 Task: Find connections with filter location Nālchiti with filter topic #culturewith filter profile language German with filter current company Talentiser with filter school Oriental Institute of Science & Technology, Thakral Nagar, Opp Patel Nagar, Raisen Road, Bhopal-462021 with filter industry Printing Services with filter service category Blogging with filter keywords title Data Analyst
Action: Mouse moved to (687, 139)
Screenshot: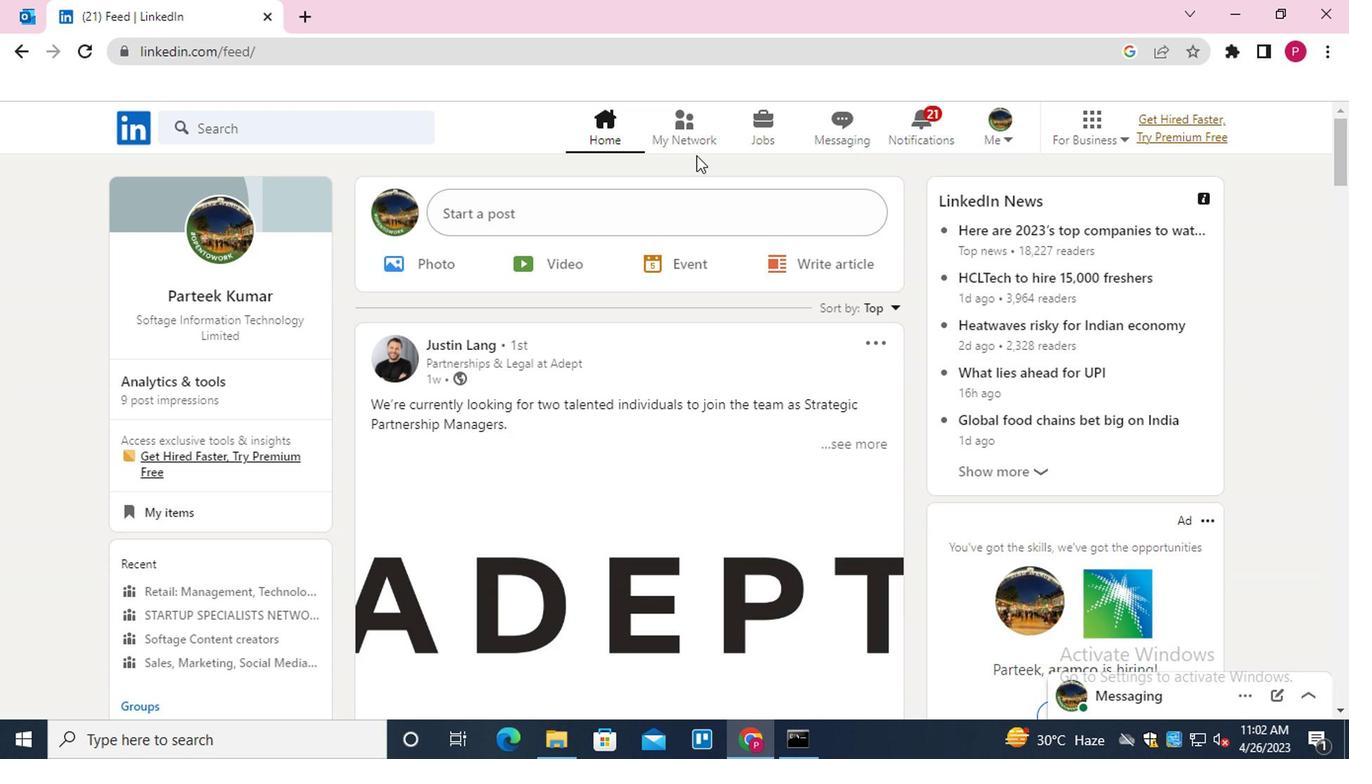 
Action: Mouse pressed left at (687, 139)
Screenshot: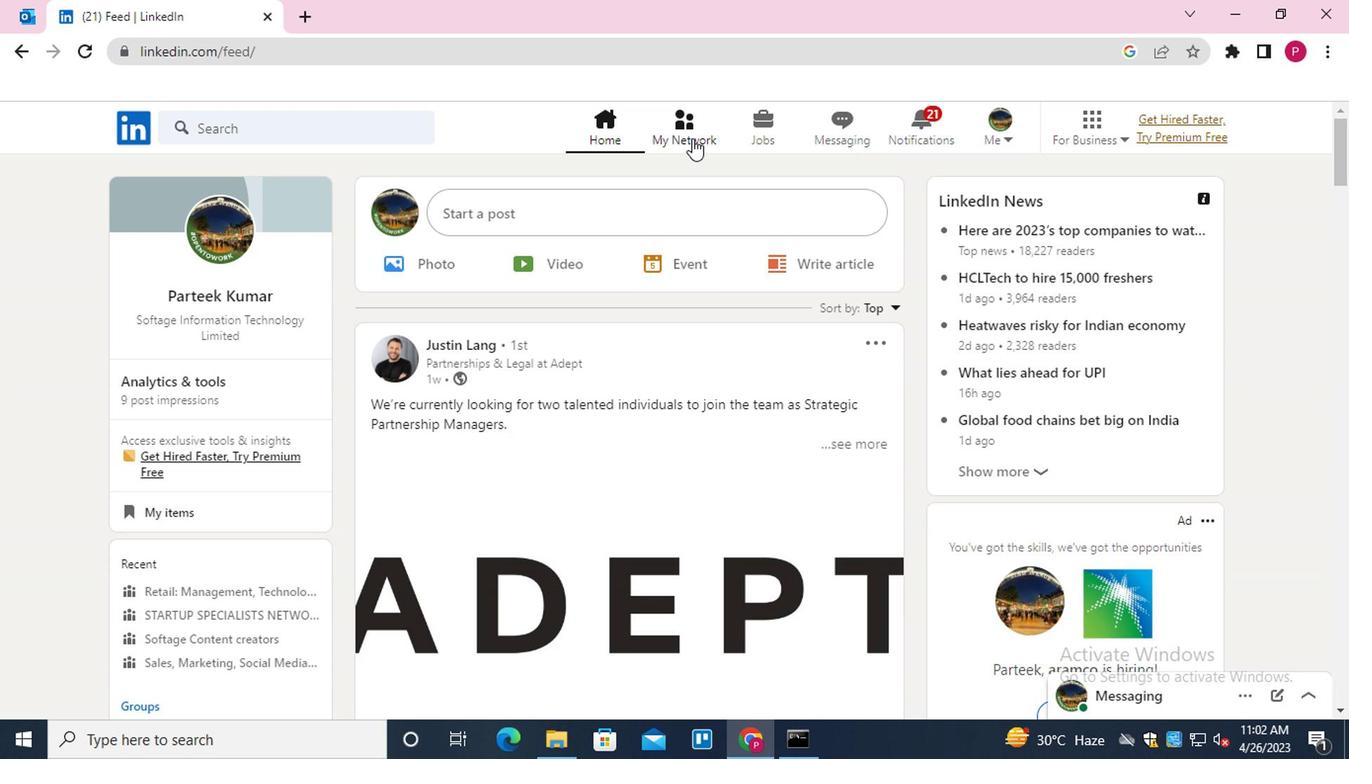 
Action: Mouse moved to (265, 236)
Screenshot: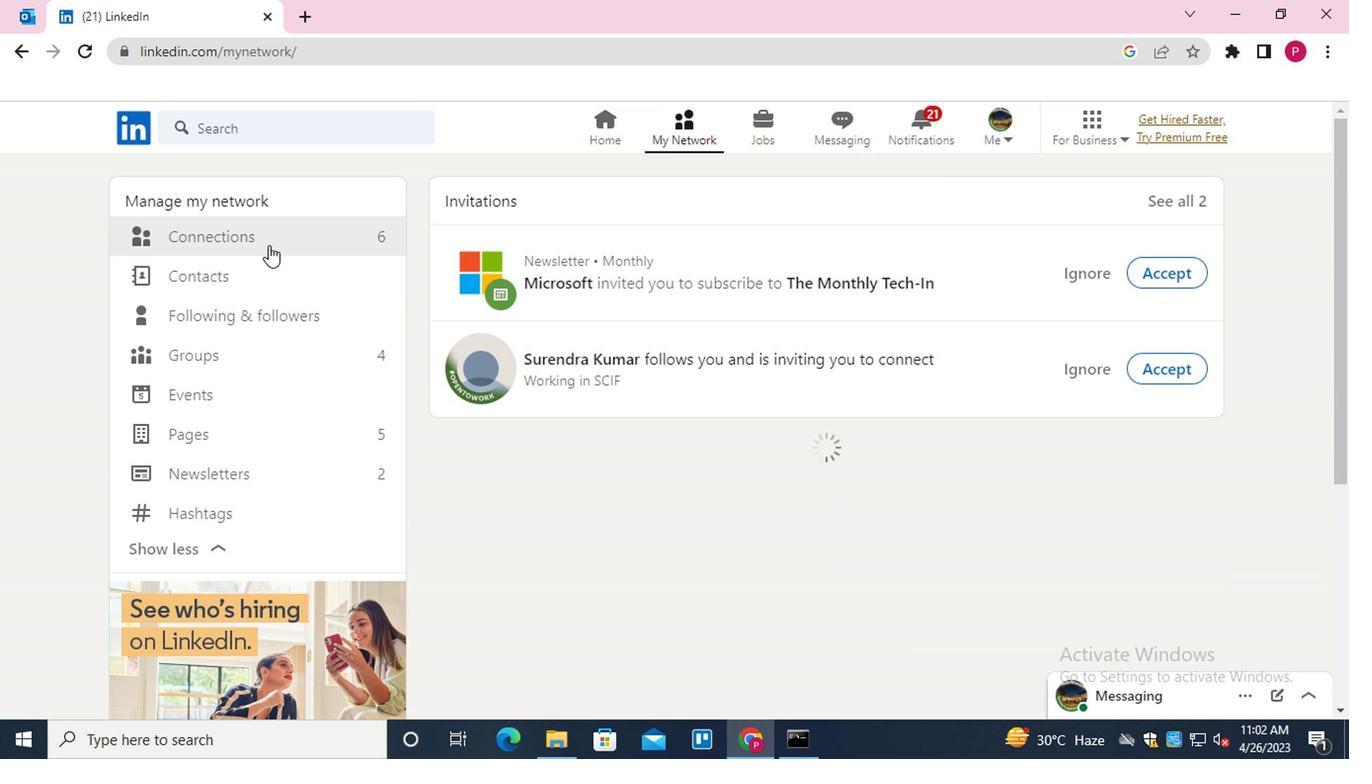 
Action: Mouse pressed left at (265, 236)
Screenshot: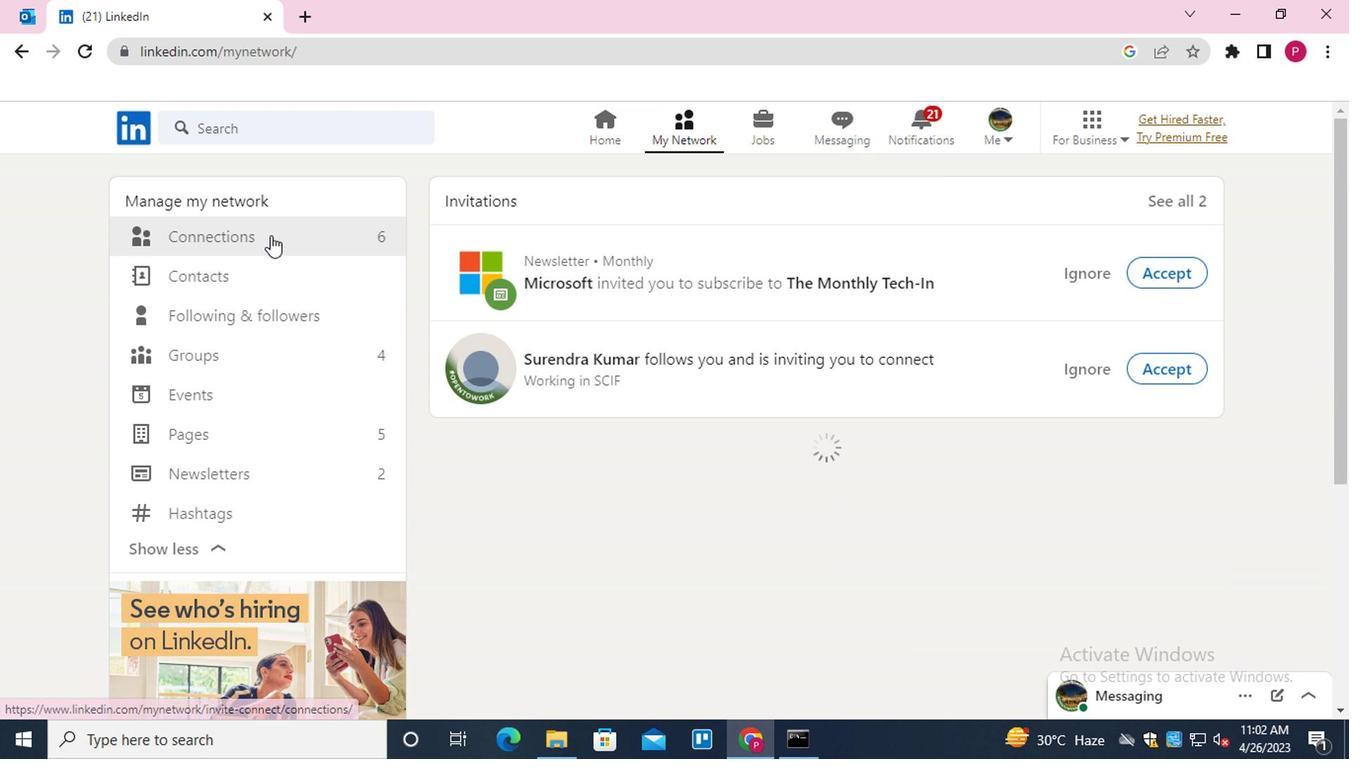 
Action: Mouse moved to (845, 243)
Screenshot: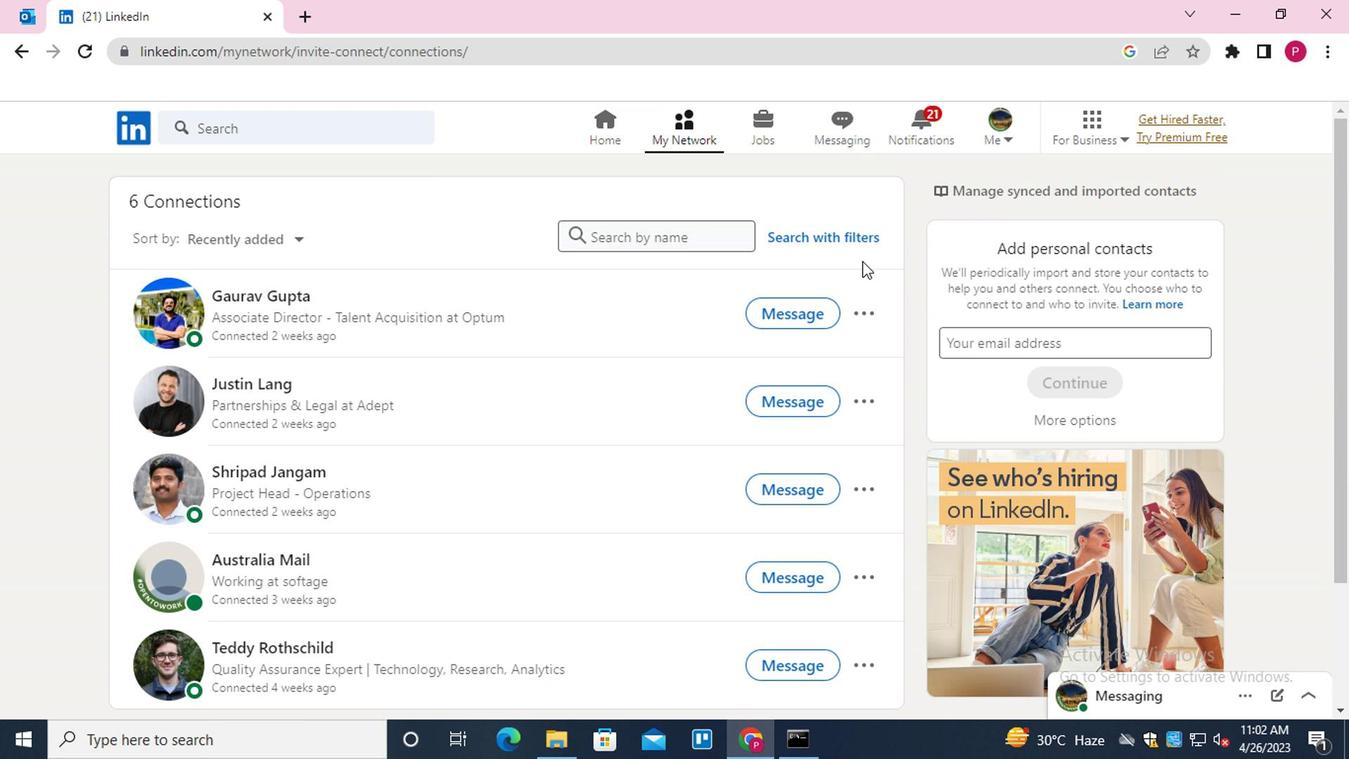 
Action: Mouse pressed left at (845, 243)
Screenshot: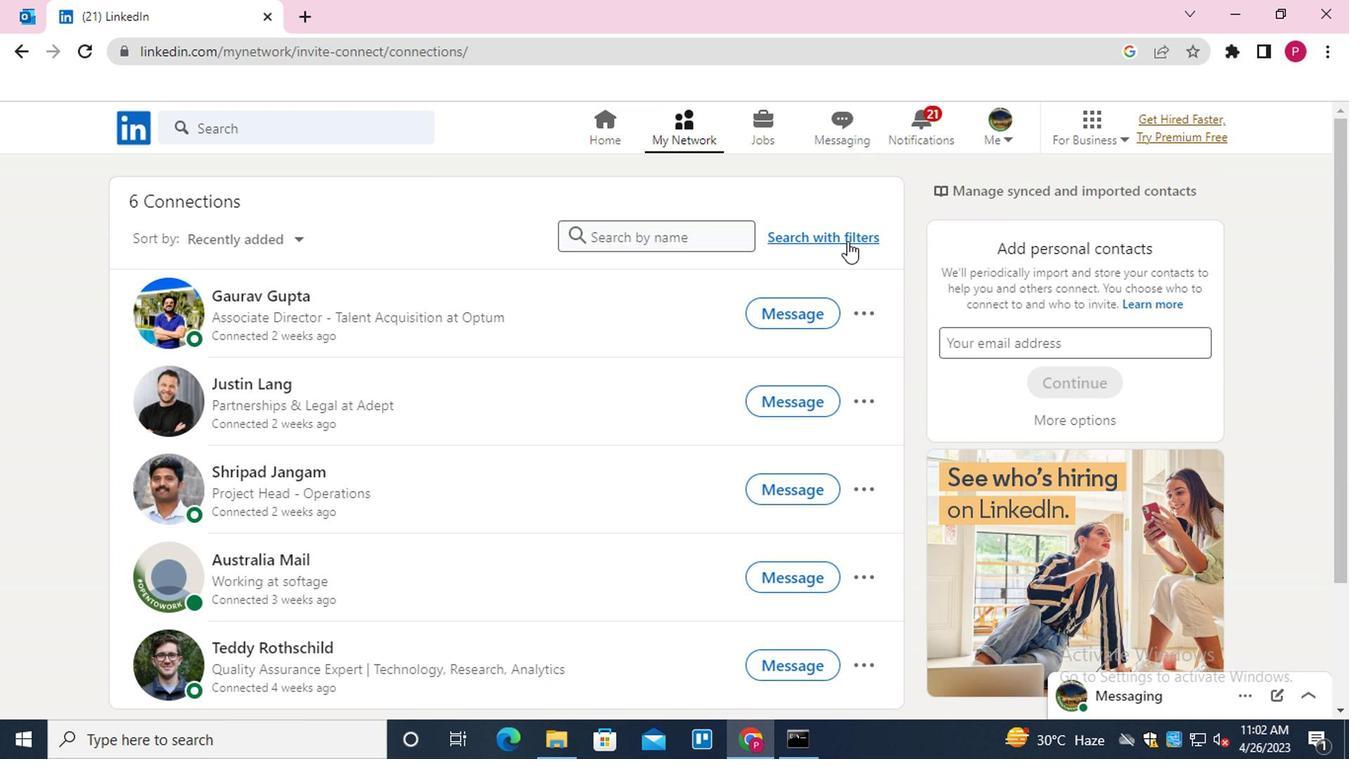 
Action: Mouse moved to (652, 179)
Screenshot: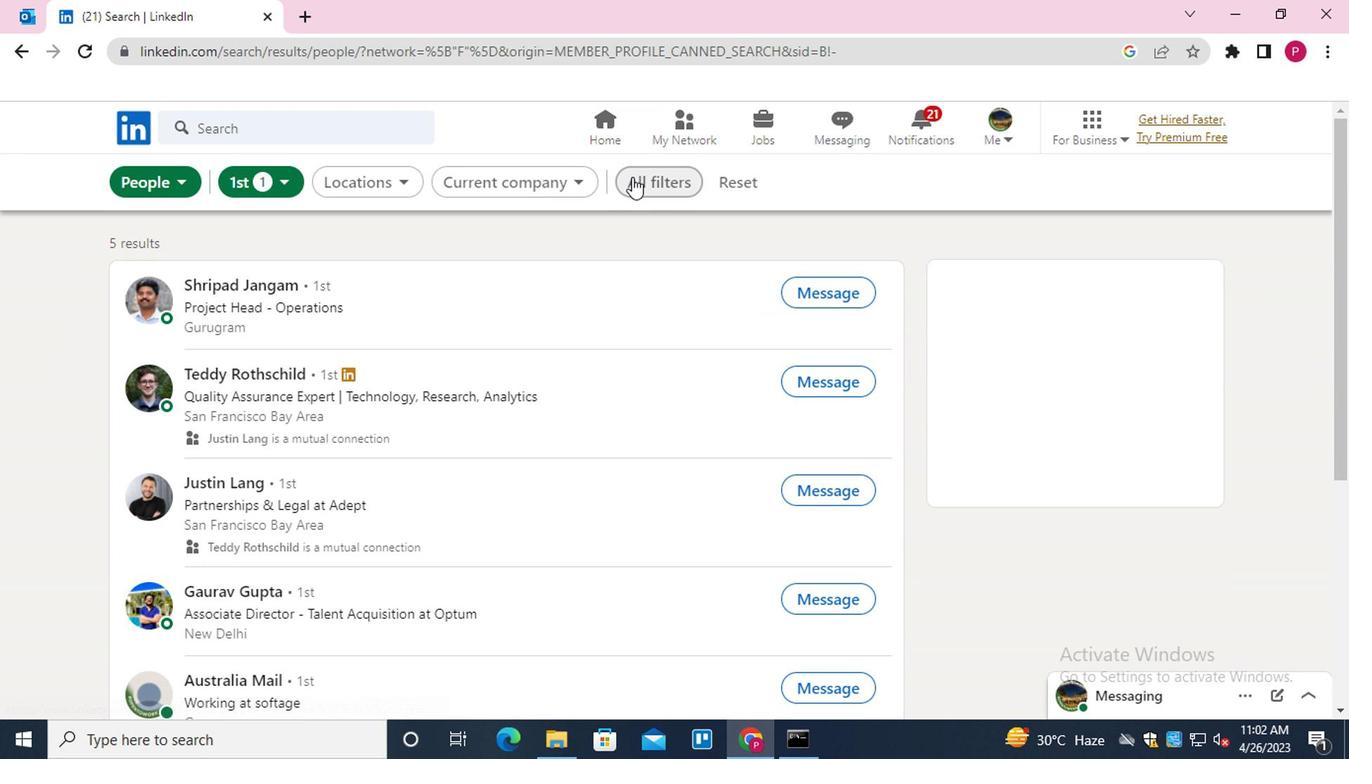 
Action: Mouse pressed left at (652, 179)
Screenshot: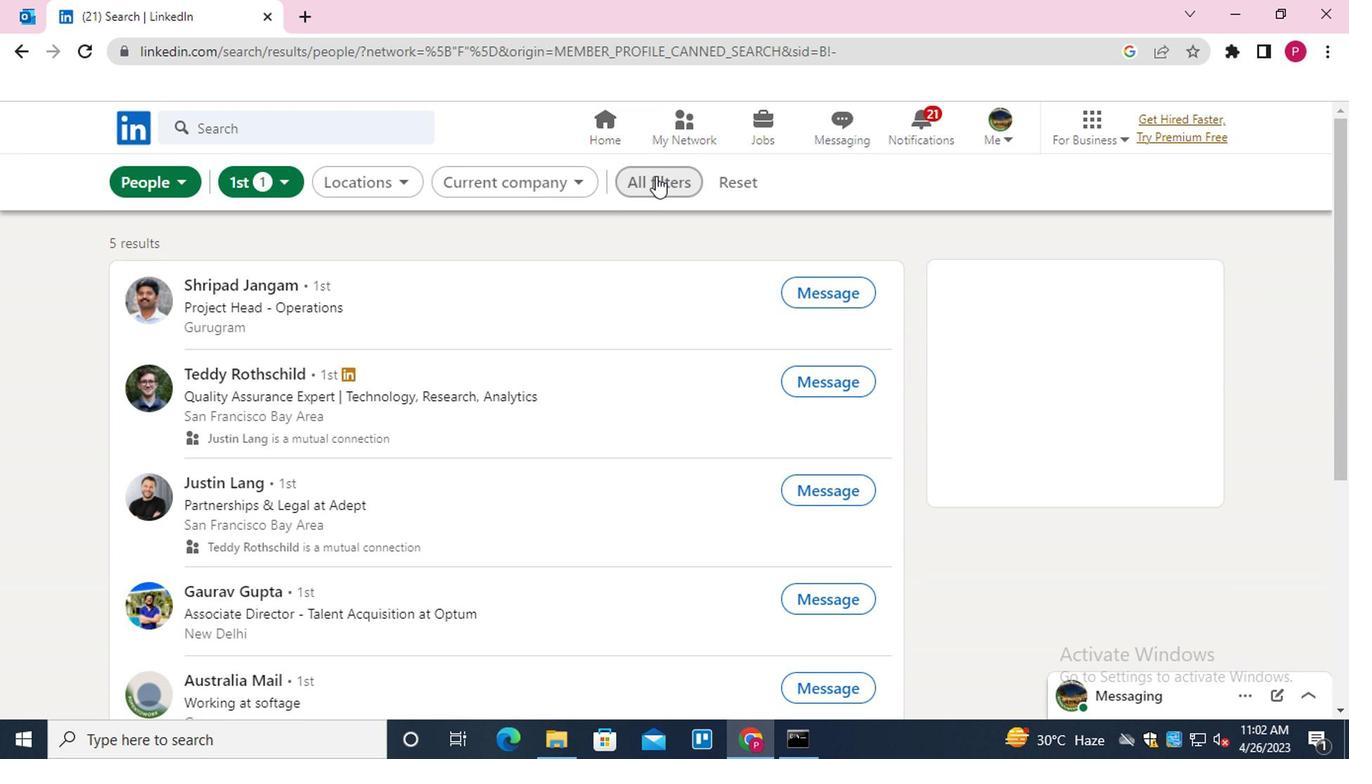 
Action: Mouse moved to (972, 419)
Screenshot: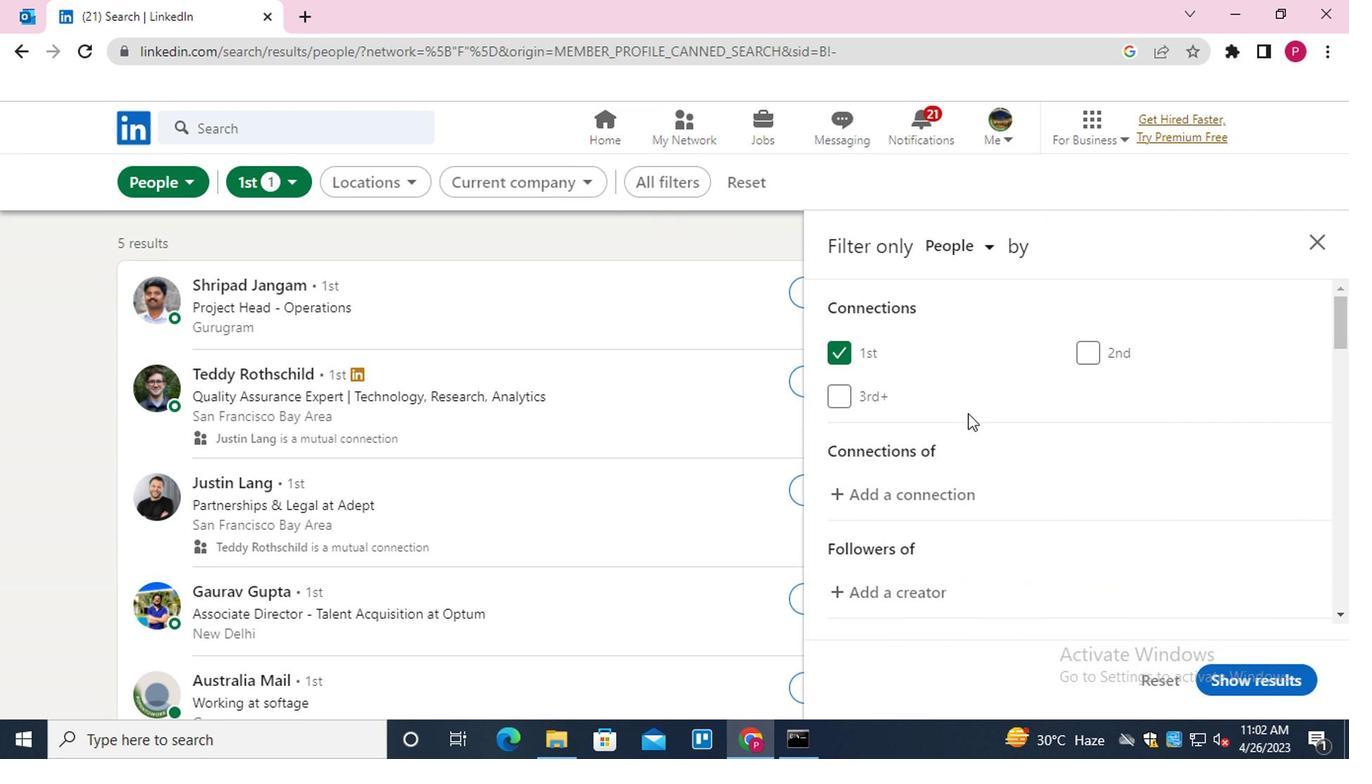 
Action: Mouse scrolled (972, 418) with delta (0, 0)
Screenshot: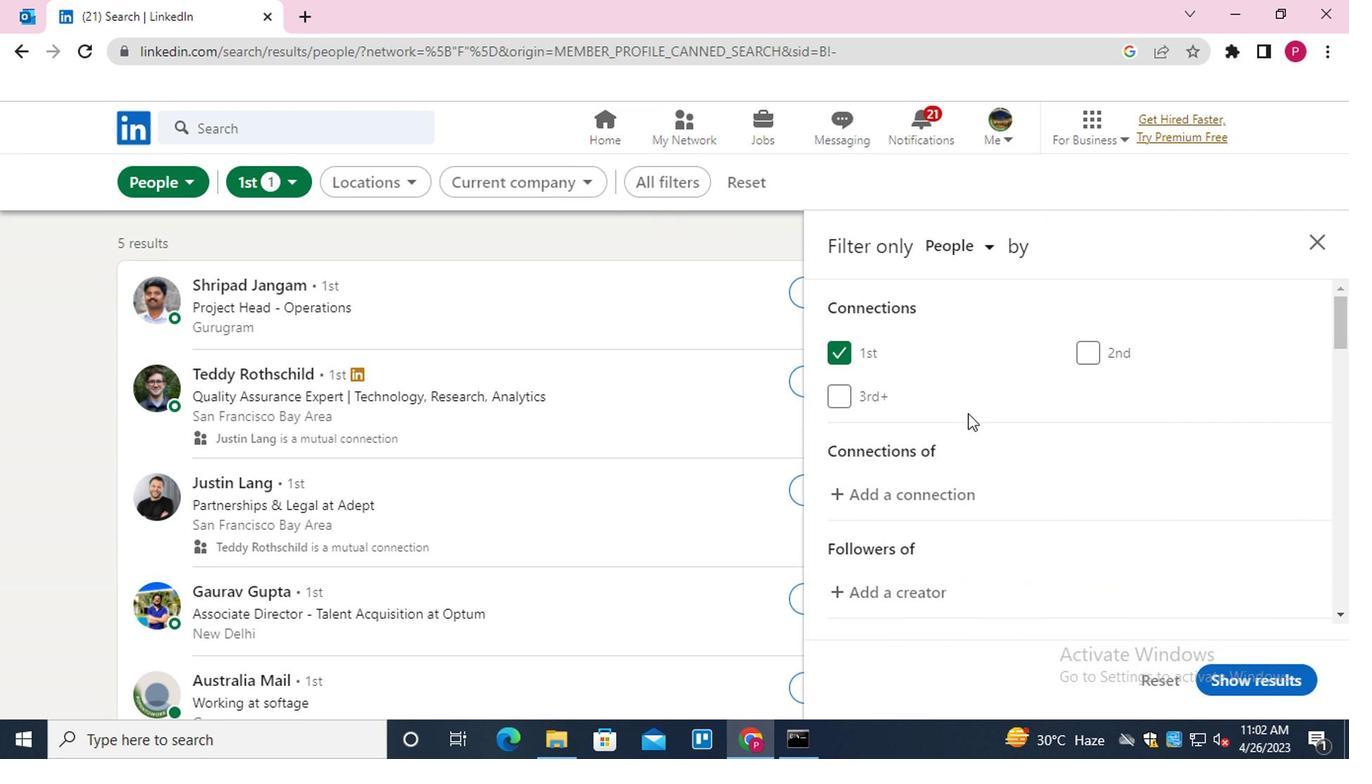 
Action: Mouse moved to (976, 423)
Screenshot: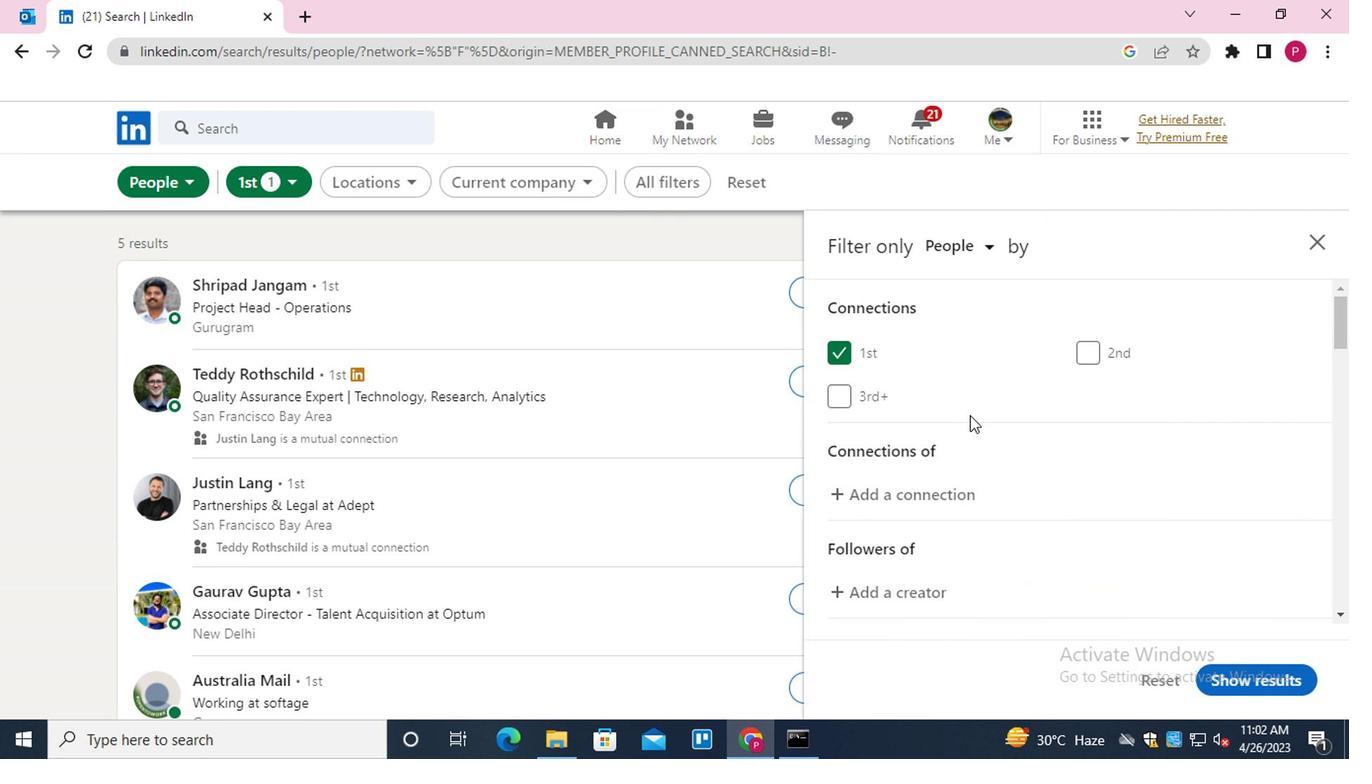 
Action: Mouse scrolled (976, 421) with delta (0, -1)
Screenshot: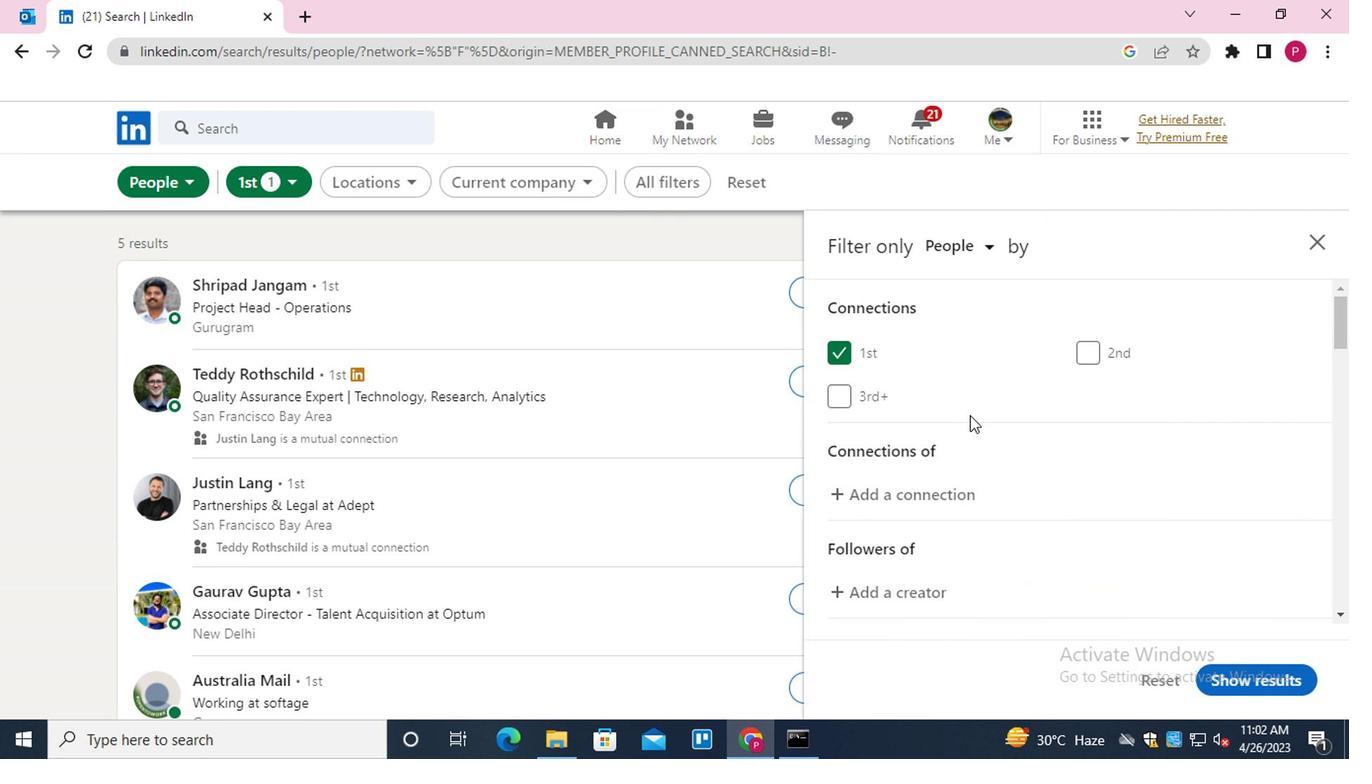 
Action: Mouse moved to (979, 425)
Screenshot: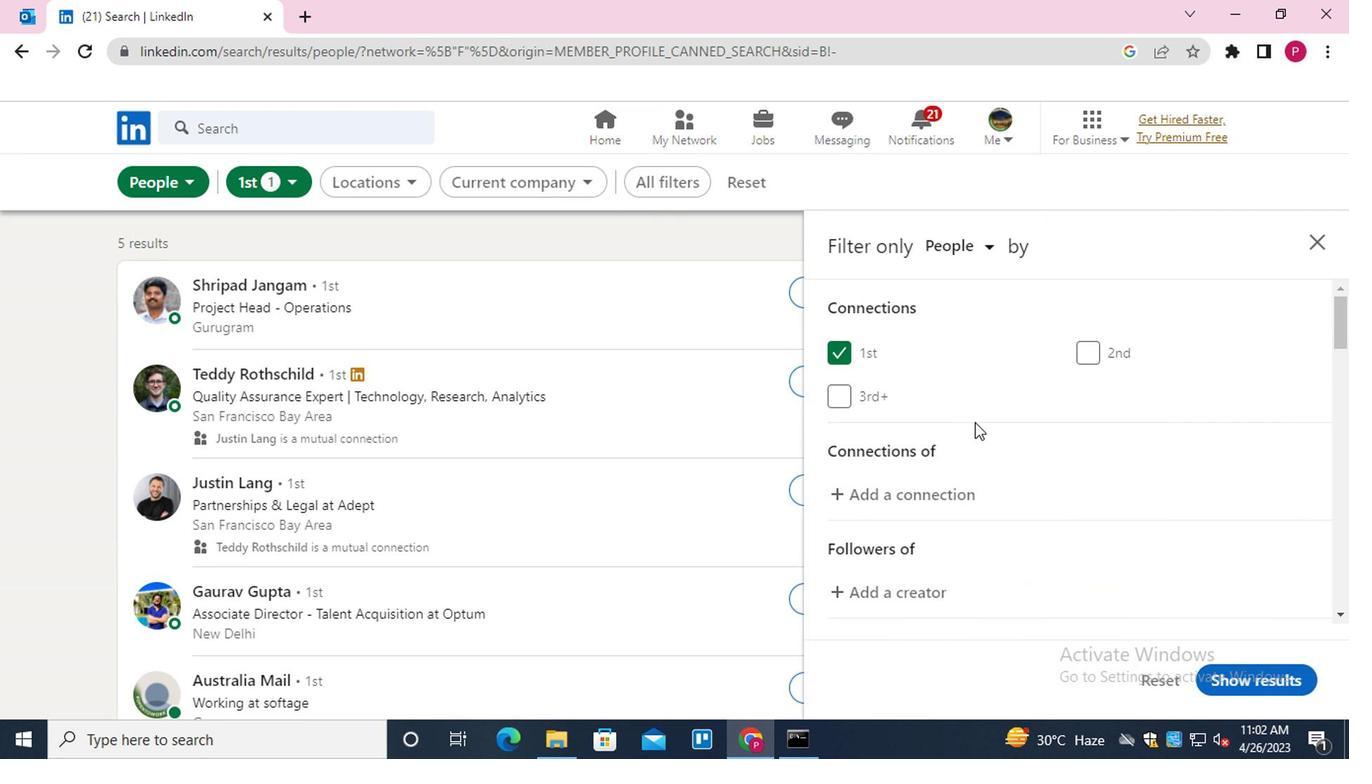
Action: Mouse scrolled (979, 423) with delta (0, -1)
Screenshot: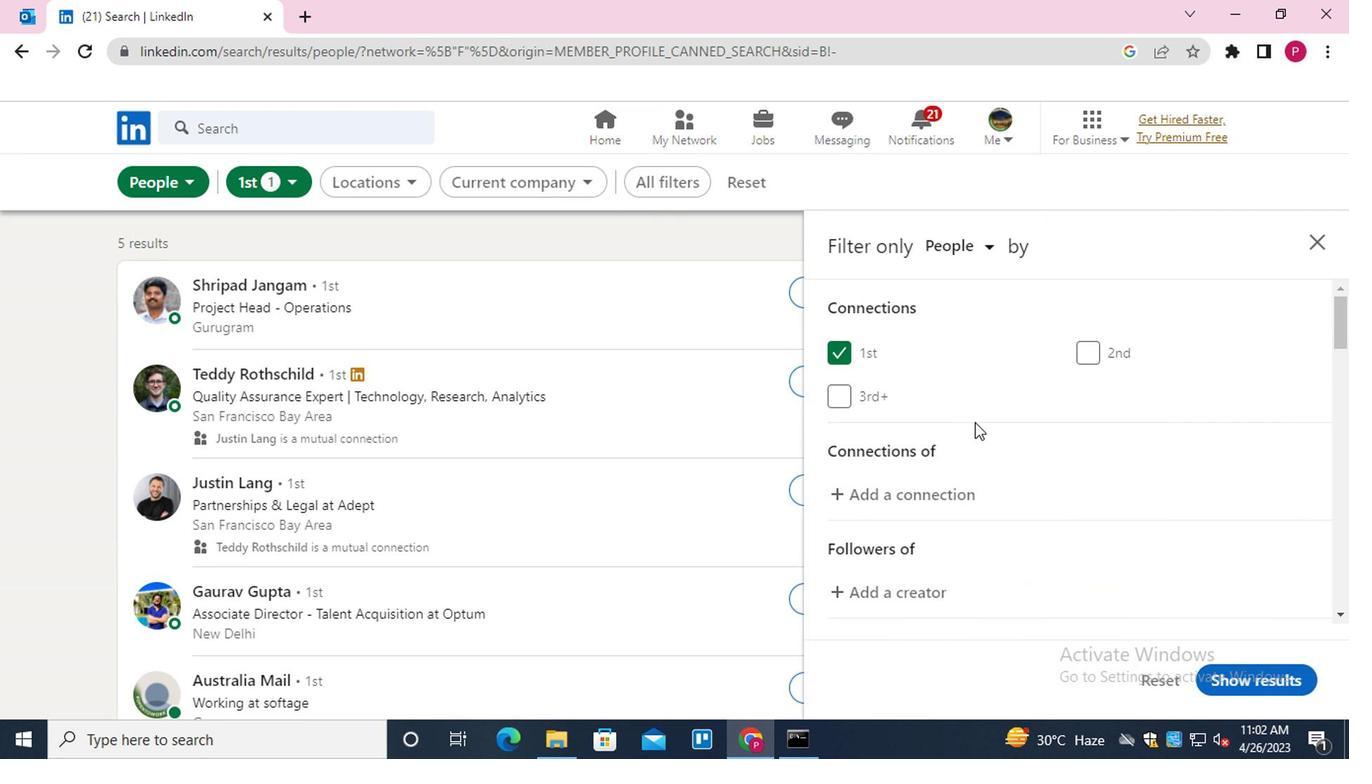 
Action: Mouse moved to (1146, 483)
Screenshot: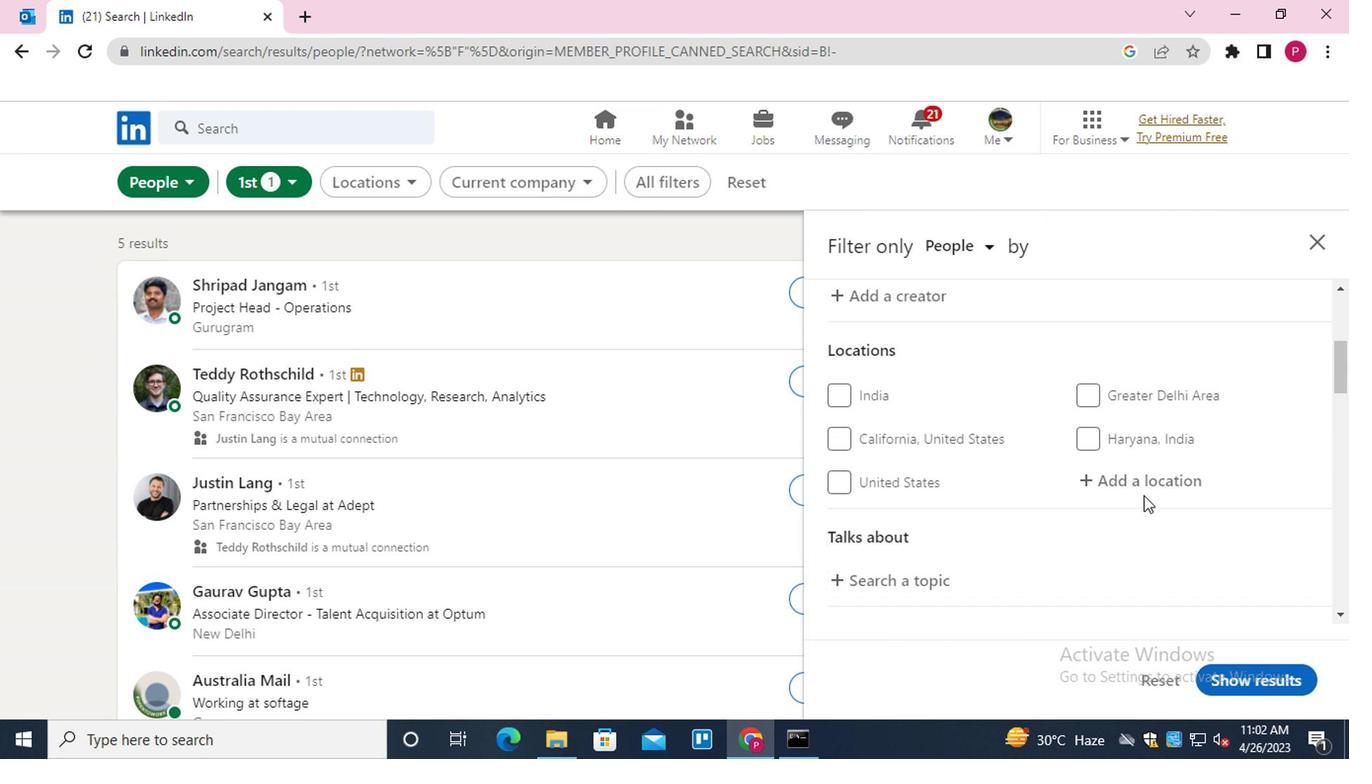 
Action: Mouse pressed left at (1146, 483)
Screenshot: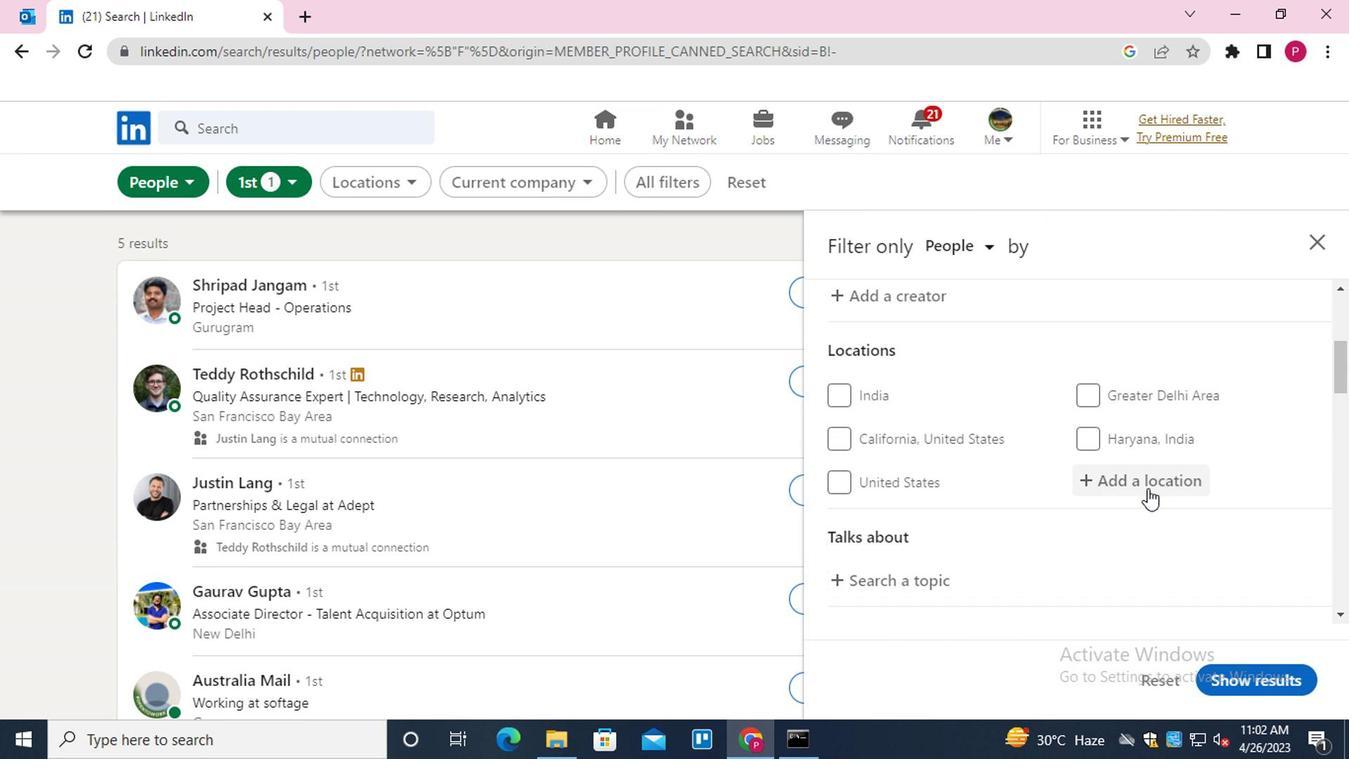 
Action: Key pressed <Key.shift><Key.shift>NALCHITI<Key.enter>
Screenshot: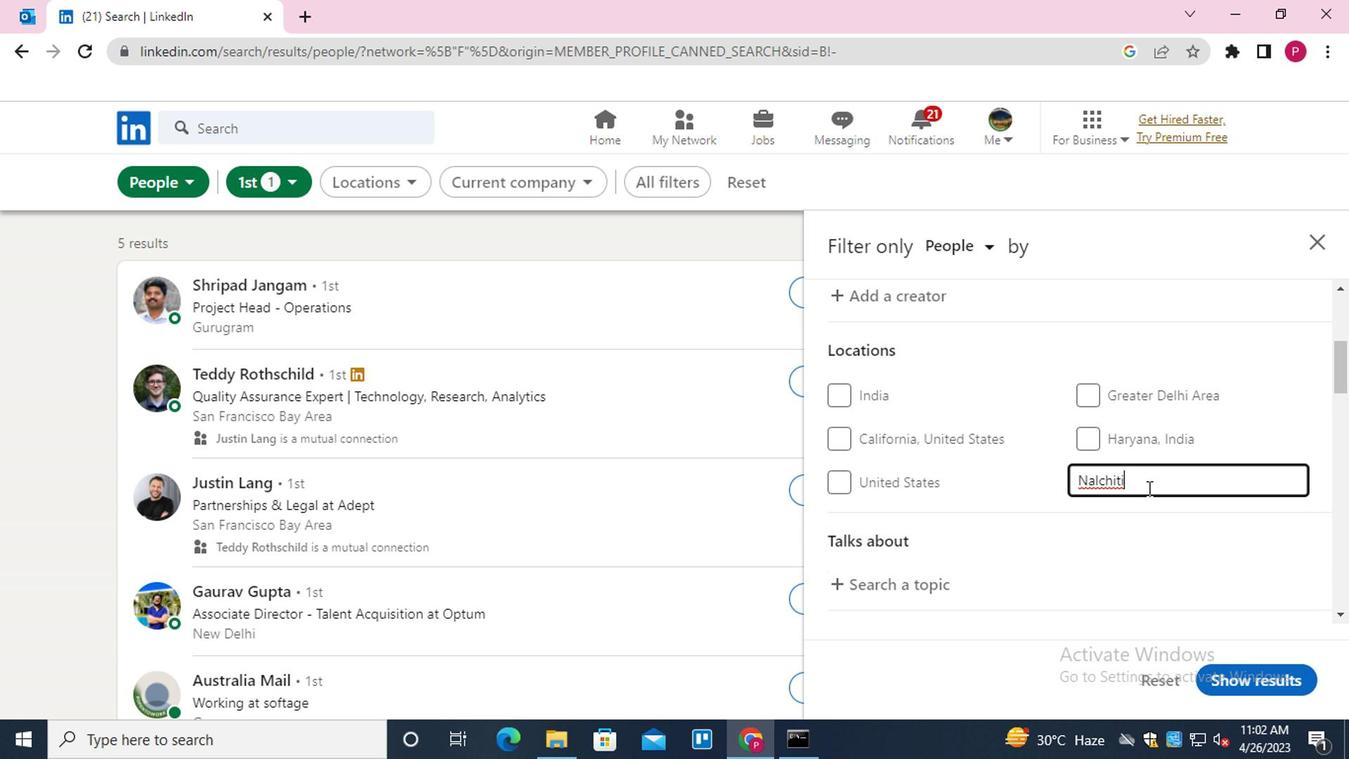 
Action: Mouse moved to (1117, 501)
Screenshot: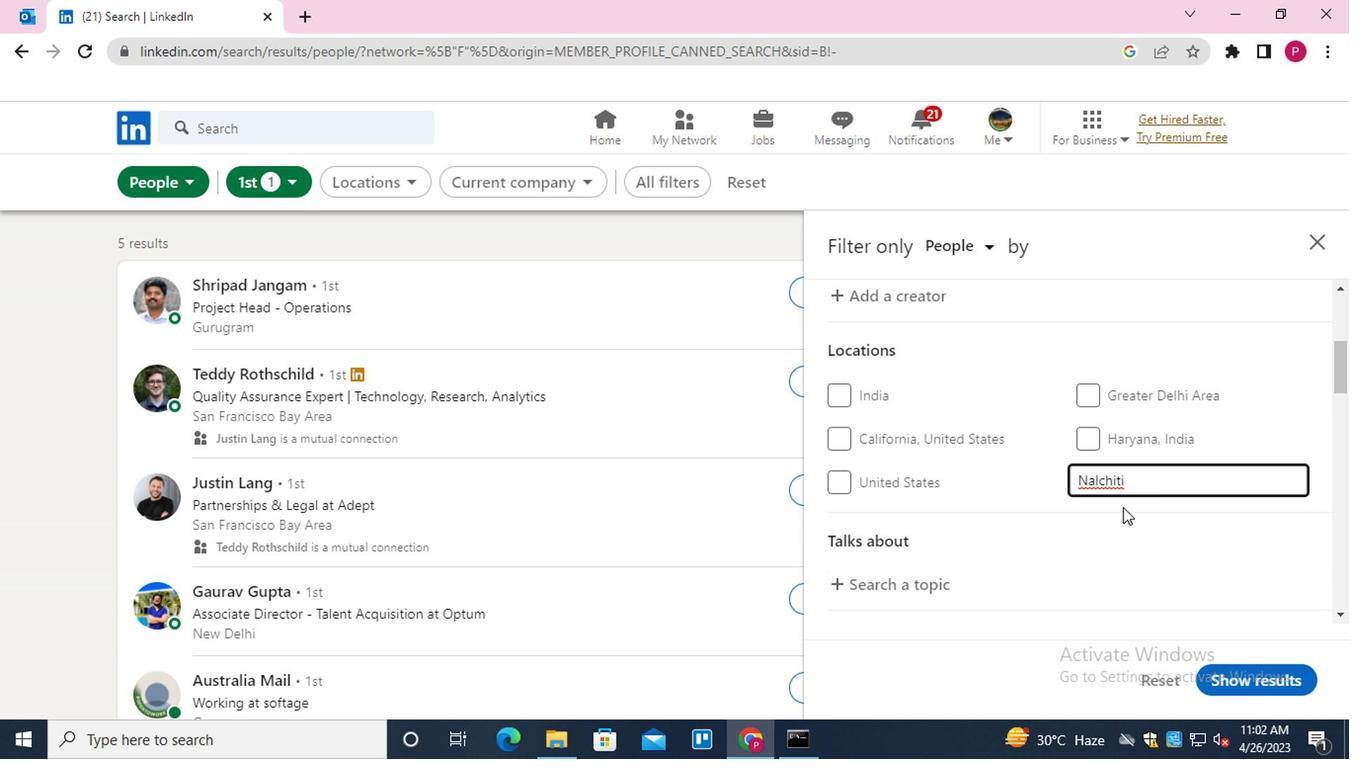 
Action: Mouse scrolled (1117, 501) with delta (0, 0)
Screenshot: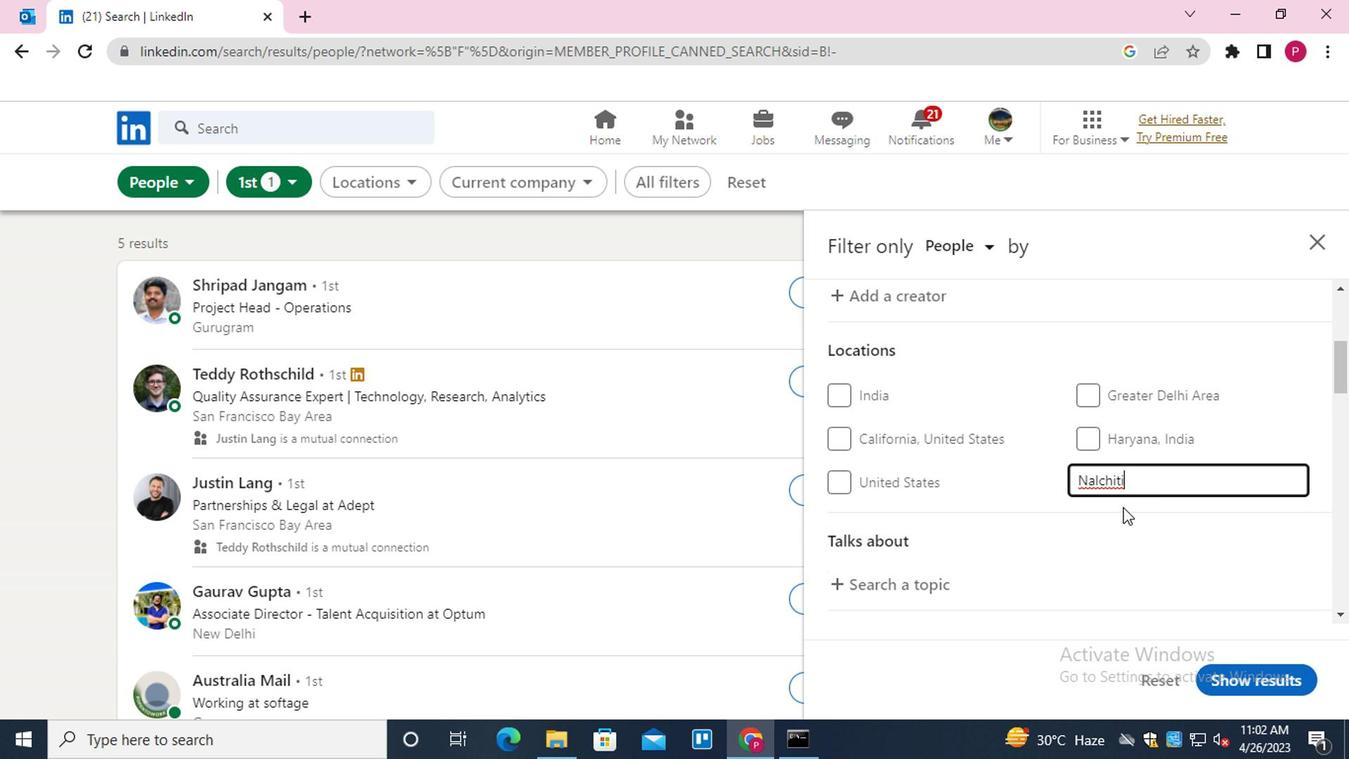 
Action: Mouse moved to (1117, 504)
Screenshot: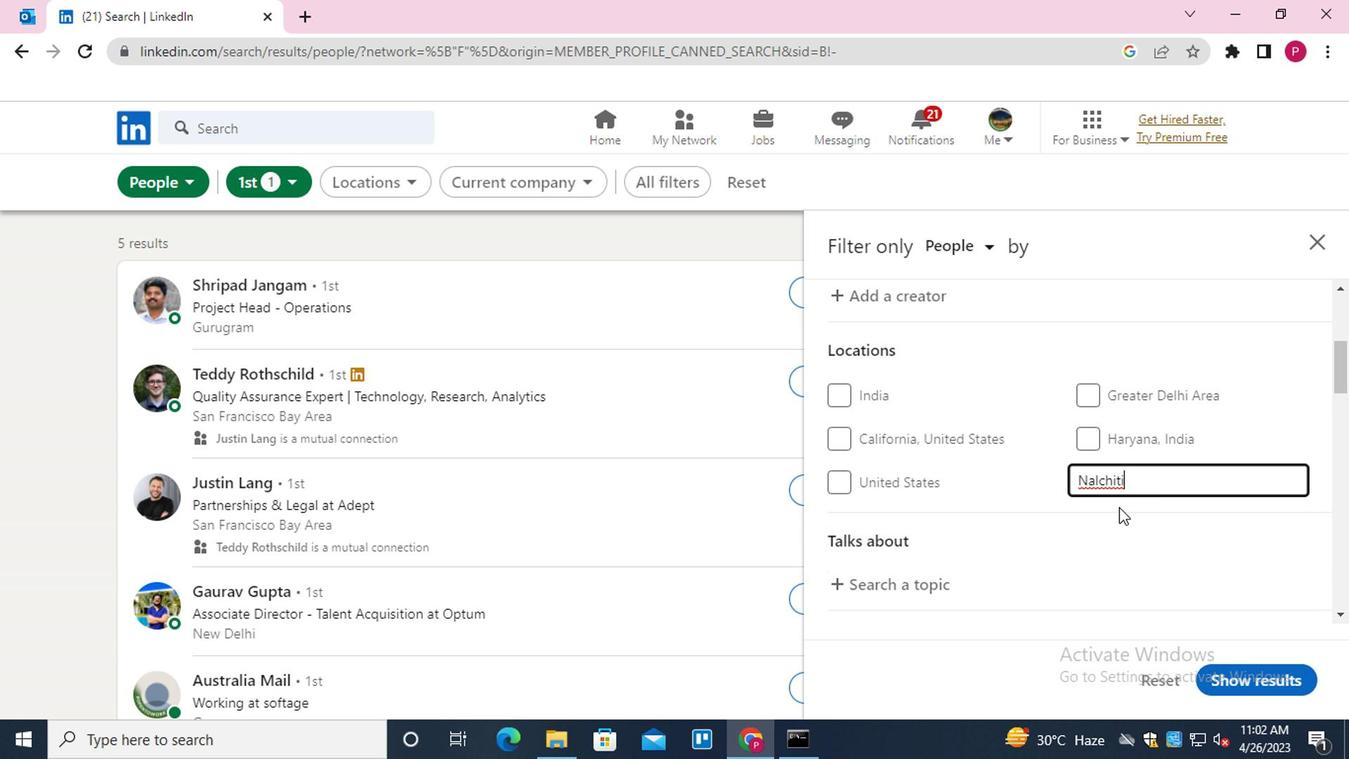 
Action: Mouse scrolled (1117, 504) with delta (0, 0)
Screenshot: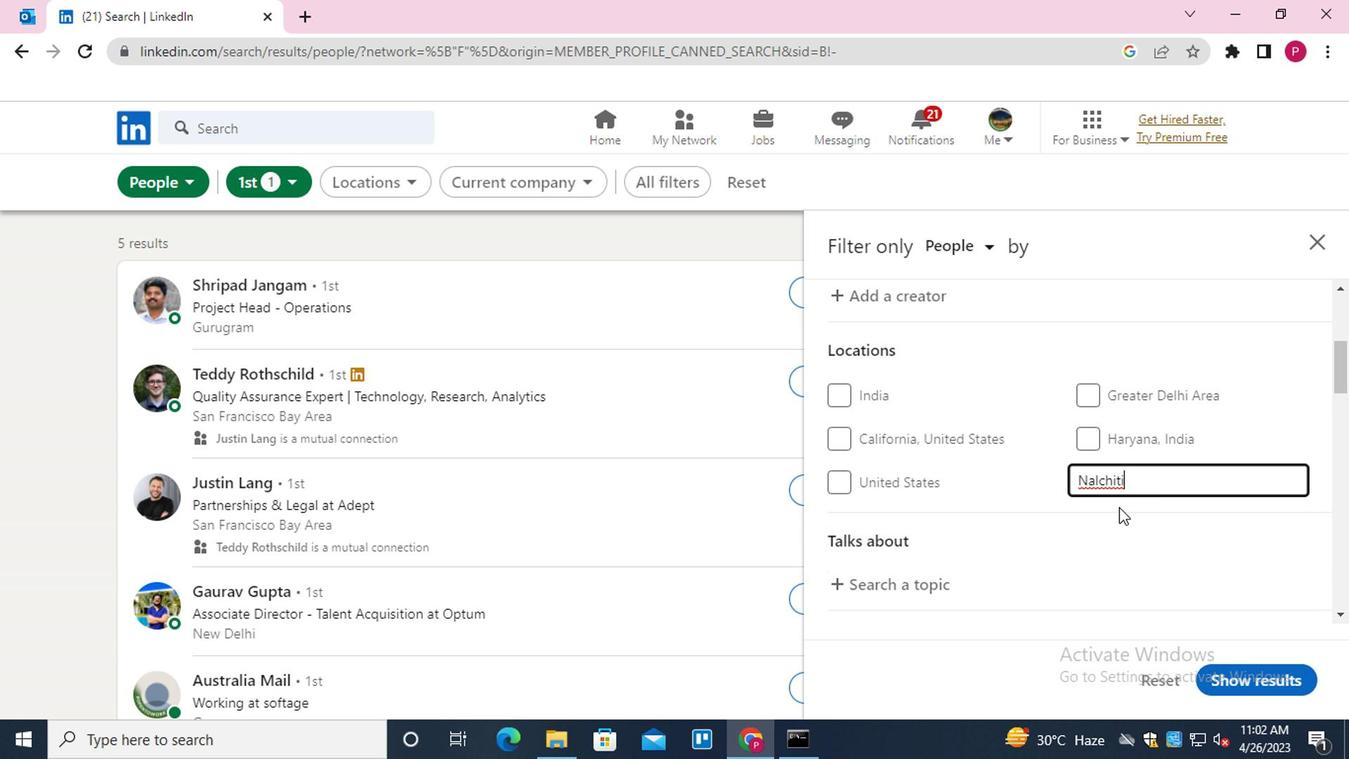 
Action: Mouse moved to (856, 391)
Screenshot: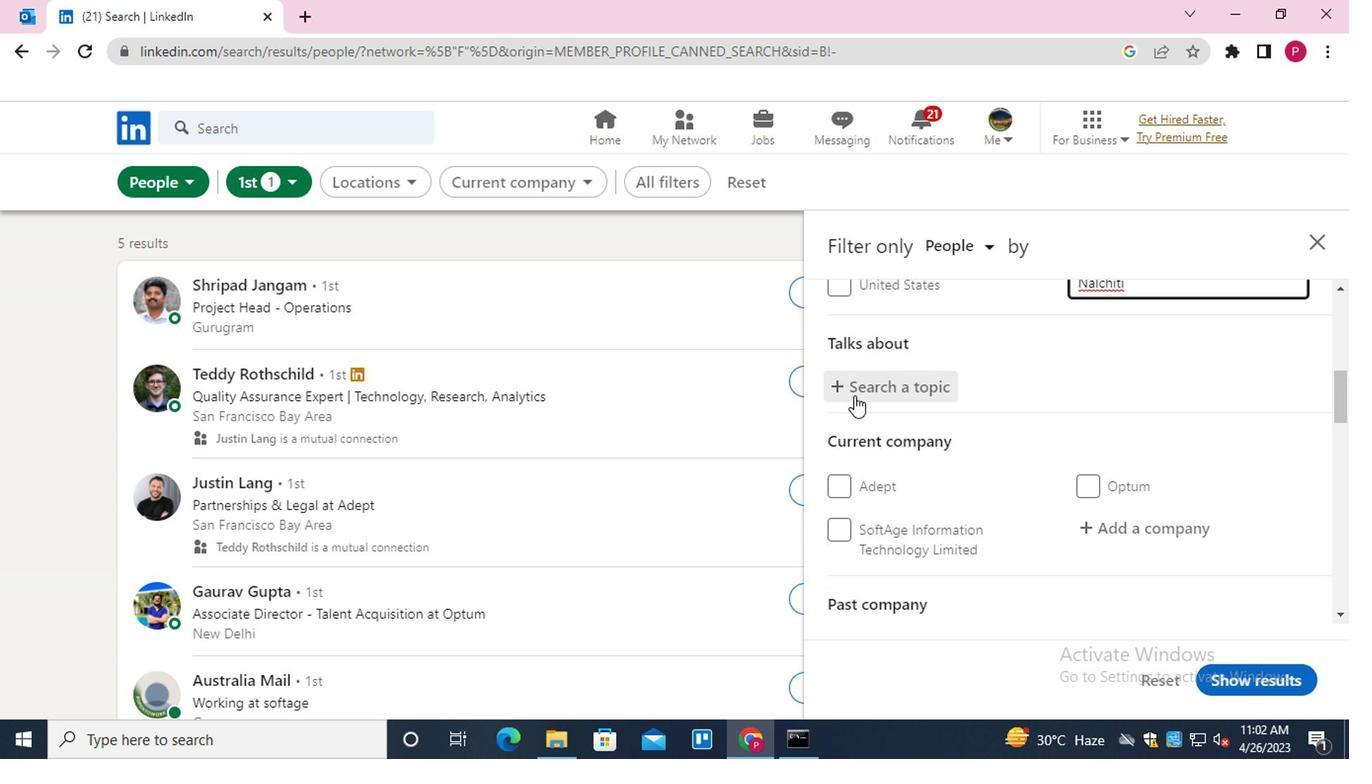 
Action: Mouse pressed left at (856, 391)
Screenshot: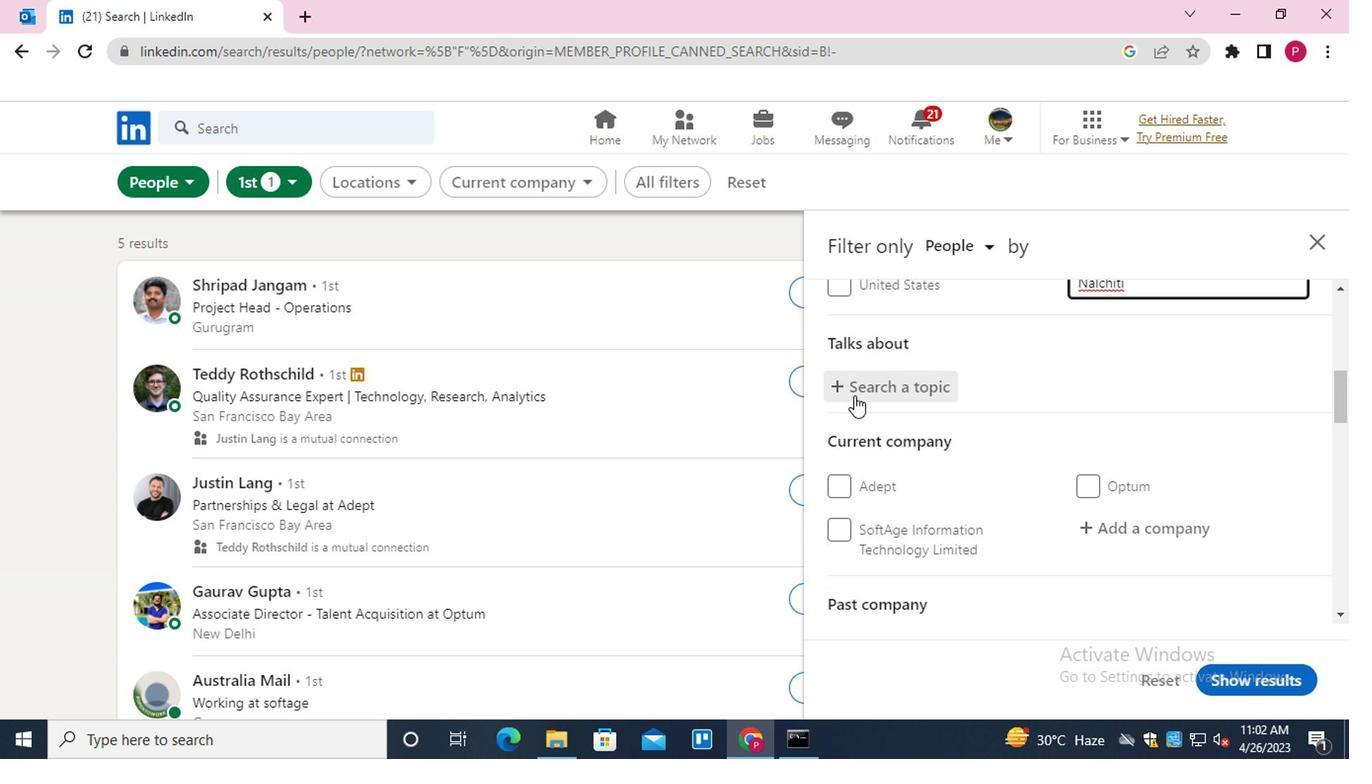 
Action: Key pressed CULTURE<Key.down><Key.enter>
Screenshot: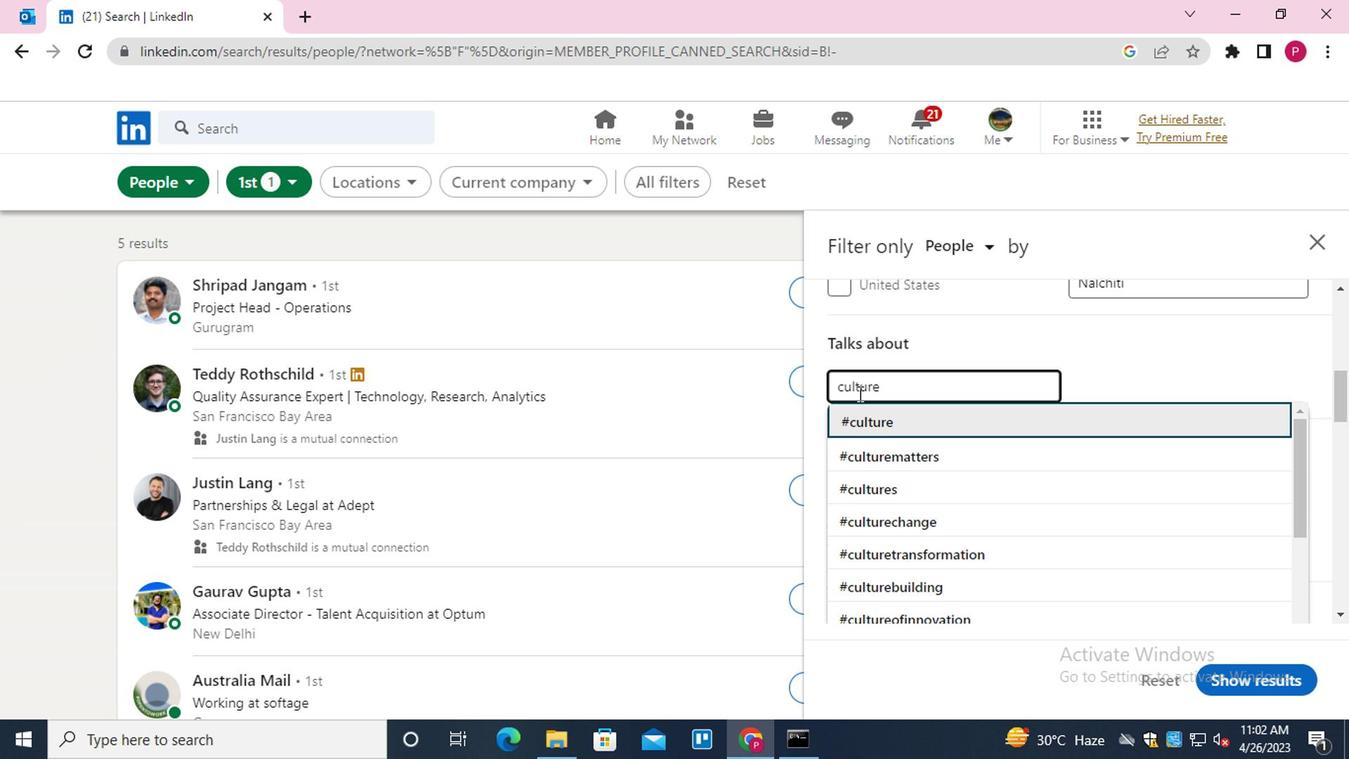 
Action: Mouse moved to (846, 399)
Screenshot: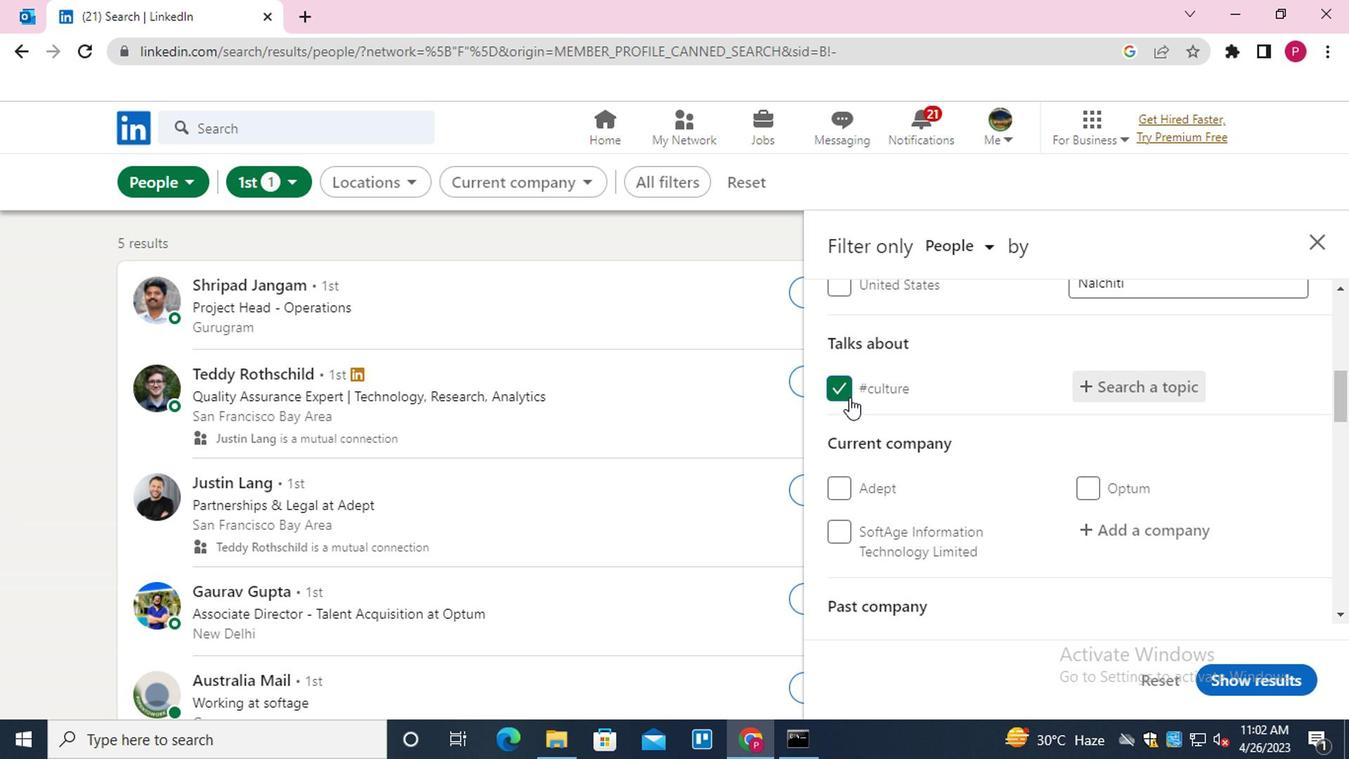 
Action: Mouse scrolled (846, 397) with delta (0, -1)
Screenshot: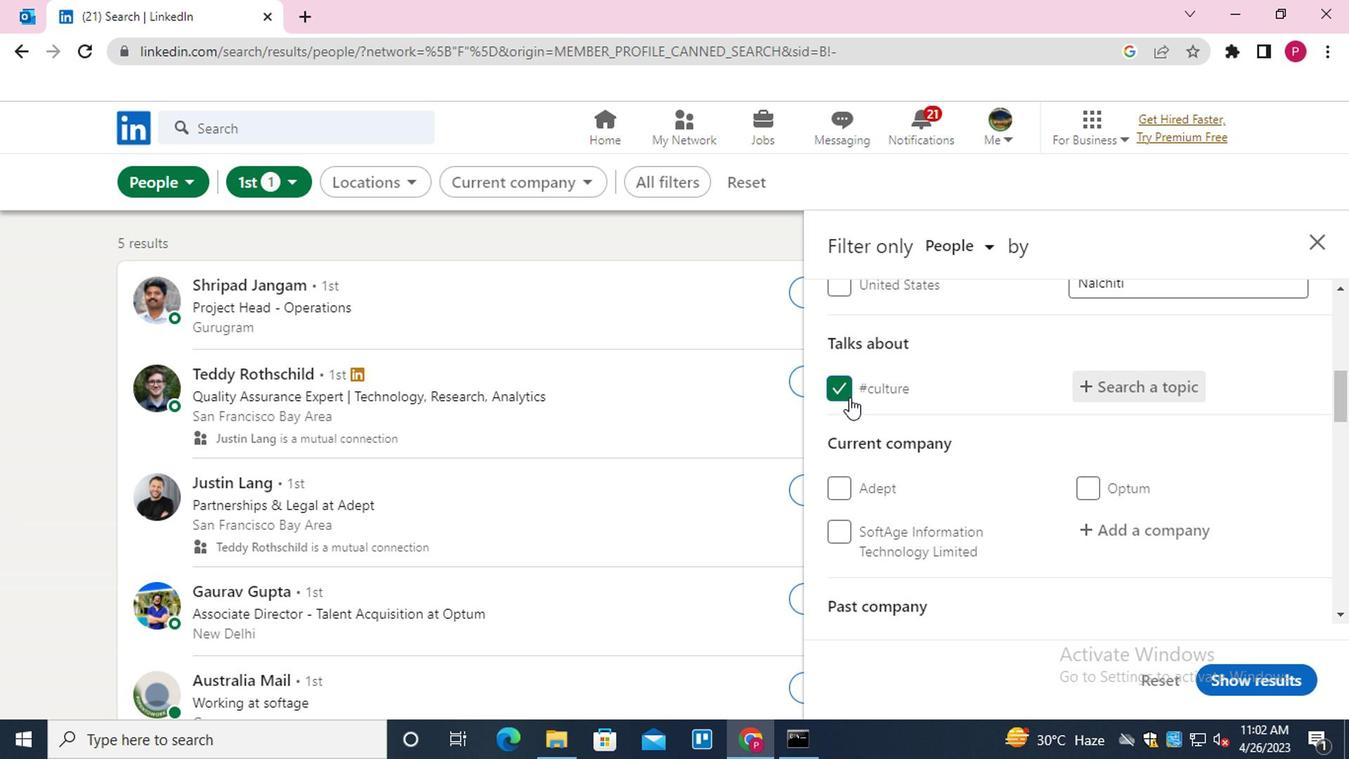 
Action: Mouse moved to (847, 402)
Screenshot: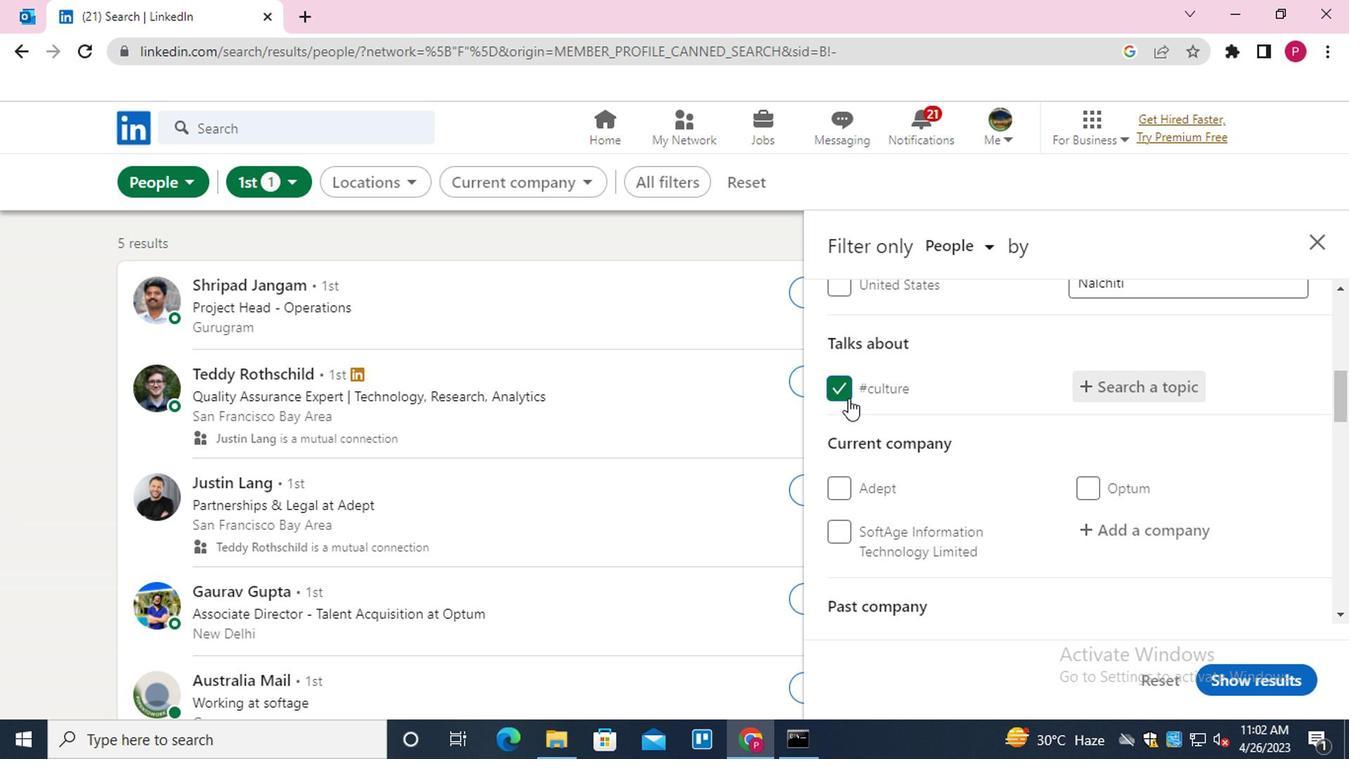 
Action: Mouse scrolled (847, 400) with delta (0, -1)
Screenshot: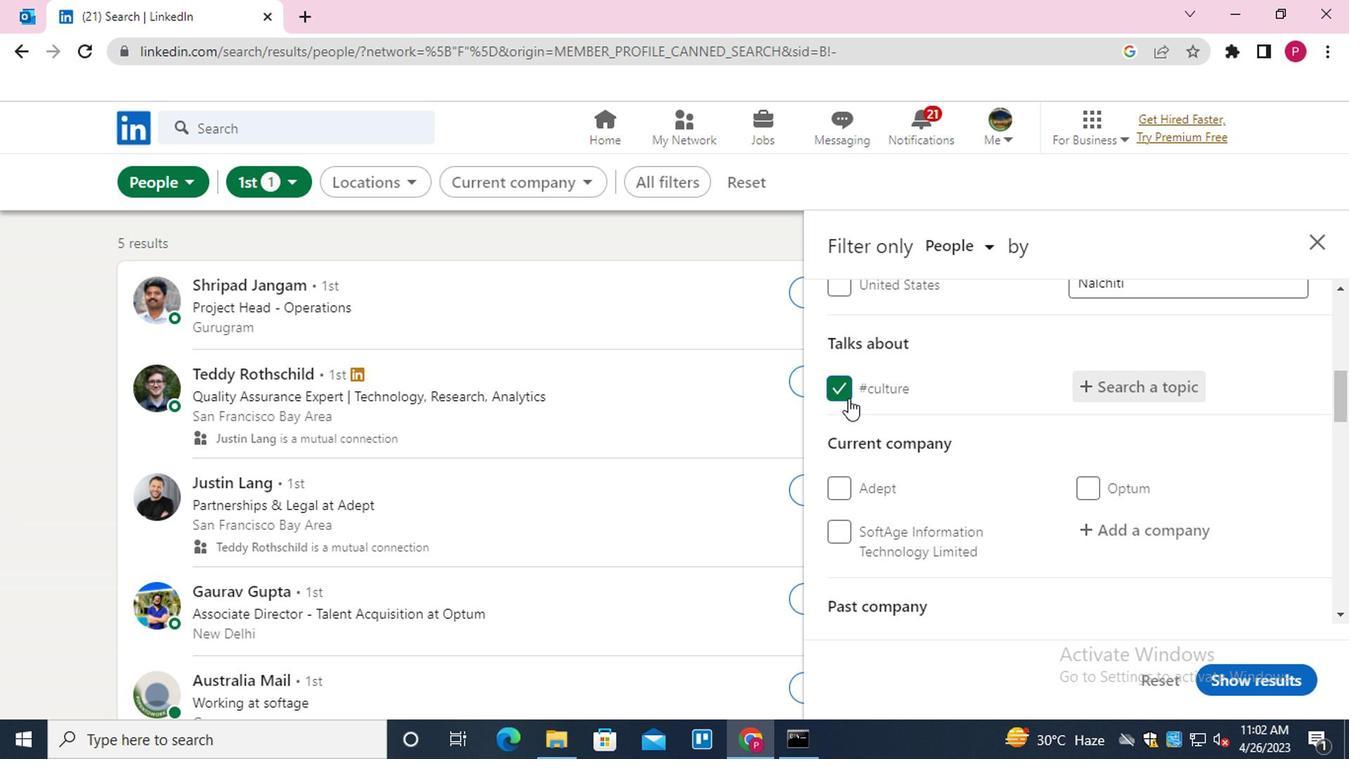 
Action: Mouse moved to (1097, 329)
Screenshot: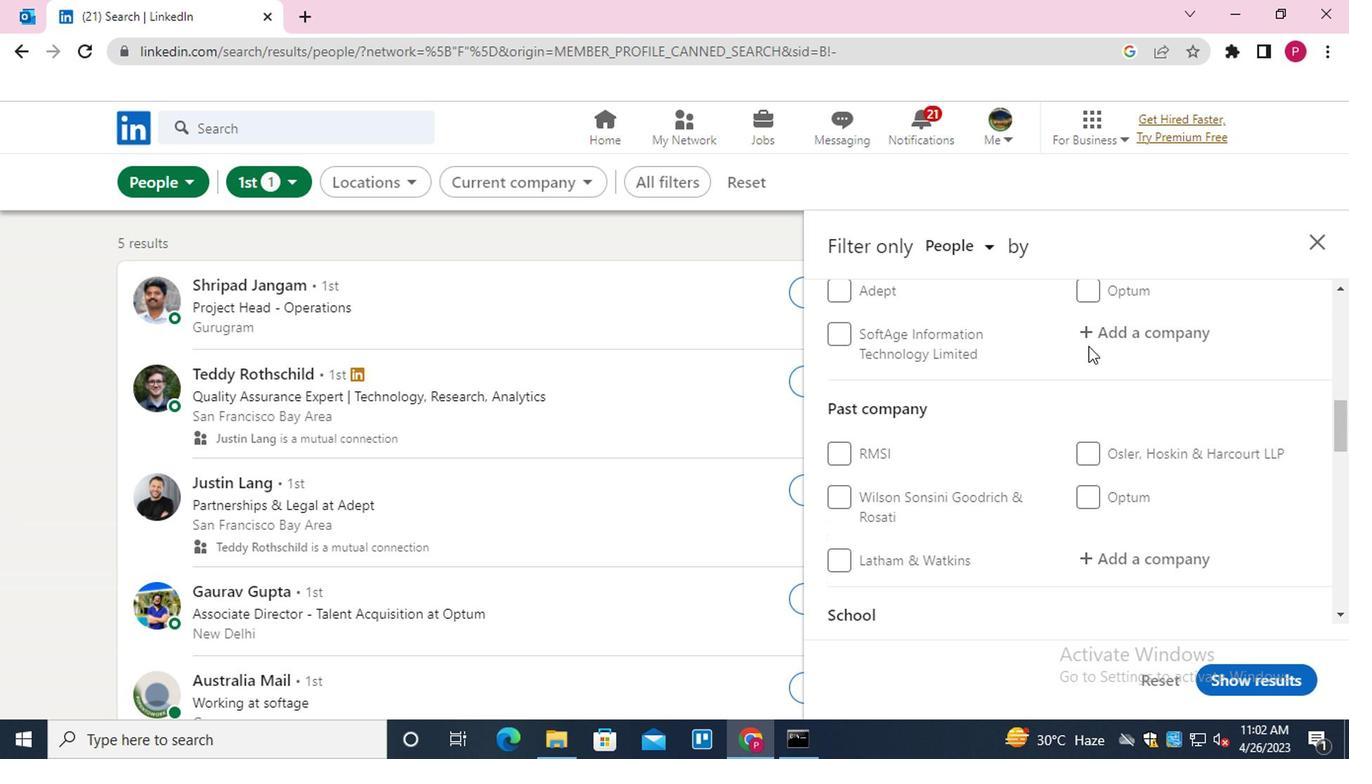 
Action: Mouse pressed left at (1097, 329)
Screenshot: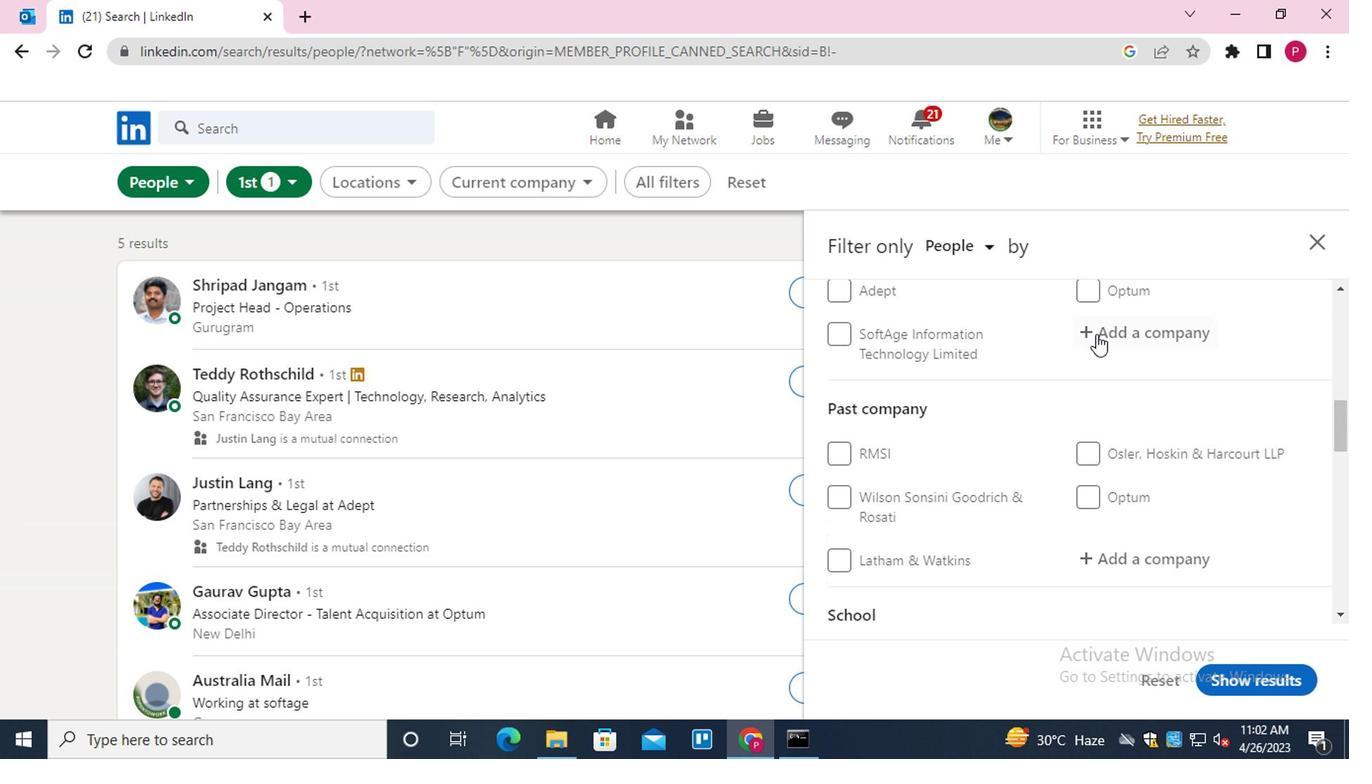 
Action: Key pressed <Key.shift>TAN<Key.backspace>LENTISER
Screenshot: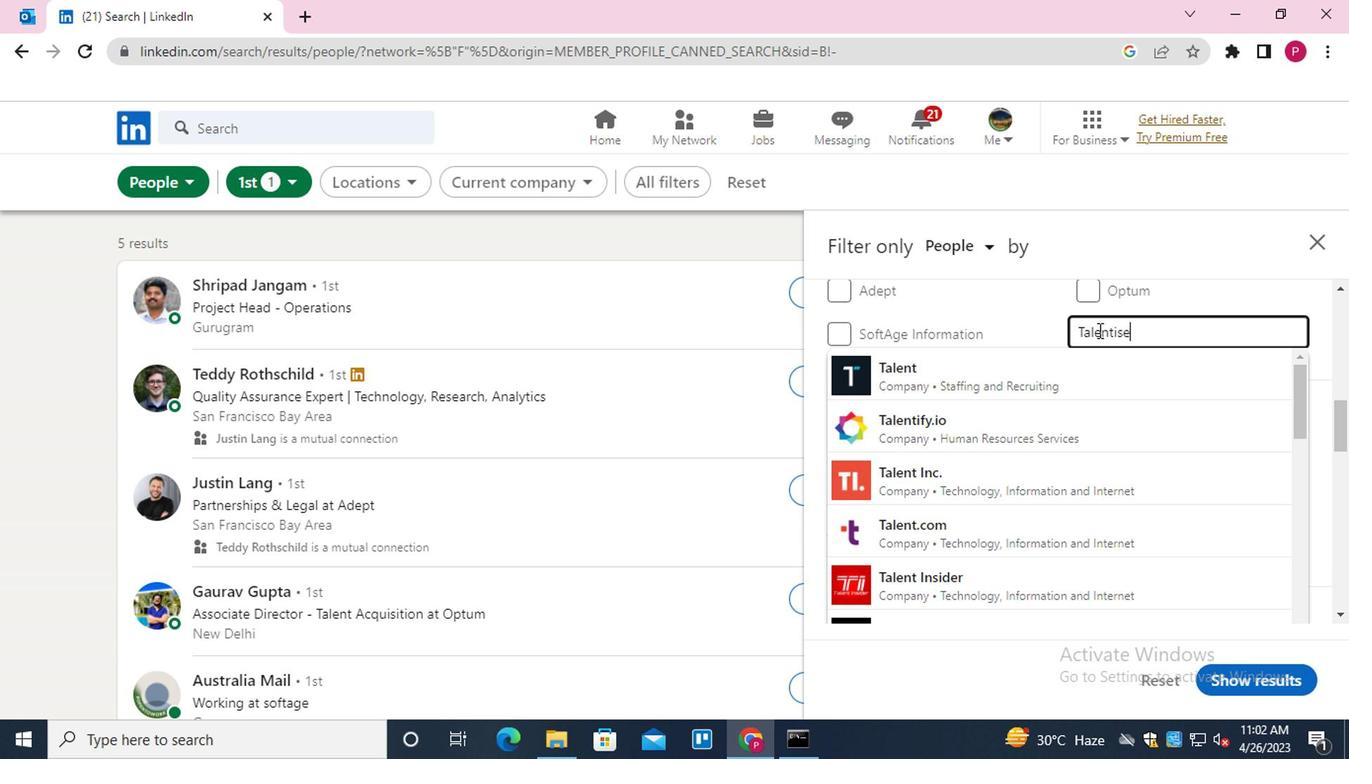 
Action: Mouse moved to (994, 373)
Screenshot: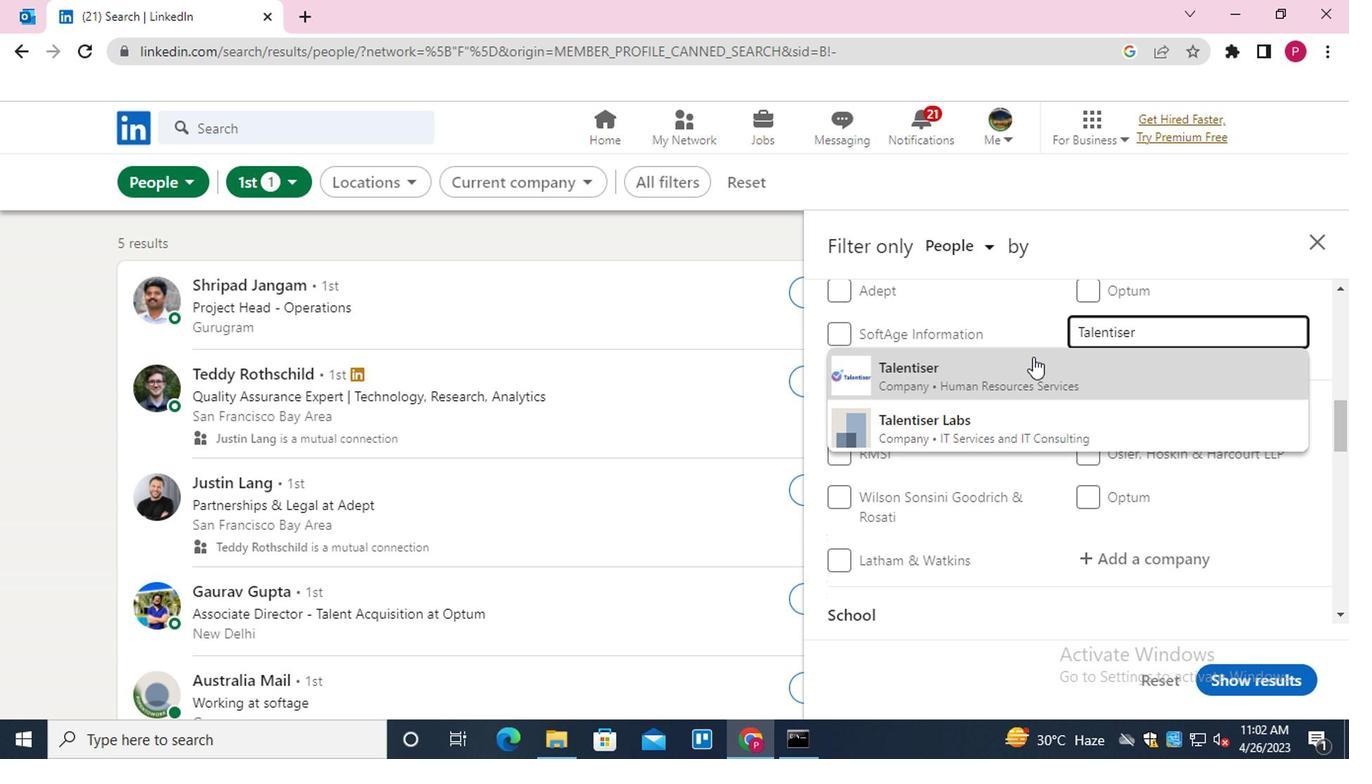 
Action: Mouse pressed left at (994, 373)
Screenshot: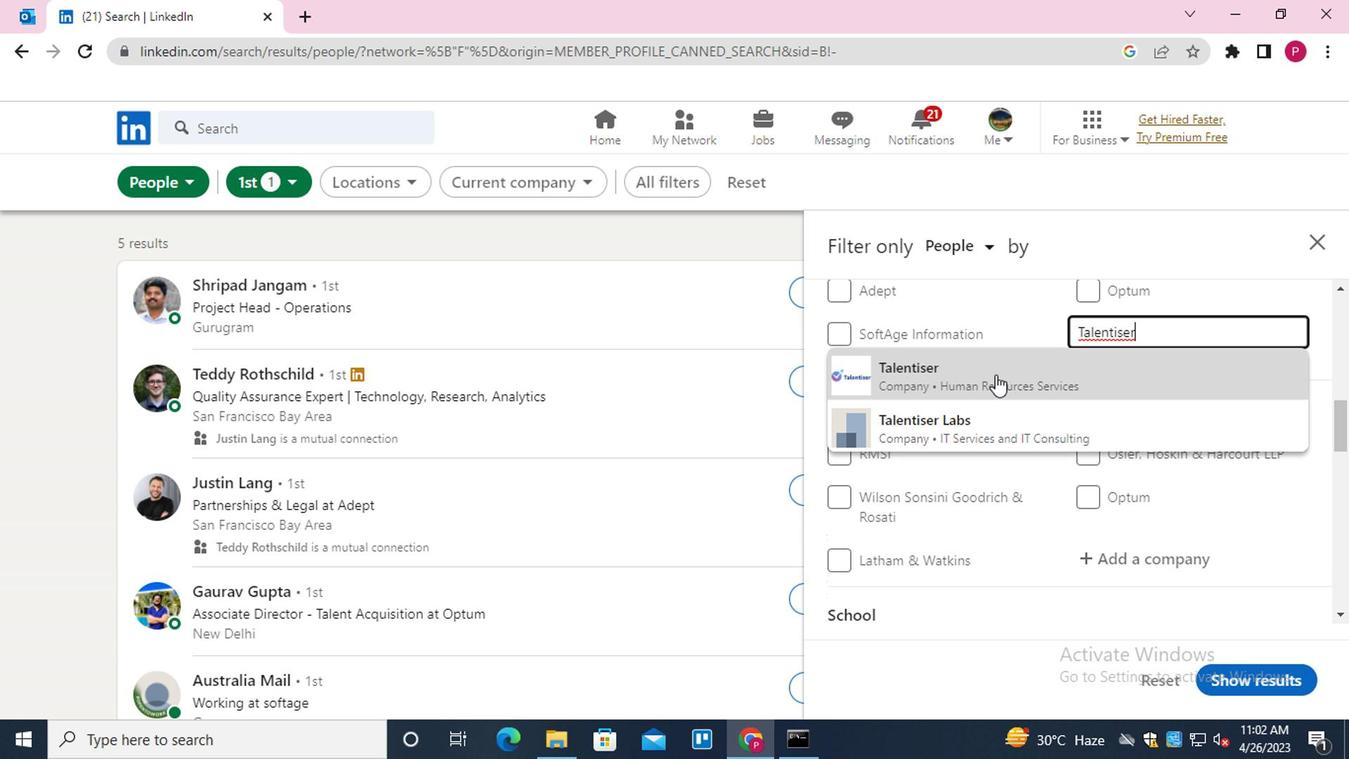 
Action: Mouse moved to (987, 379)
Screenshot: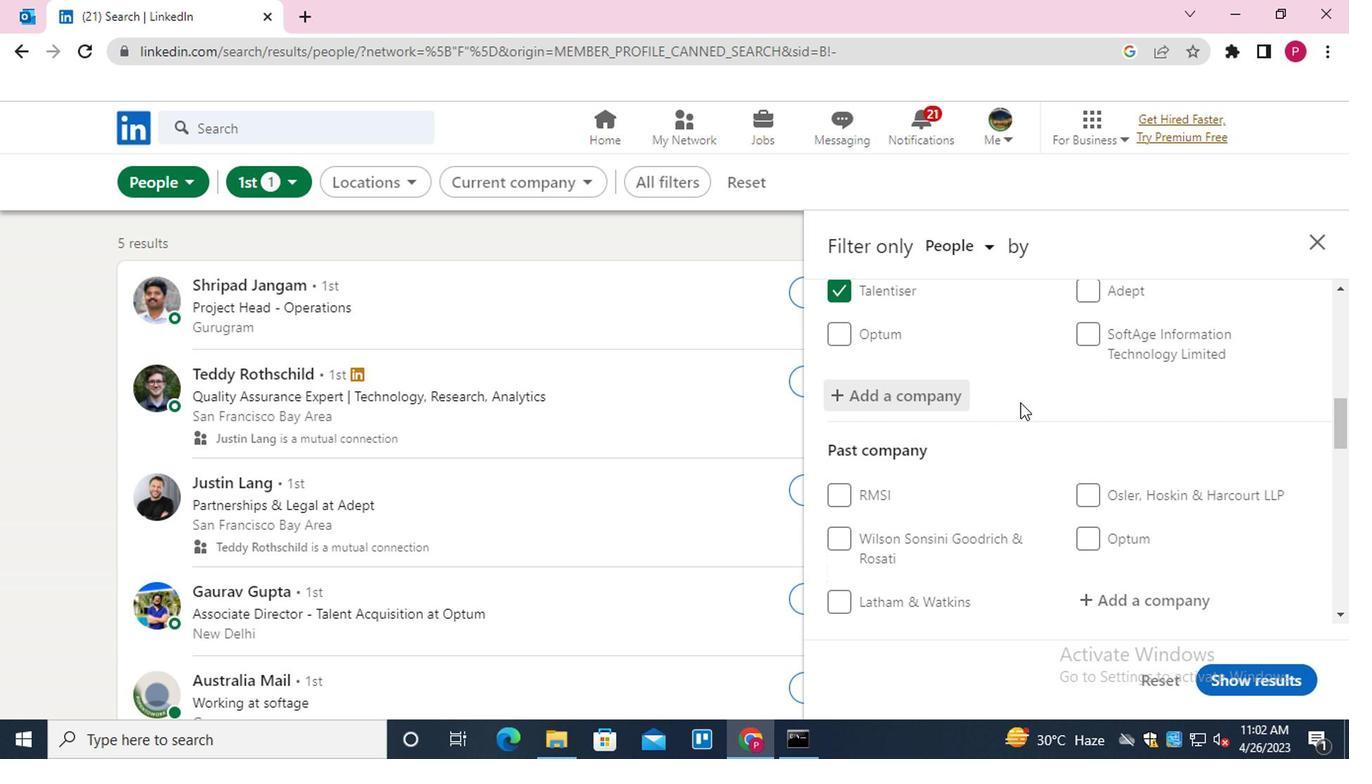 
Action: Mouse scrolled (987, 378) with delta (0, 0)
Screenshot: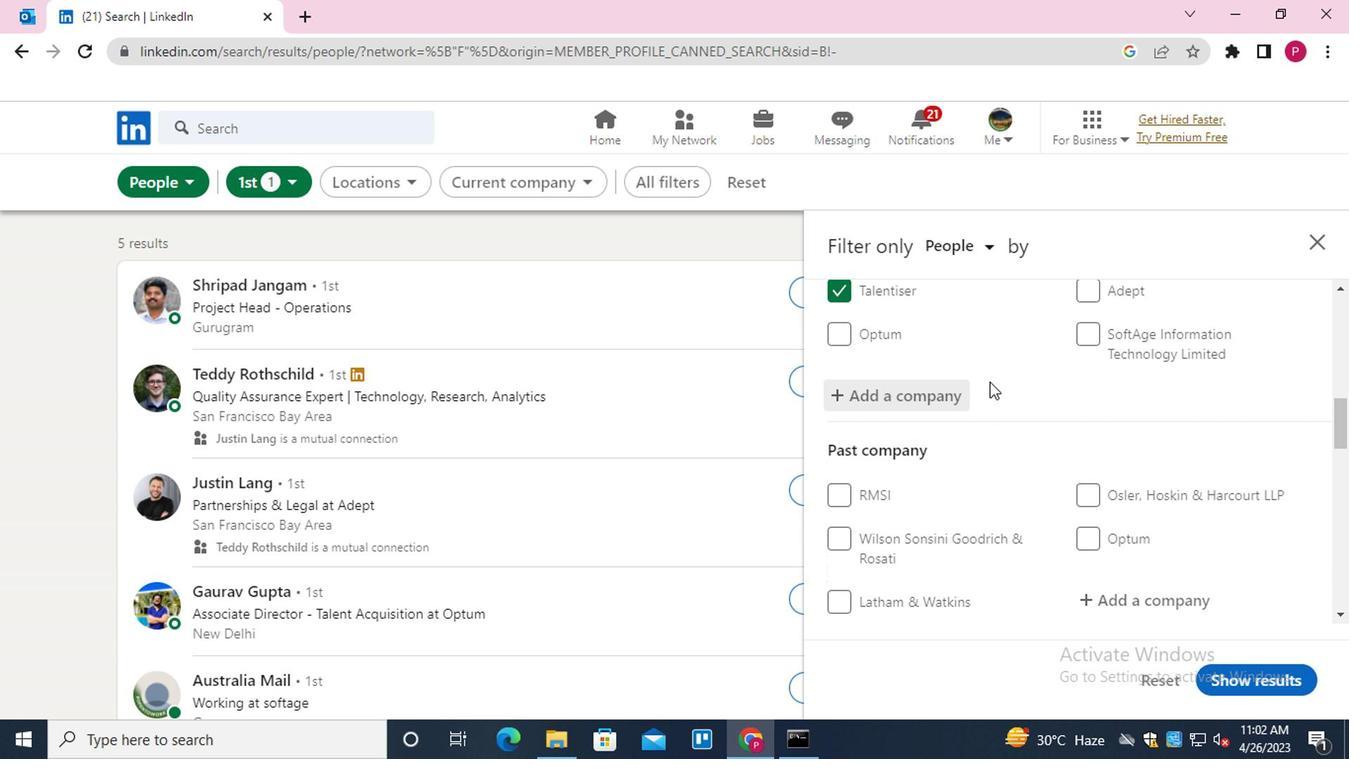 
Action: Mouse scrolled (987, 378) with delta (0, 0)
Screenshot: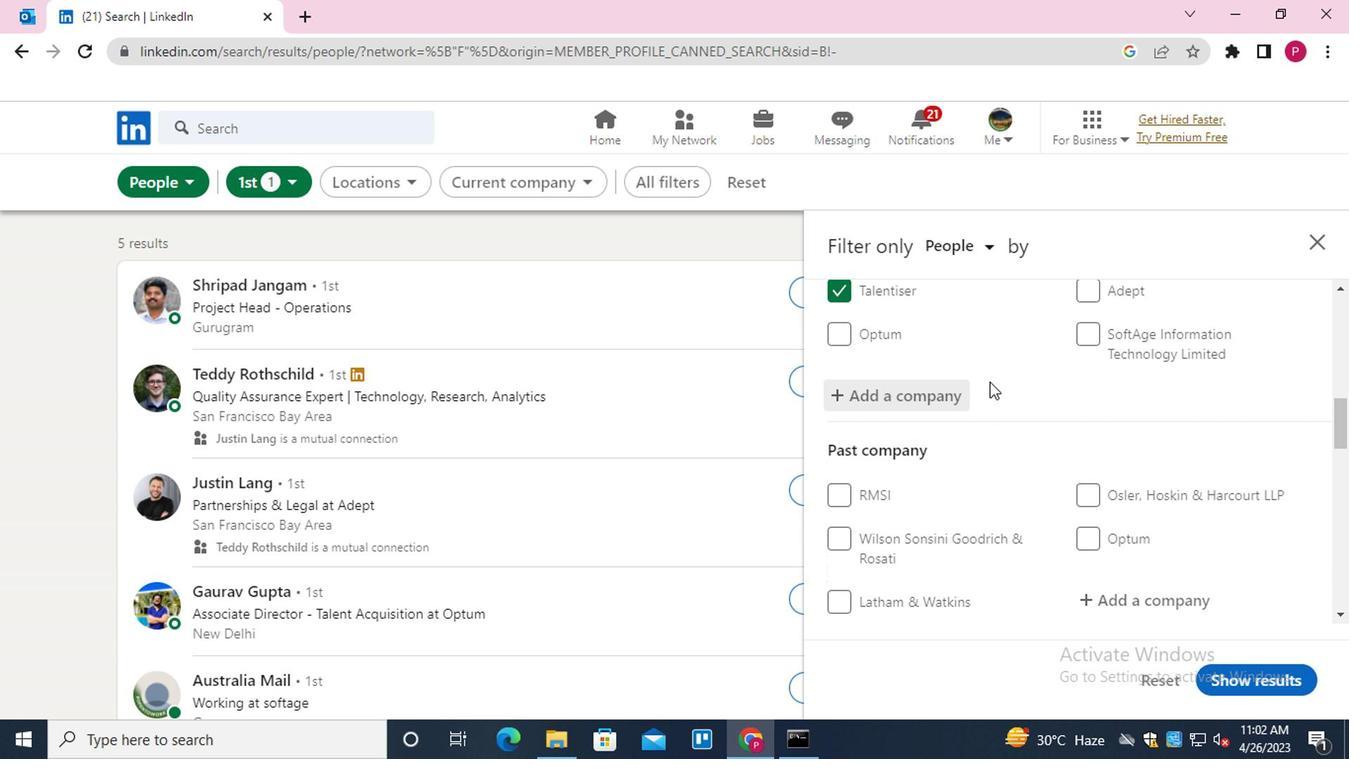 
Action: Mouse moved to (991, 409)
Screenshot: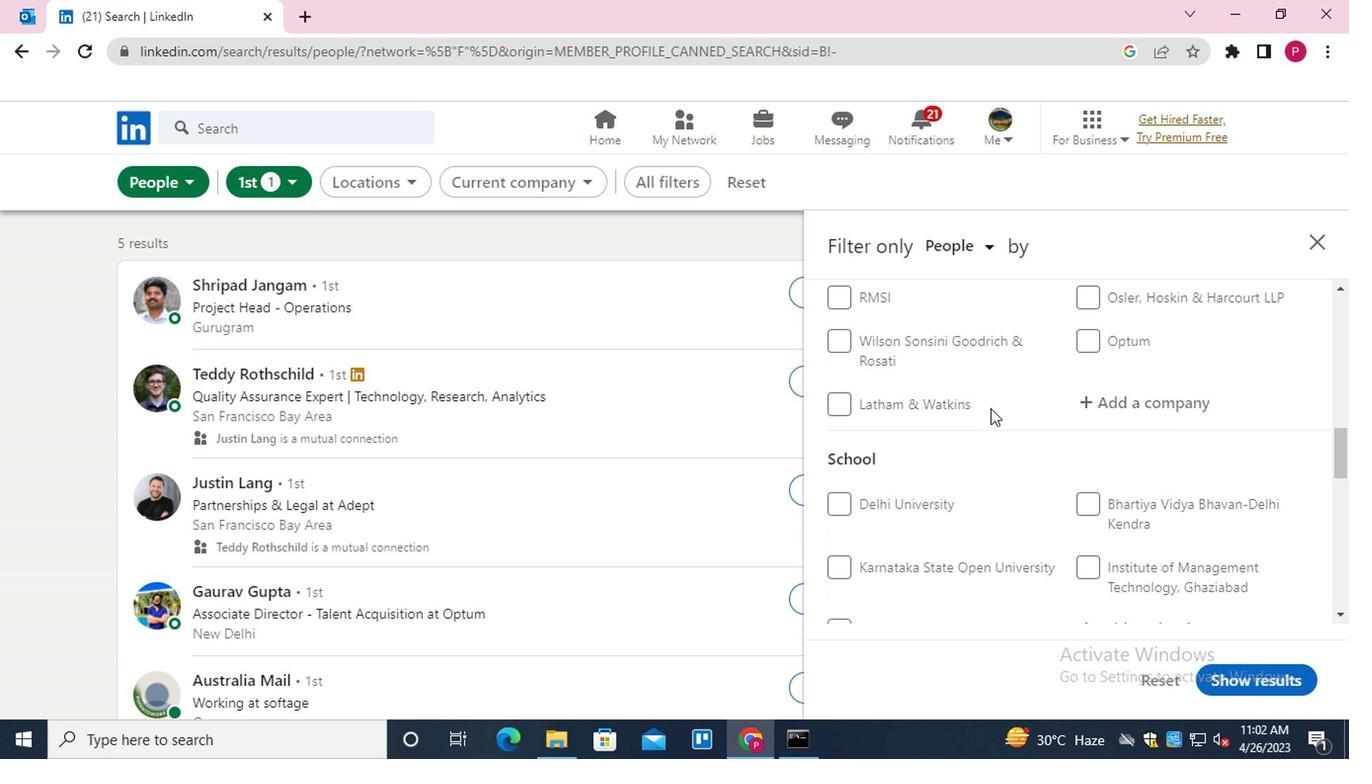 
Action: Mouse scrolled (991, 408) with delta (0, -1)
Screenshot: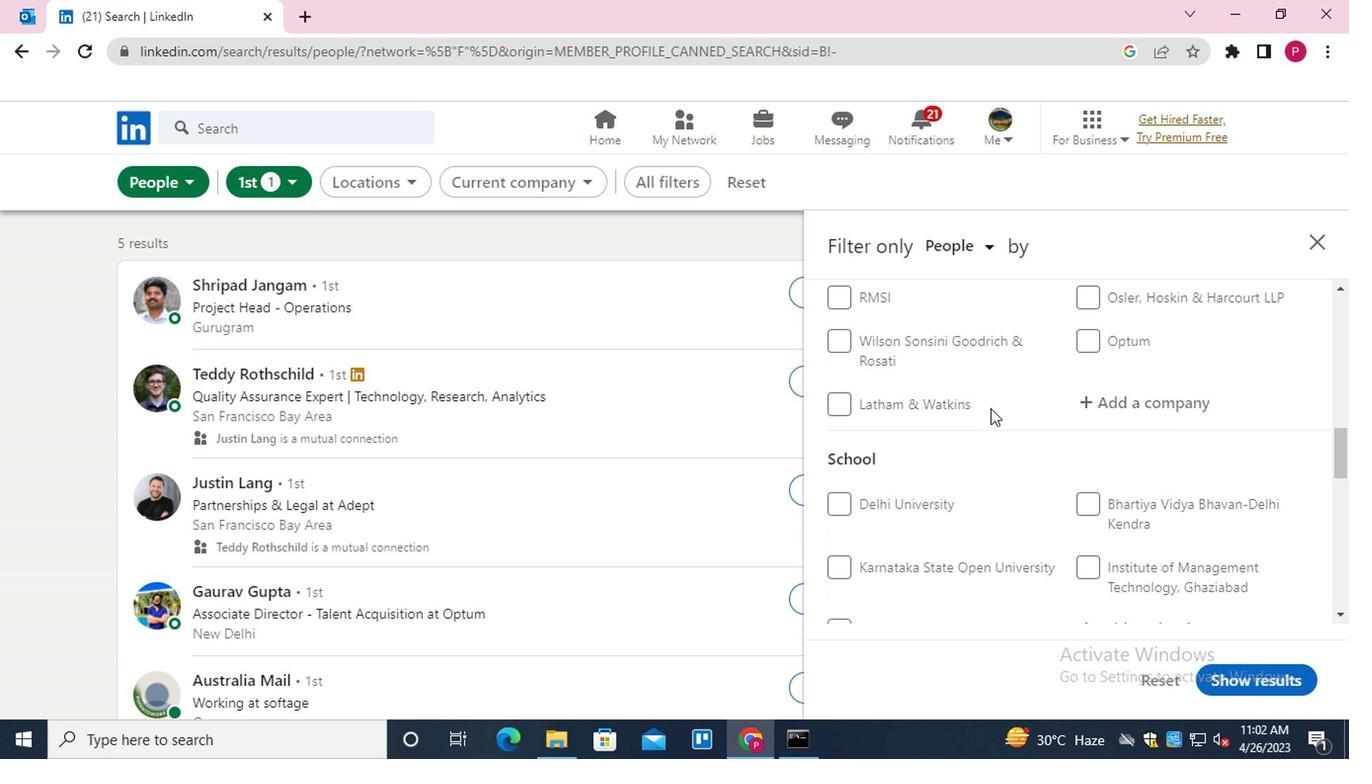 
Action: Mouse moved to (1160, 507)
Screenshot: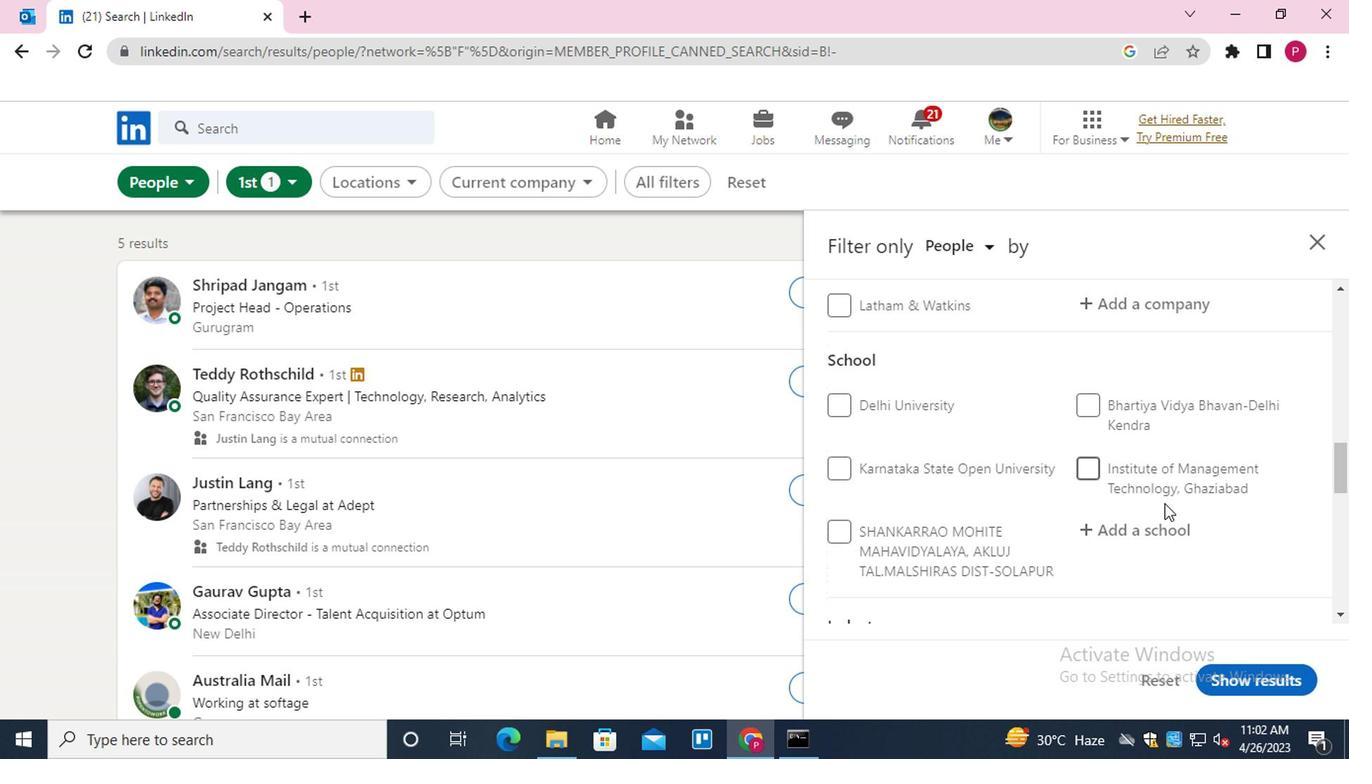 
Action: Mouse pressed left at (1160, 507)
Screenshot: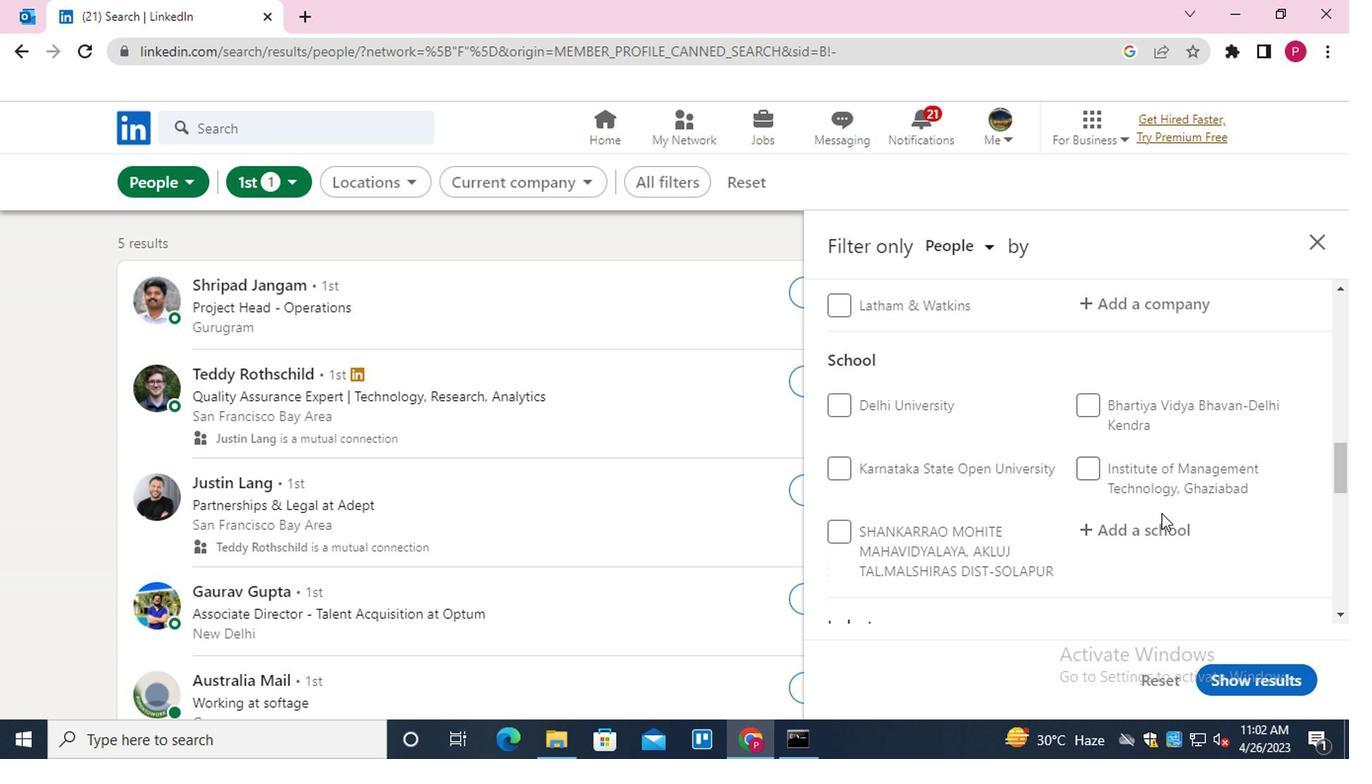 
Action: Mouse moved to (1160, 521)
Screenshot: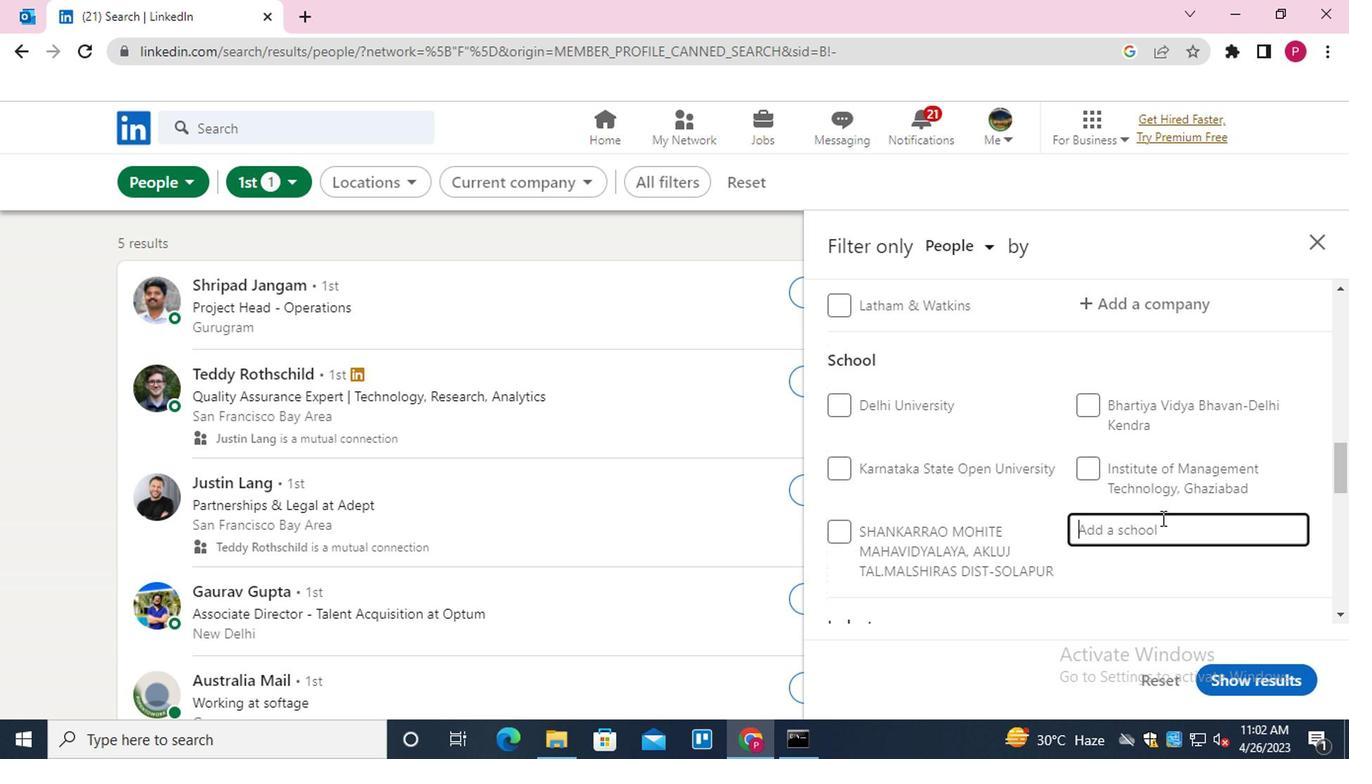 
Action: Key pressed <Key.shift>ORIN<Key.backspace>ENTAL<Key.space><Key.shift>INSTITUTE<Key.space>OF<Key.space><Key.shift>SCIEB<Key.backspace>NCE<Key.space>
Screenshot: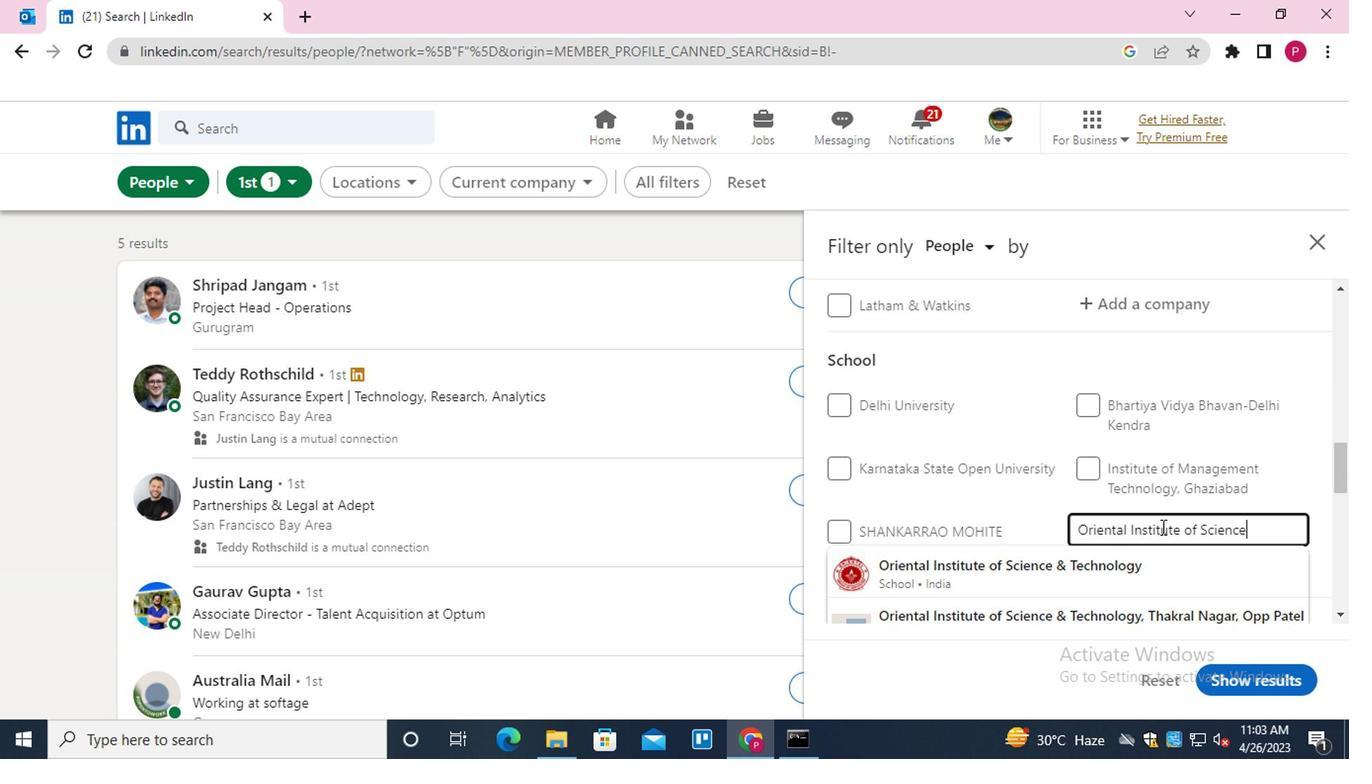 
Action: Mouse moved to (1157, 605)
Screenshot: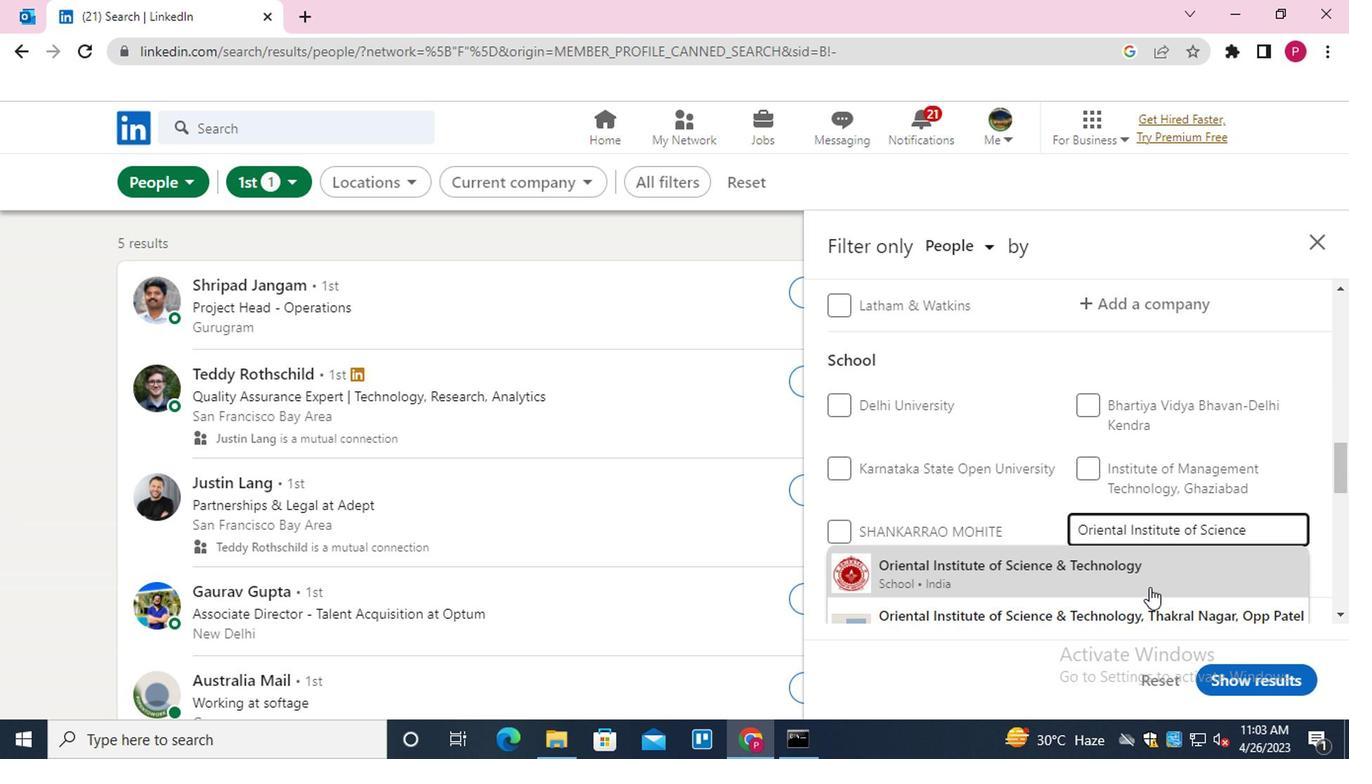 
Action: Mouse pressed left at (1157, 605)
Screenshot: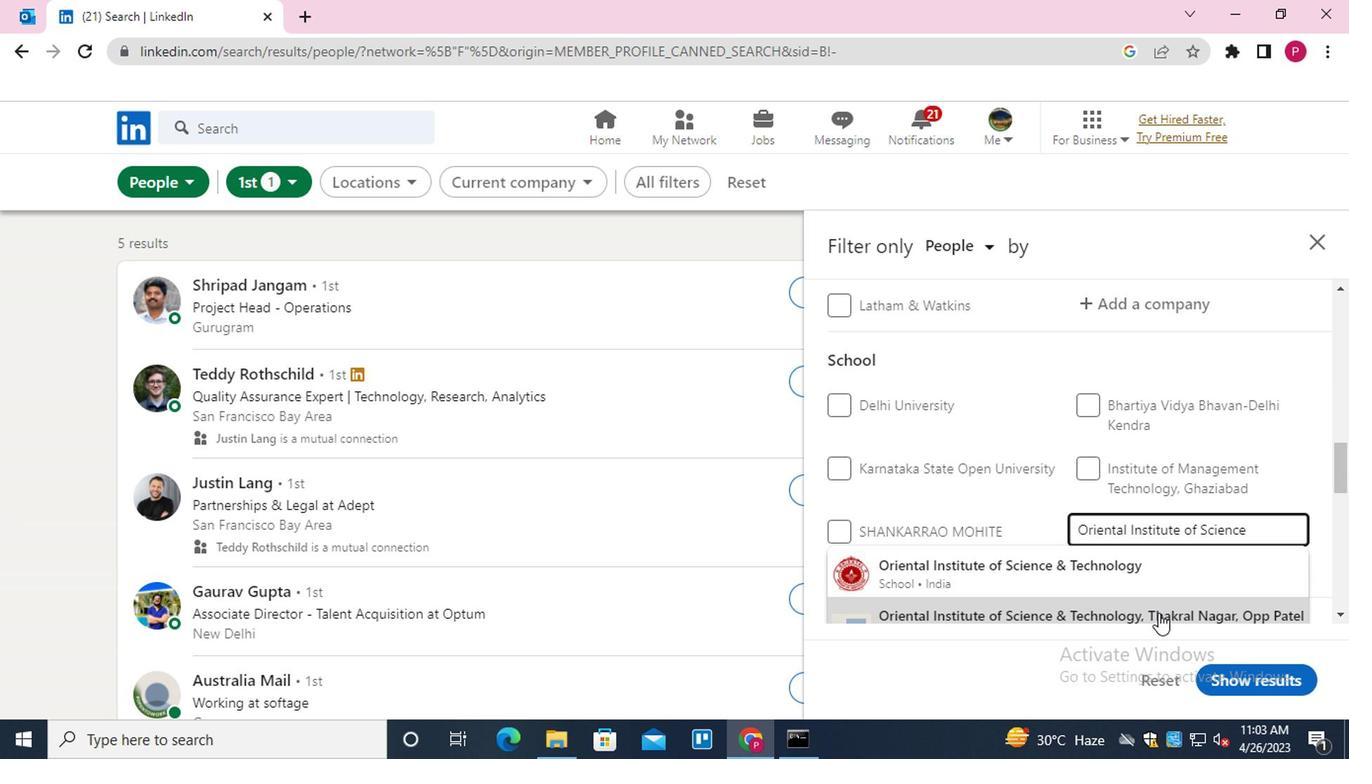
Action: Mouse moved to (1133, 507)
Screenshot: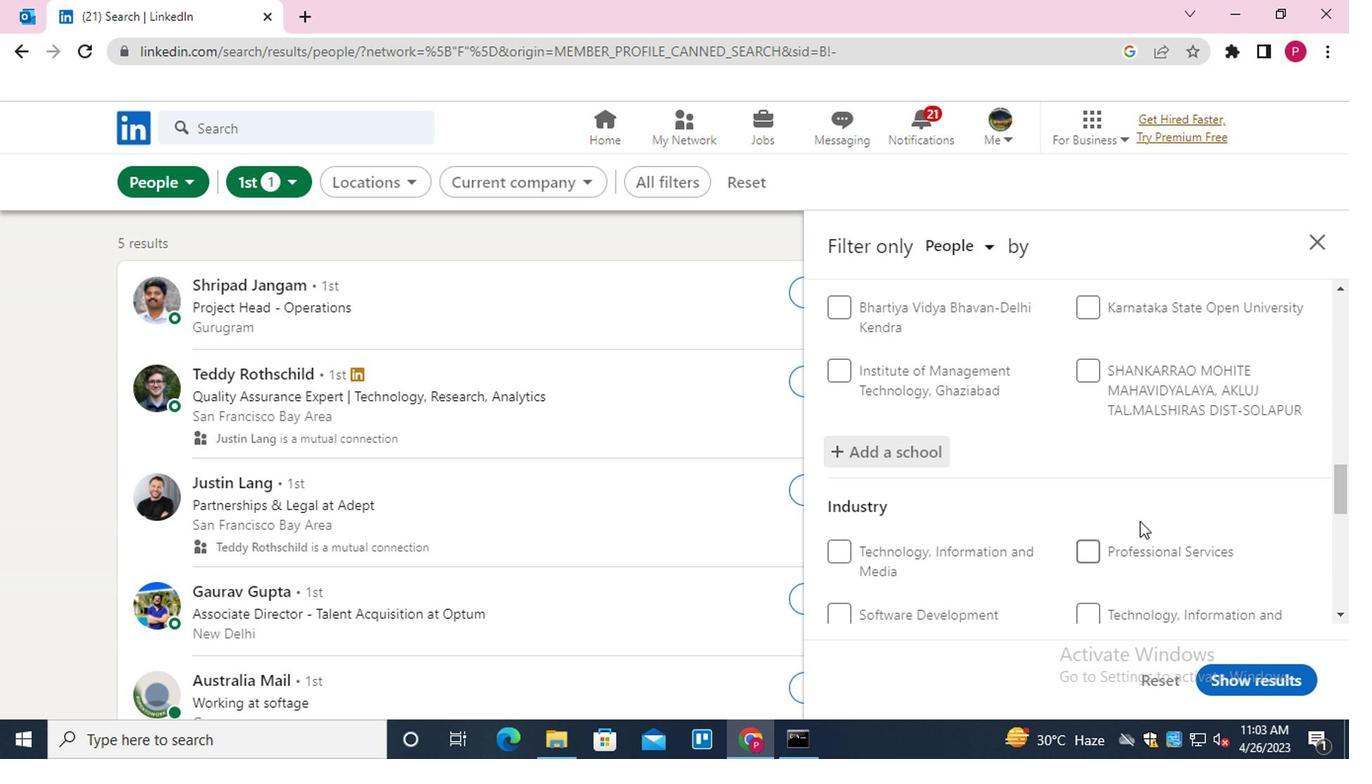 
Action: Mouse scrolled (1133, 506) with delta (0, 0)
Screenshot: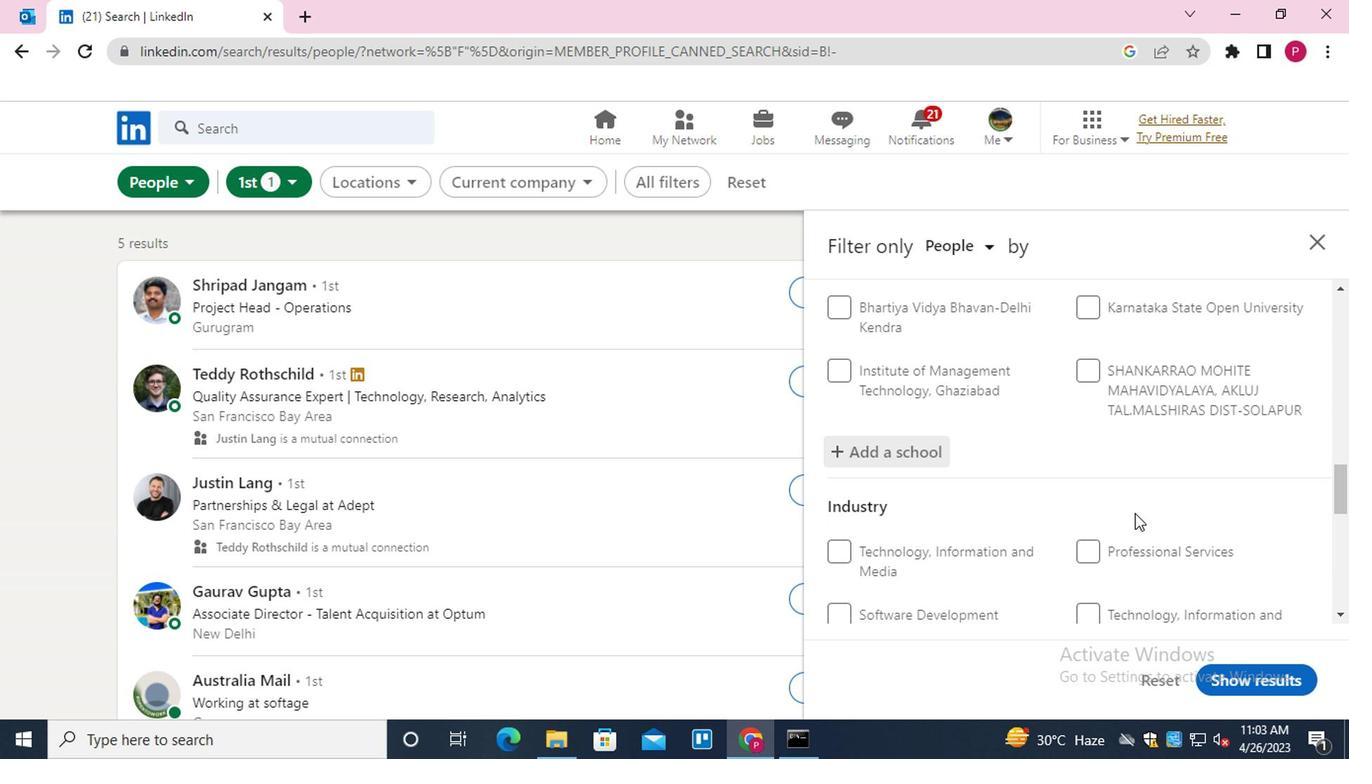 
Action: Mouse scrolled (1133, 506) with delta (0, 0)
Screenshot: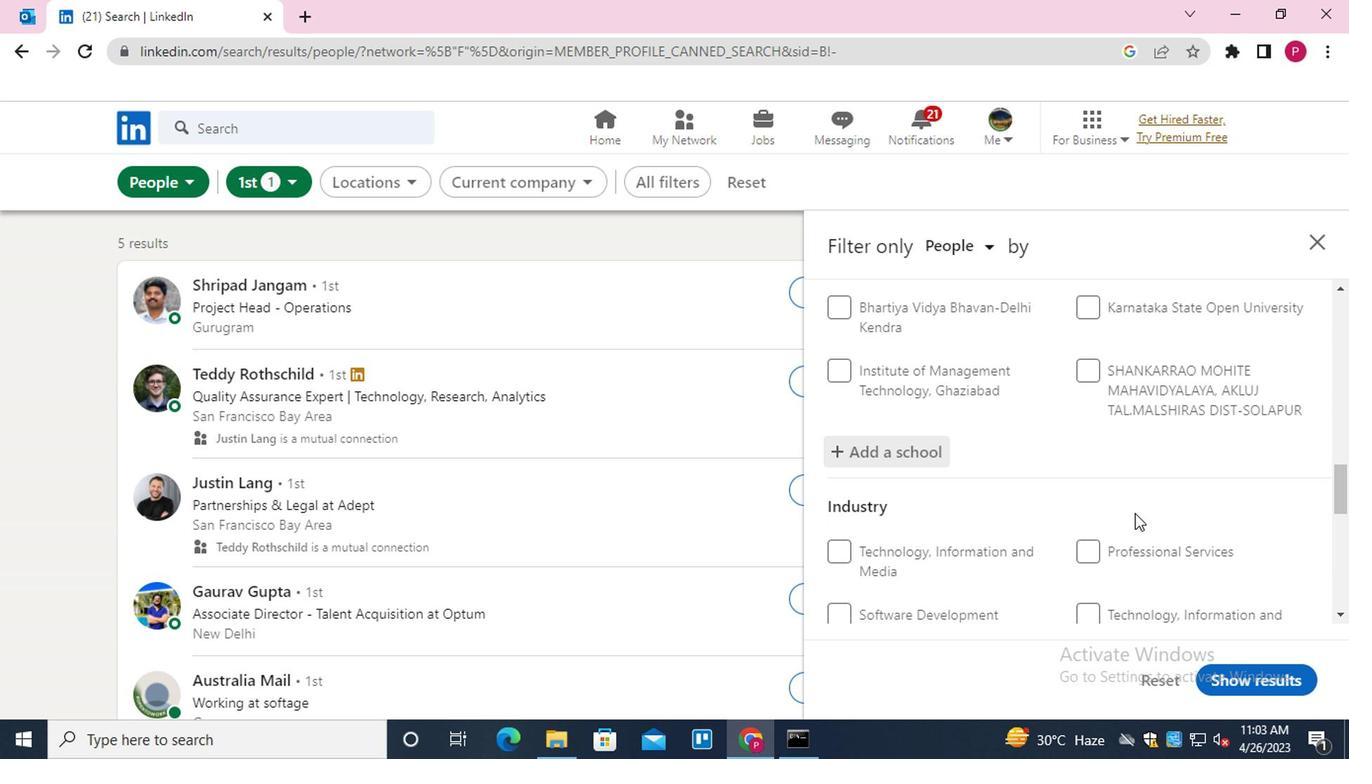 
Action: Mouse scrolled (1133, 506) with delta (0, 0)
Screenshot: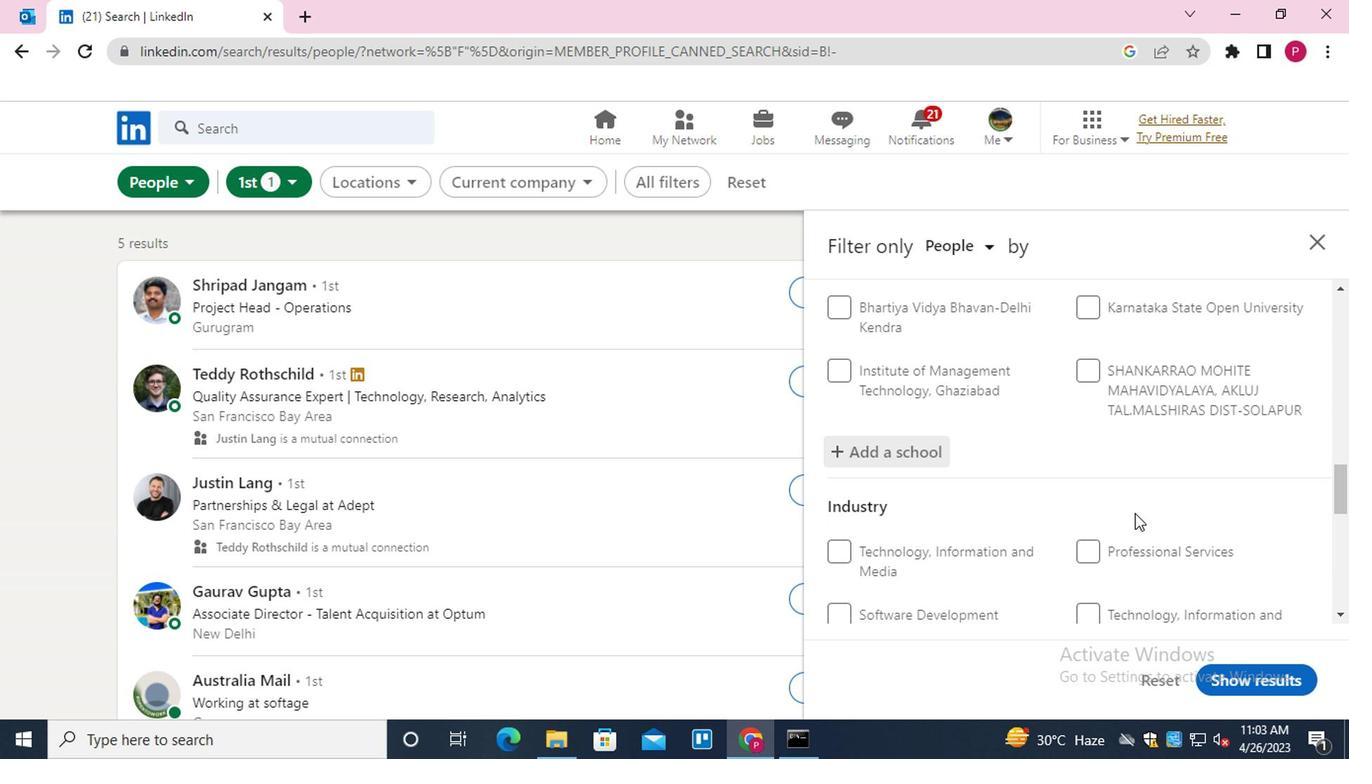 
Action: Mouse scrolled (1133, 506) with delta (0, 0)
Screenshot: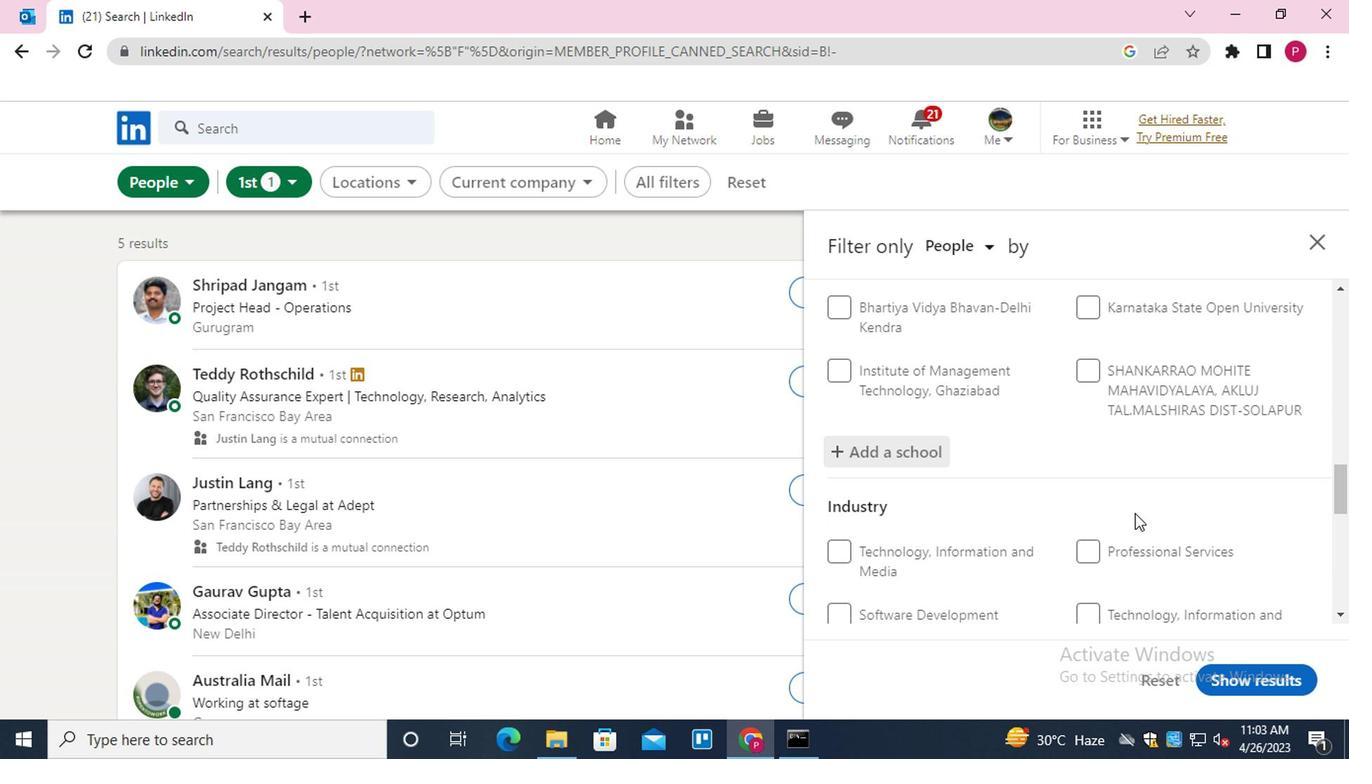 
Action: Mouse moved to (1100, 490)
Screenshot: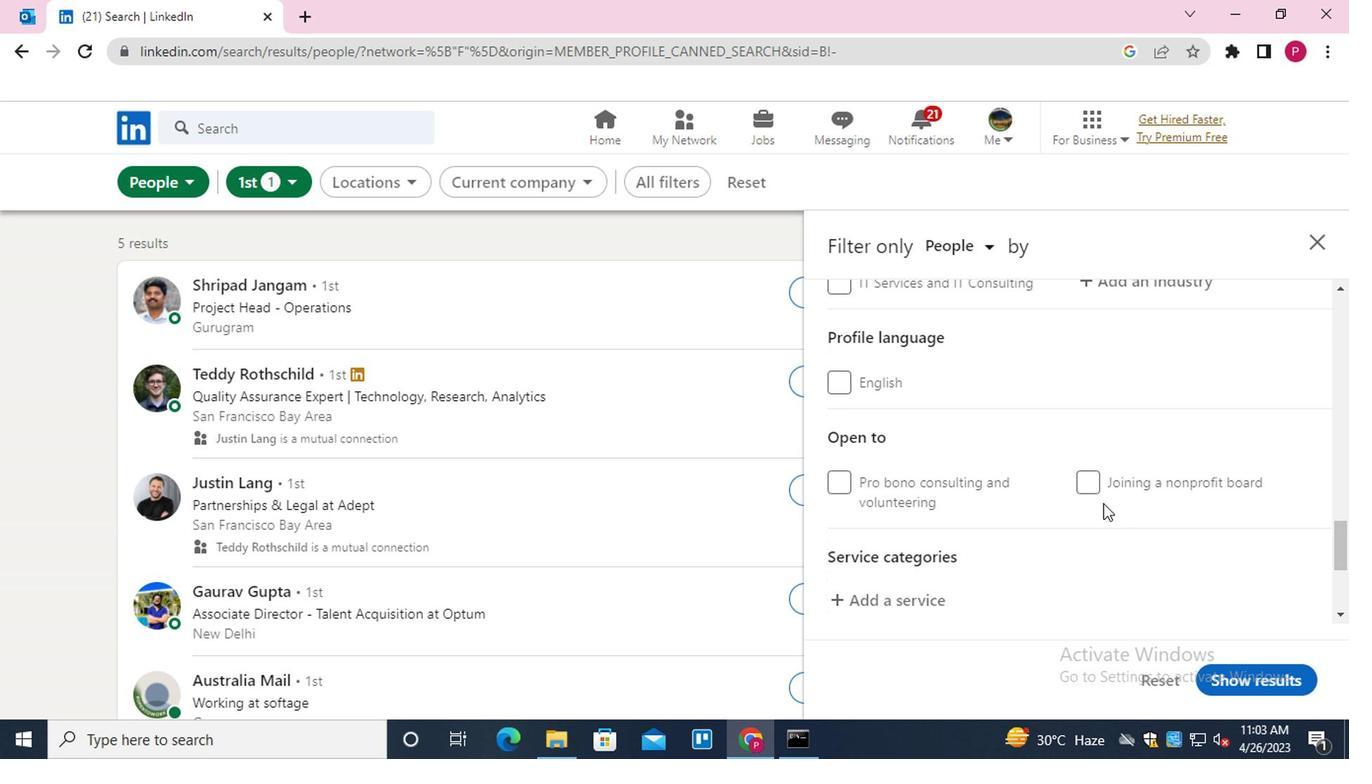 
Action: Mouse scrolled (1100, 491) with delta (0, 0)
Screenshot: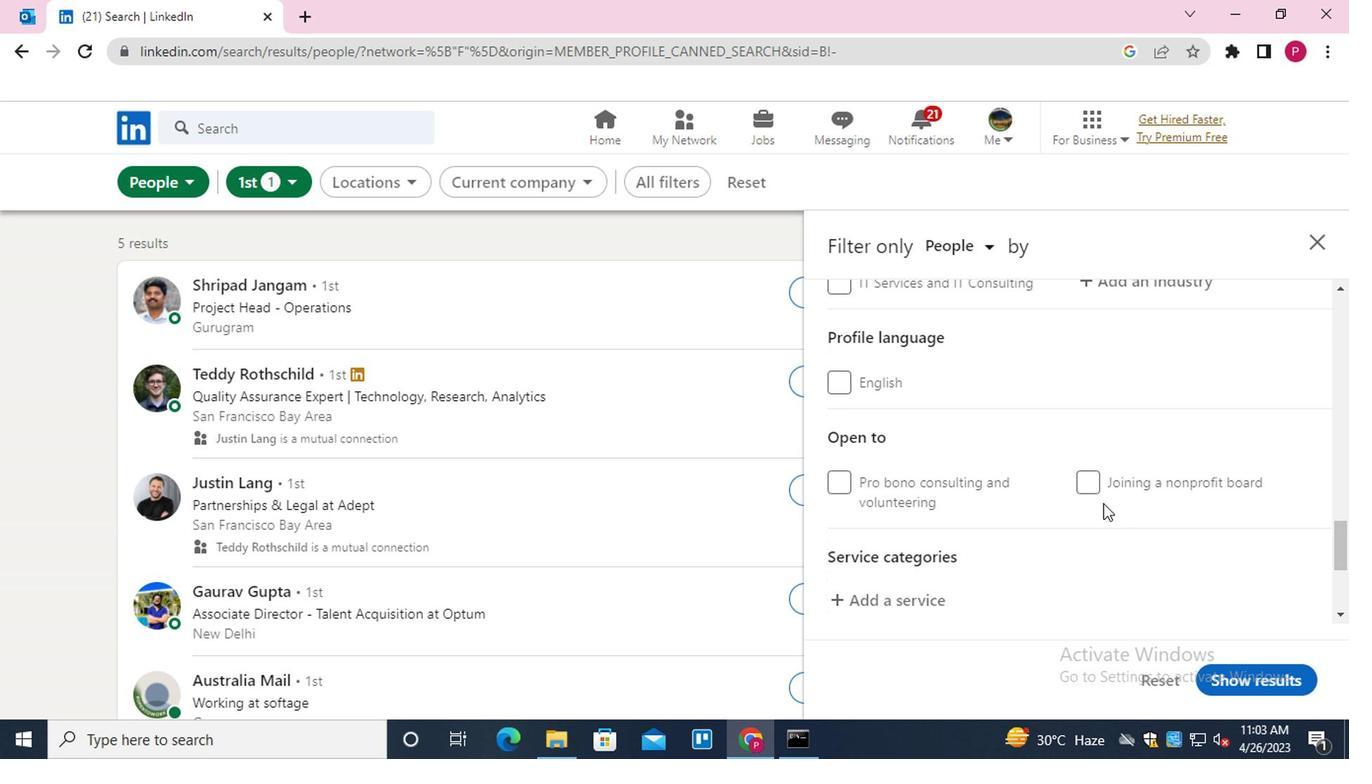 
Action: Mouse moved to (1148, 382)
Screenshot: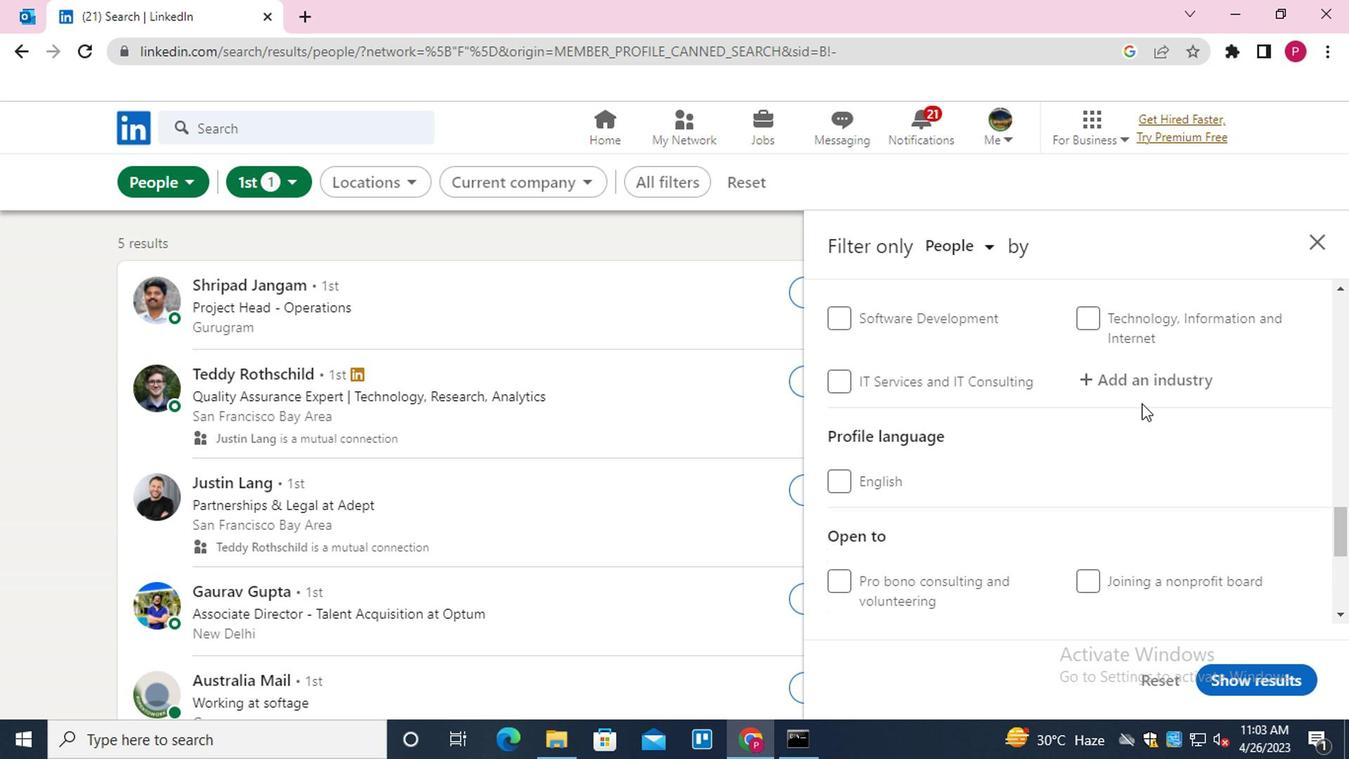 
Action: Mouse pressed left at (1148, 382)
Screenshot: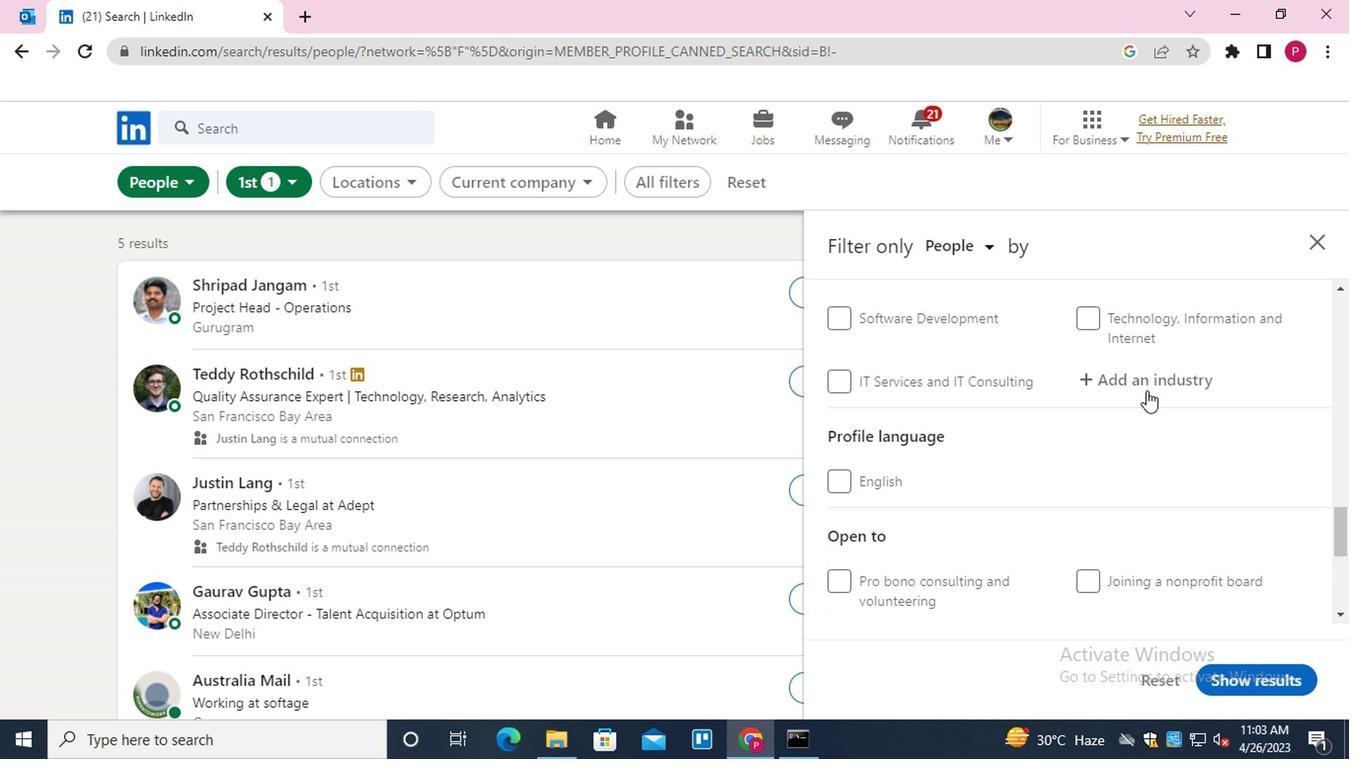
Action: Key pressed <Key.shift>PRINTING<Key.down><Key.enter>
Screenshot: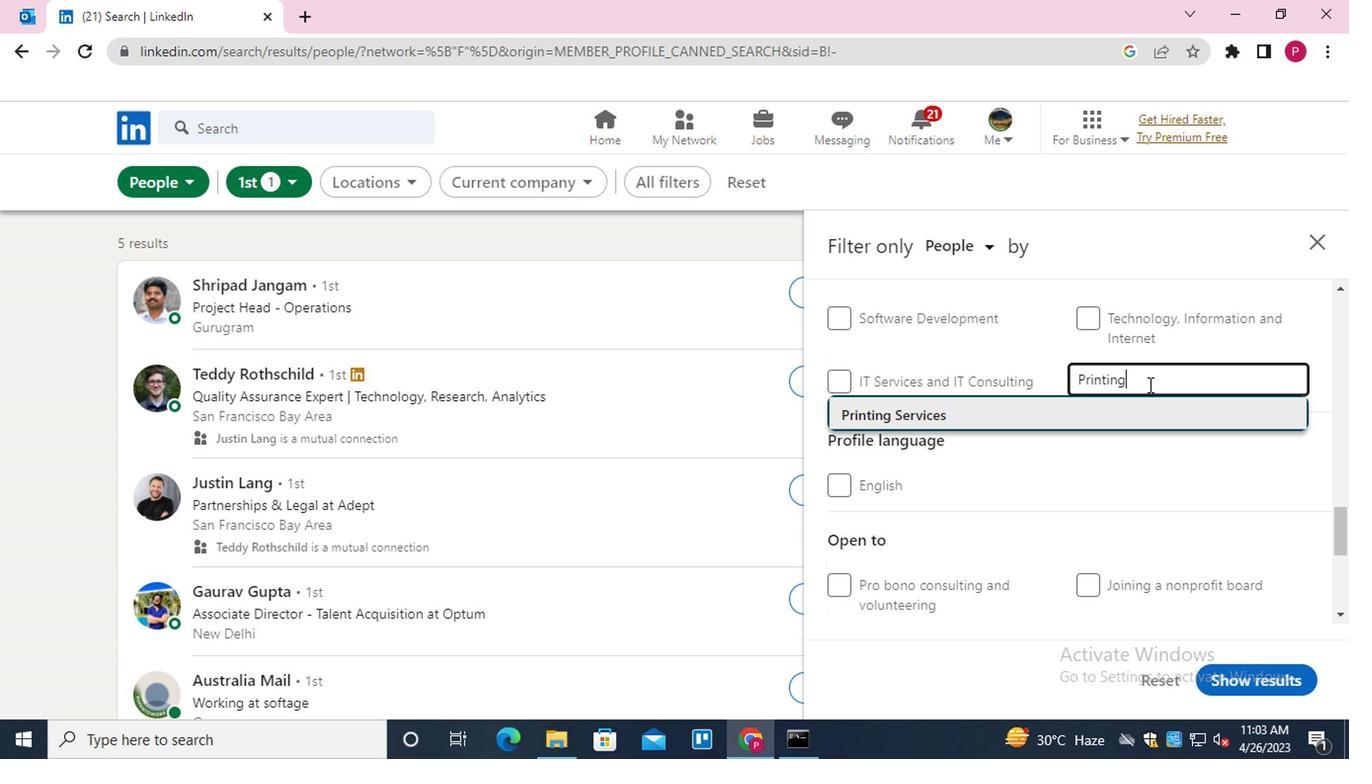 
Action: Mouse moved to (1021, 423)
Screenshot: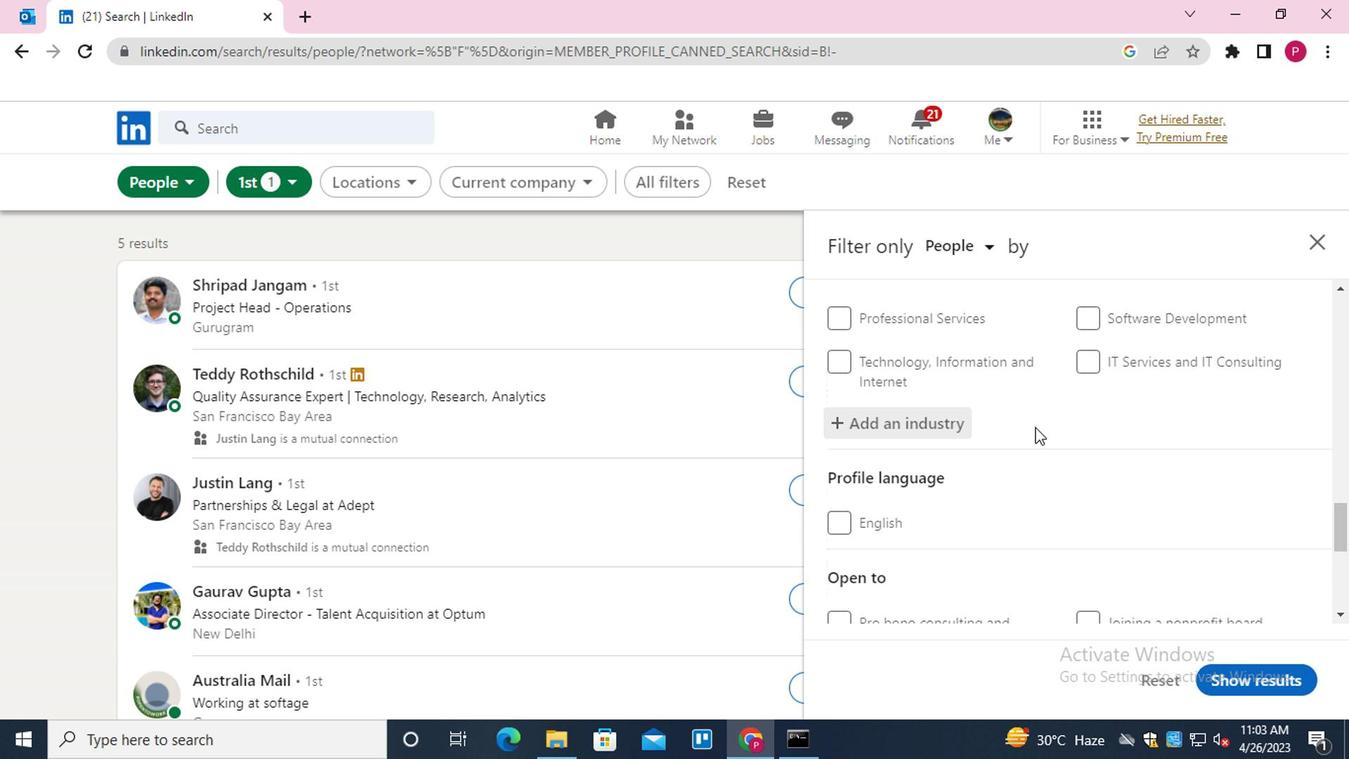 
Action: Mouse scrolled (1021, 423) with delta (0, 0)
Screenshot: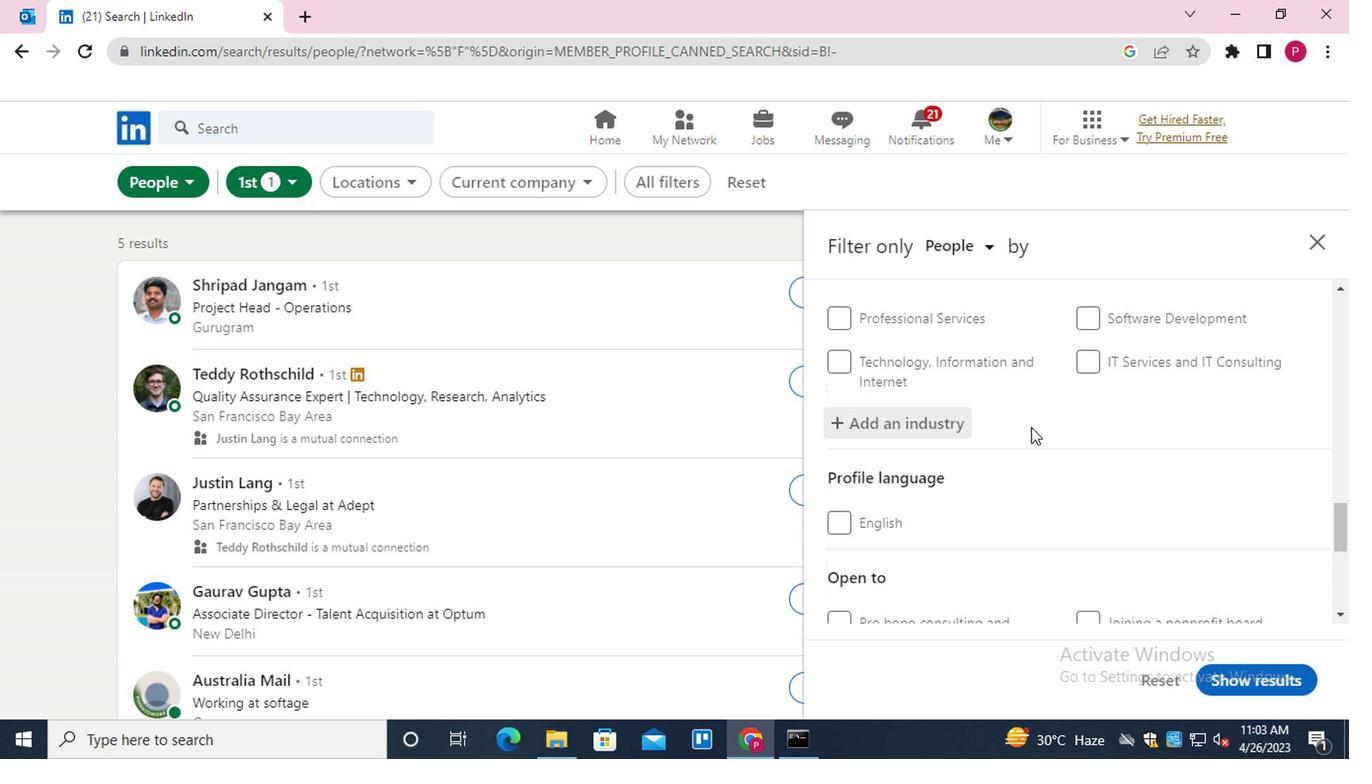 
Action: Mouse moved to (1021, 423)
Screenshot: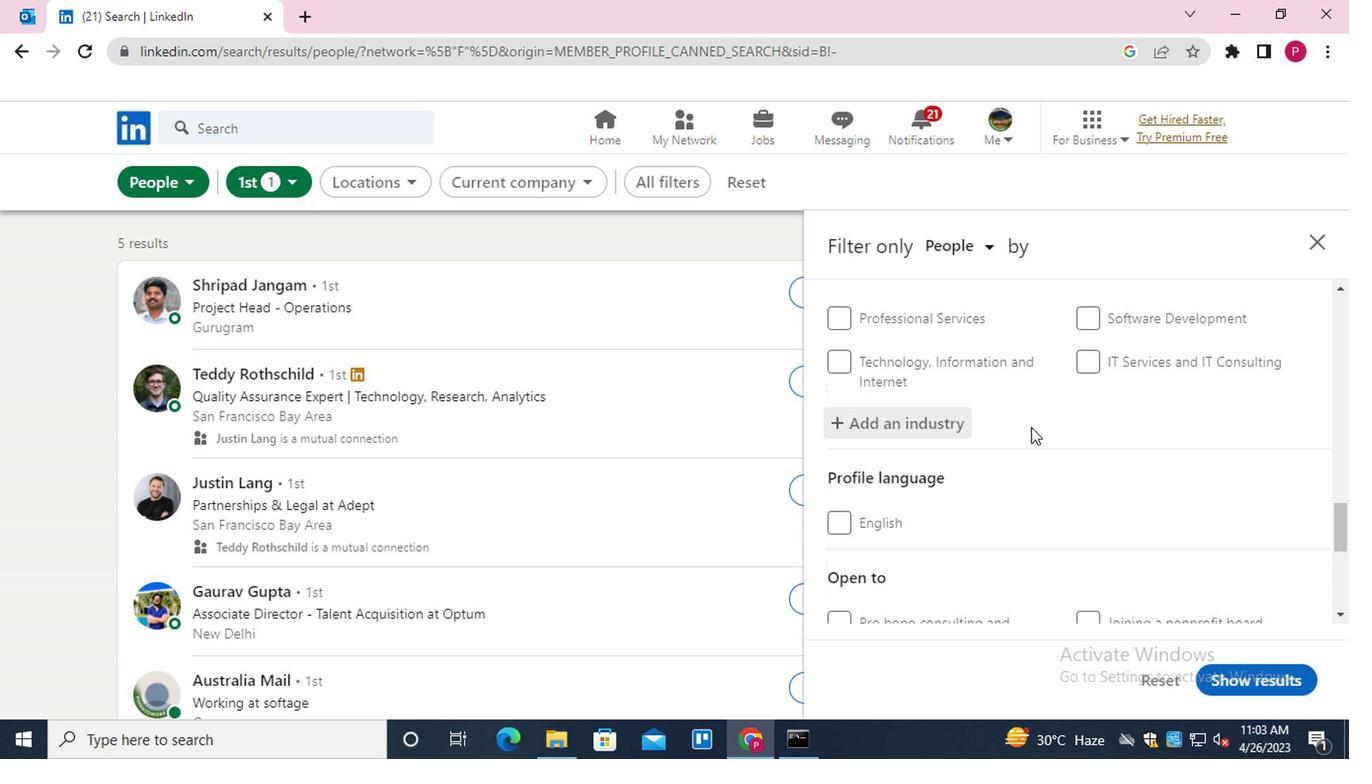 
Action: Mouse scrolled (1021, 423) with delta (0, 0)
Screenshot: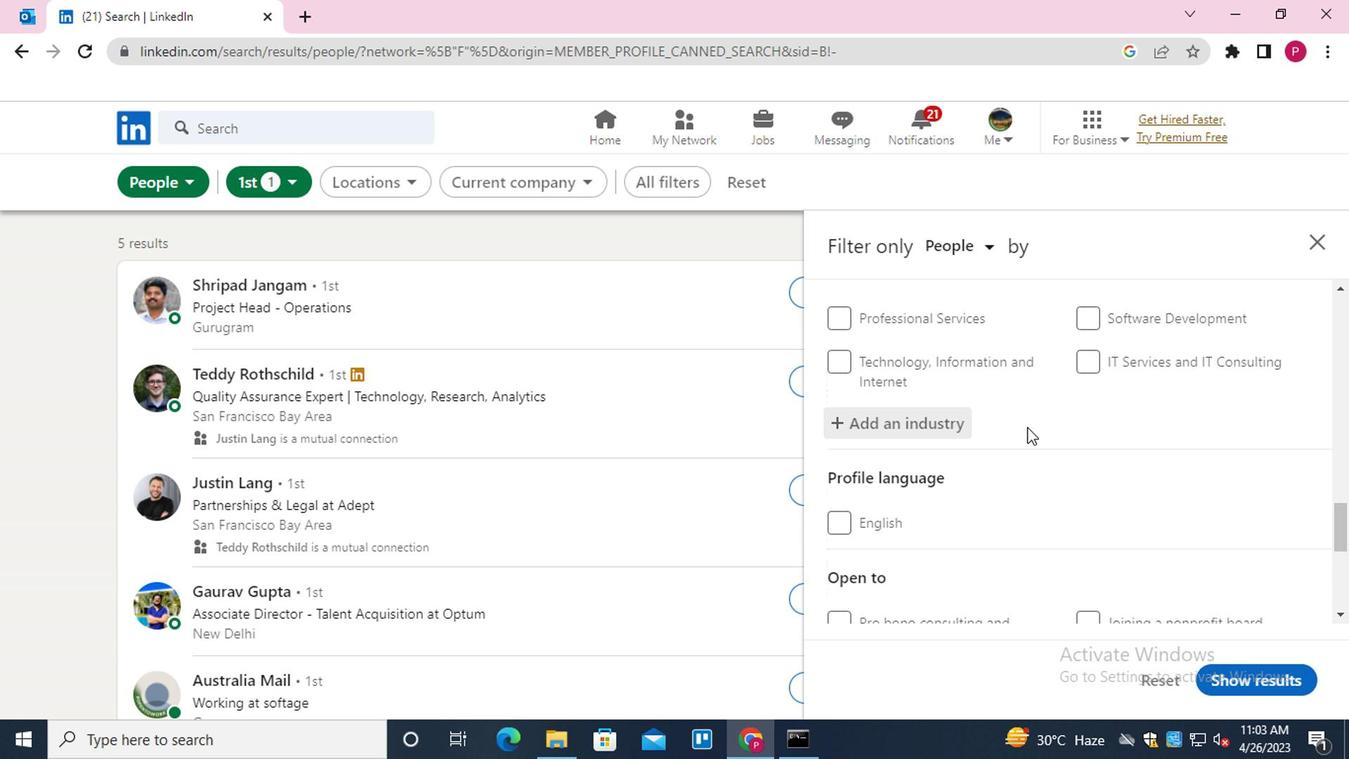
Action: Mouse moved to (885, 411)
Screenshot: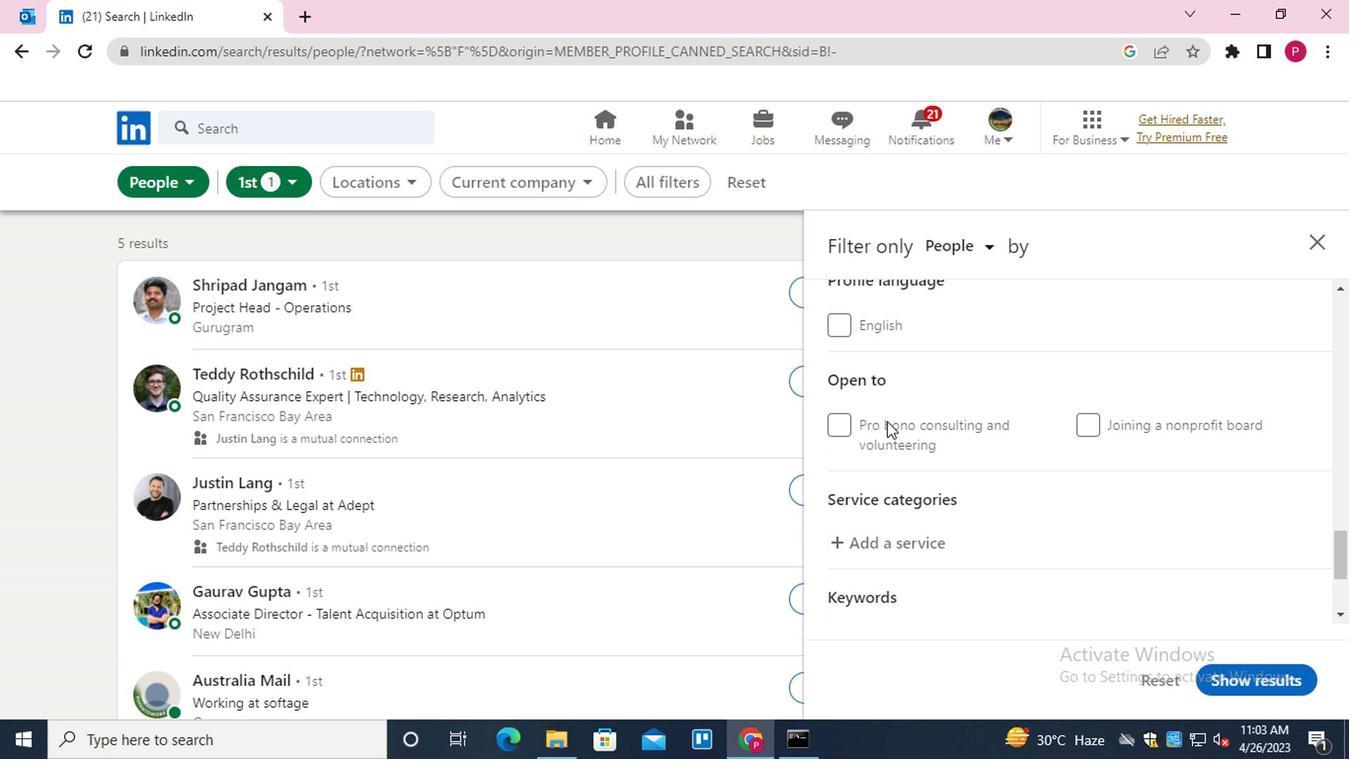 
Action: Mouse scrolled (885, 410) with delta (0, 0)
Screenshot: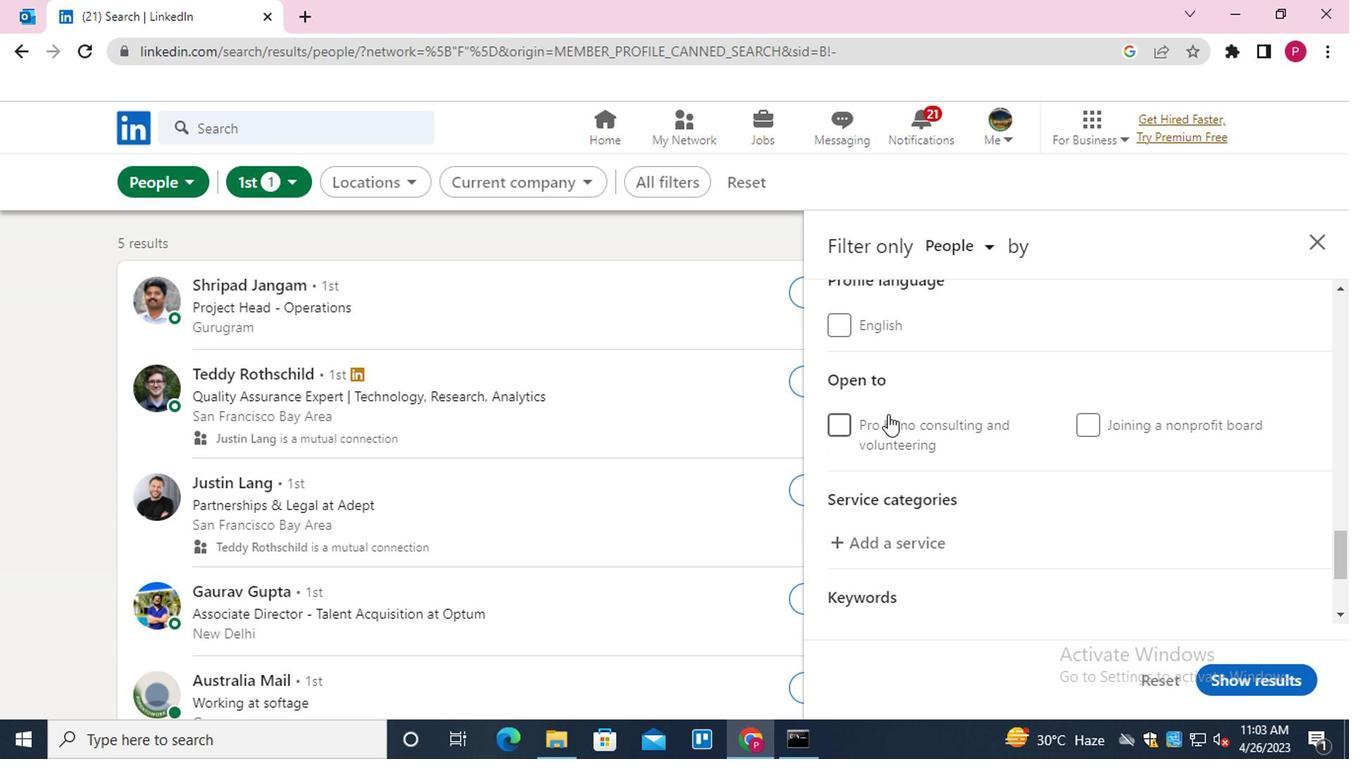 
Action: Mouse moved to (903, 433)
Screenshot: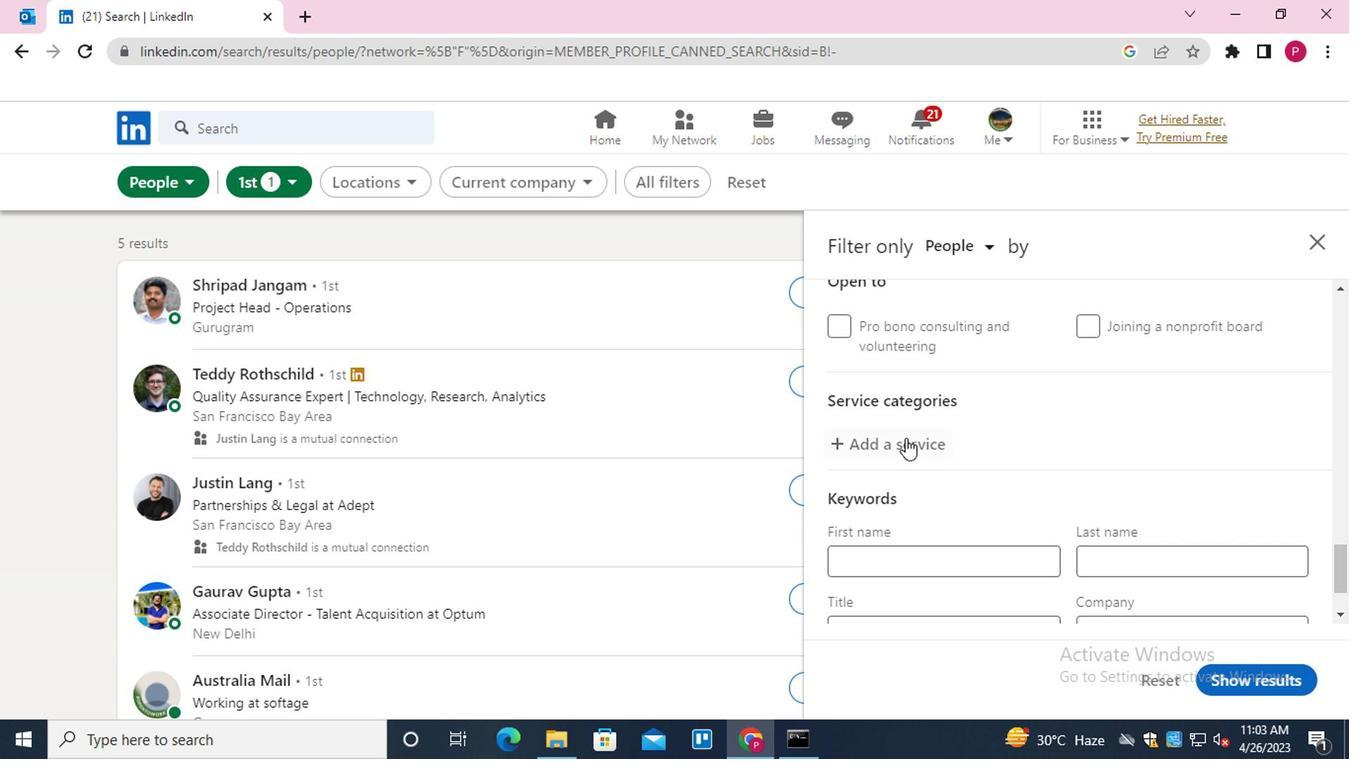 
Action: Mouse pressed left at (903, 433)
Screenshot: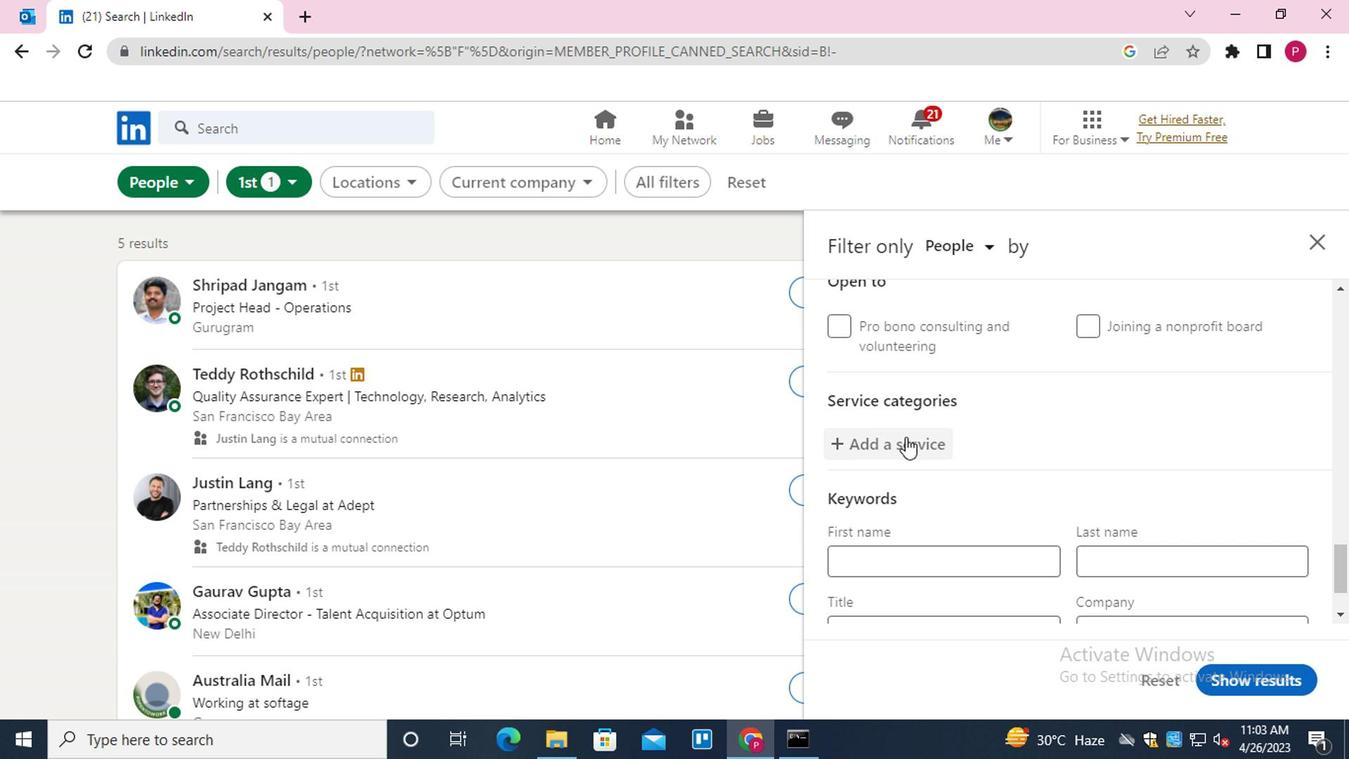 
Action: Key pressed <Key.shift><Key.shift><Key.shift><Key.shift><Key.shift><Key.shift><Key.shift><Key.shift><Key.shift>BLO<Key.down><Key.enter>
Screenshot: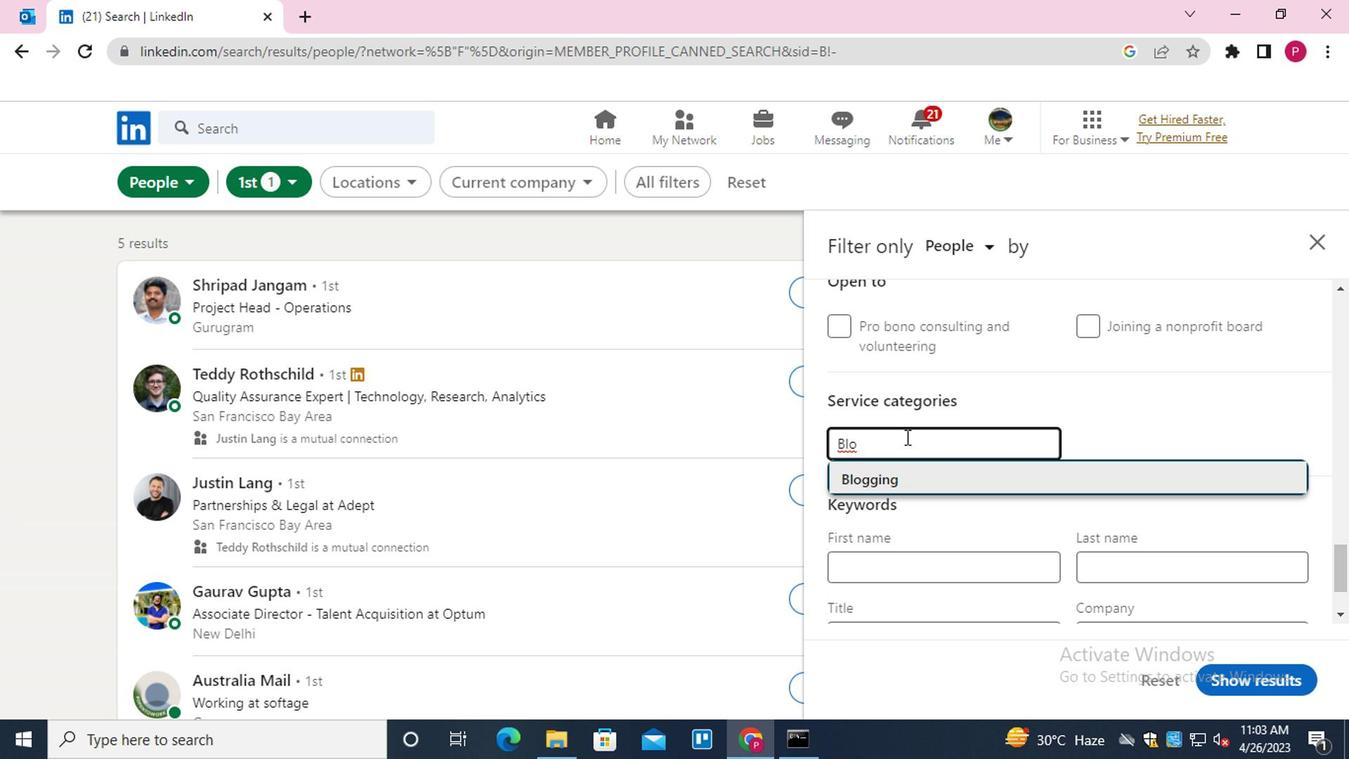 
Action: Mouse scrolled (903, 433) with delta (0, 0)
Screenshot: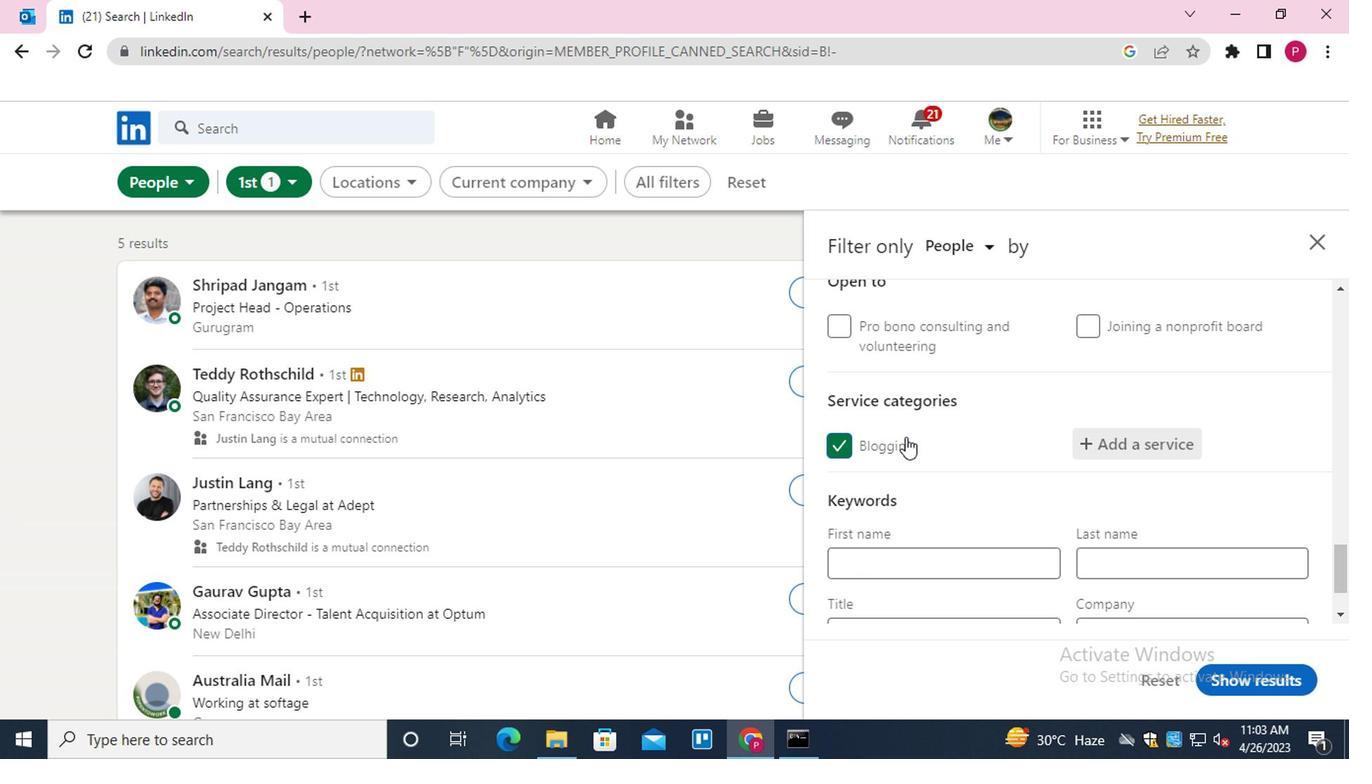 
Action: Mouse scrolled (903, 433) with delta (0, 0)
Screenshot: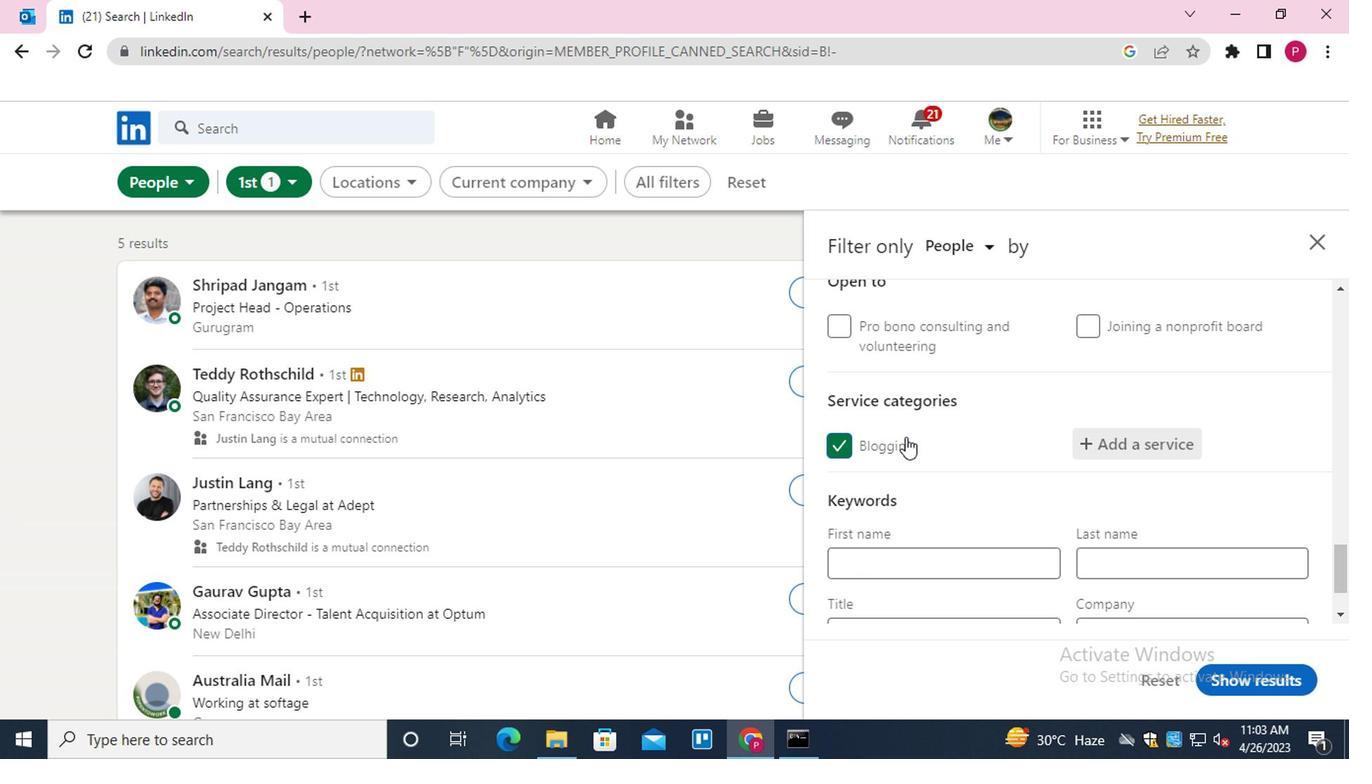 
Action: Mouse scrolled (903, 433) with delta (0, 0)
Screenshot: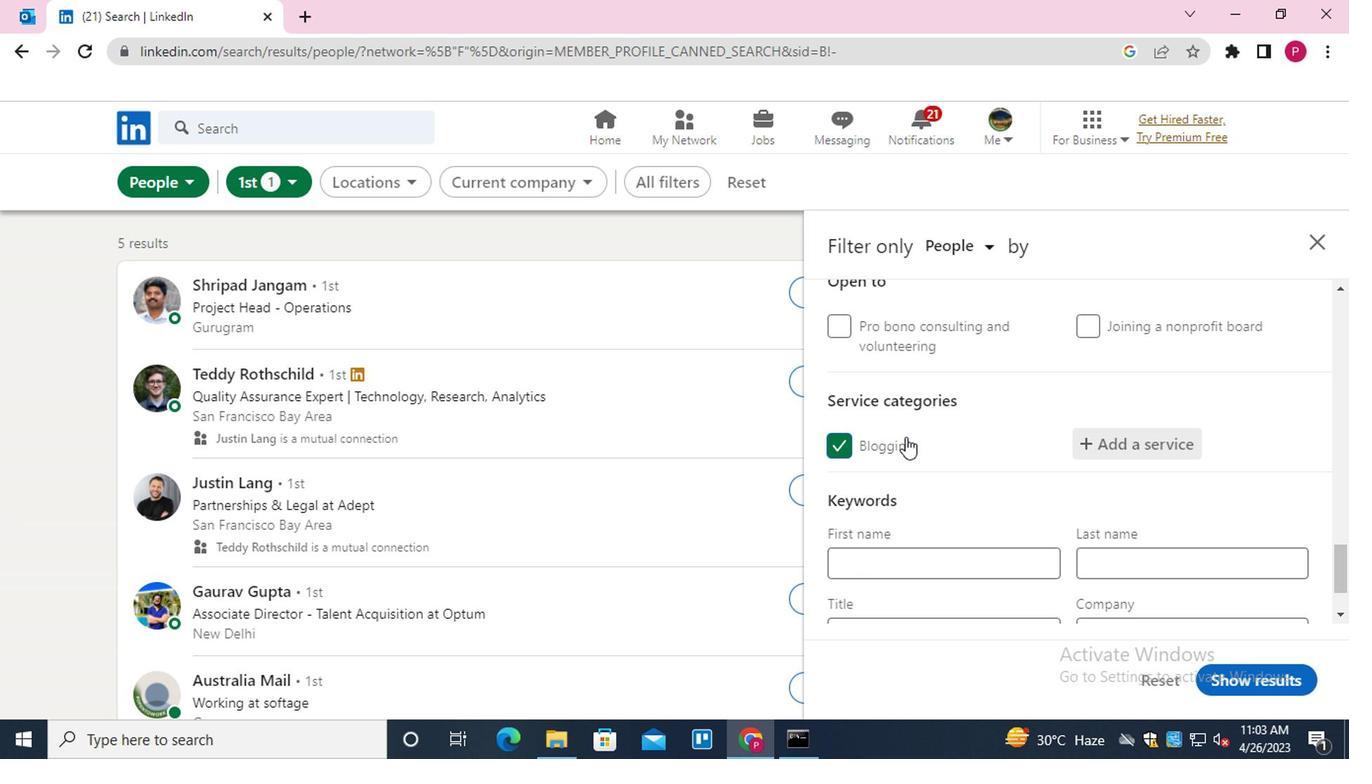 
Action: Mouse moved to (920, 532)
Screenshot: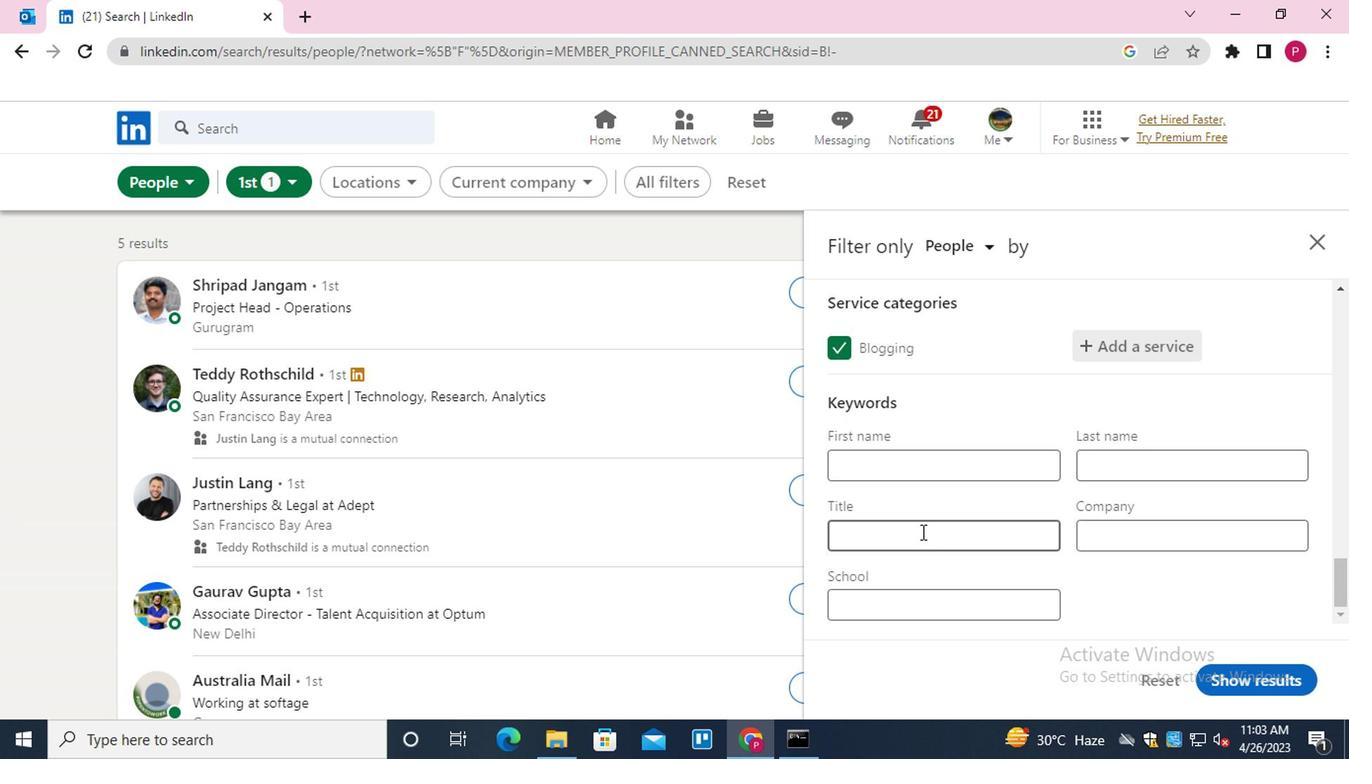 
Action: Mouse pressed left at (920, 532)
Screenshot: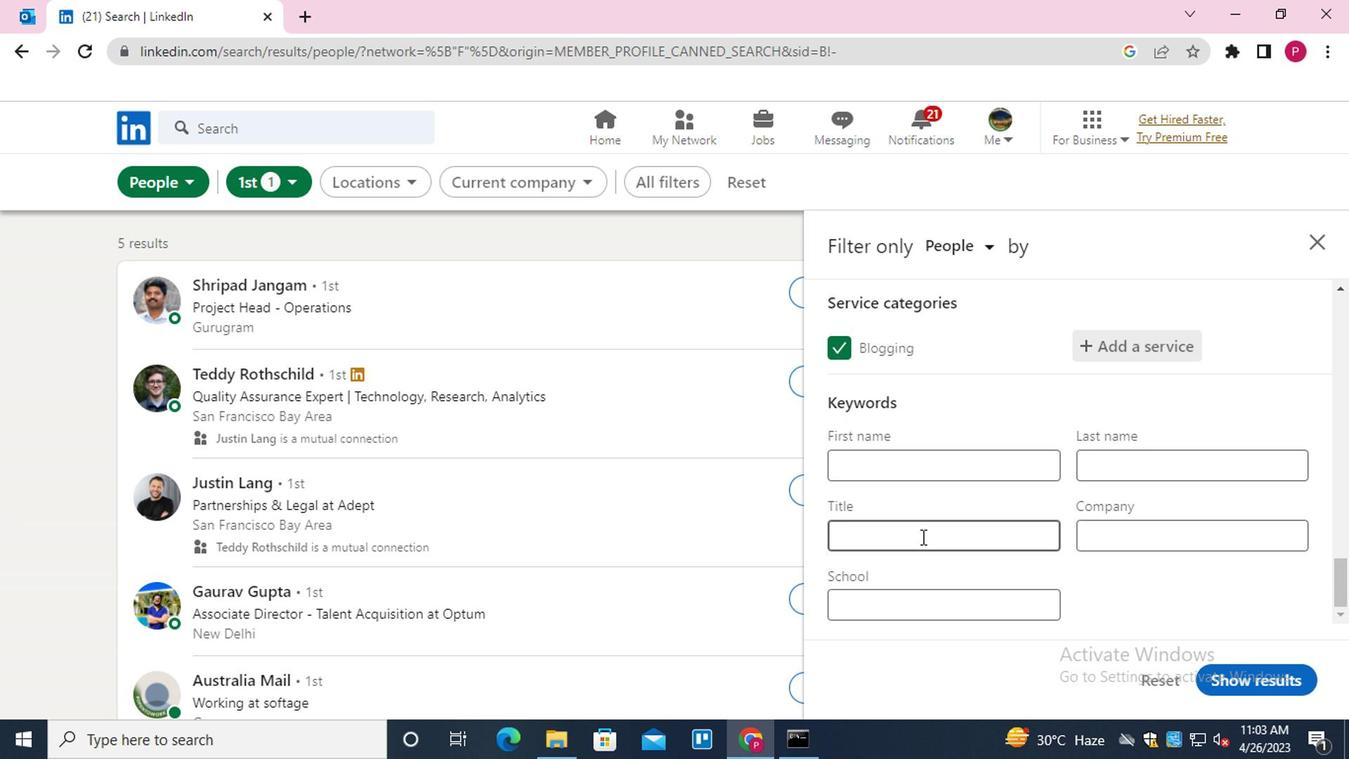 
Action: Key pressed <Key.shift>DATA<Key.space><Key.shift>ANALYST
Screenshot: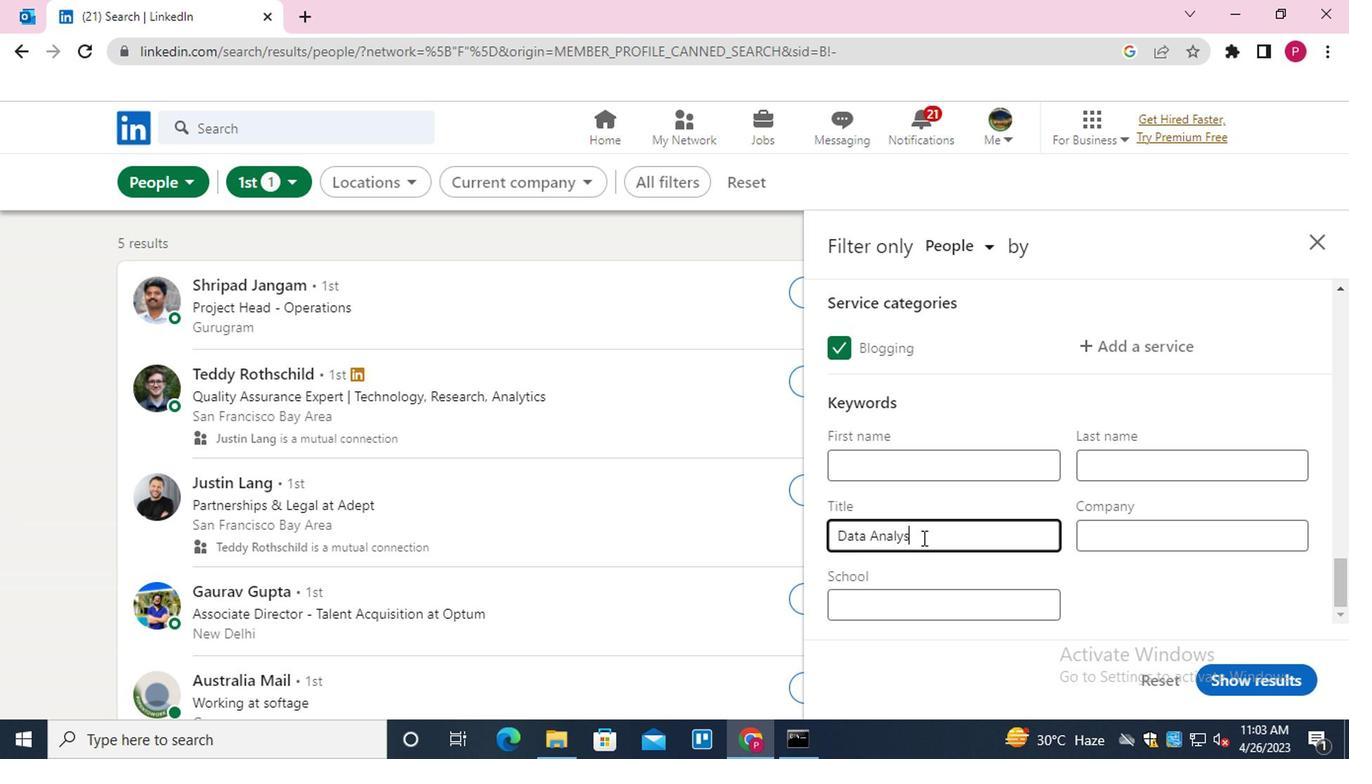 
Action: Mouse moved to (1235, 662)
Screenshot: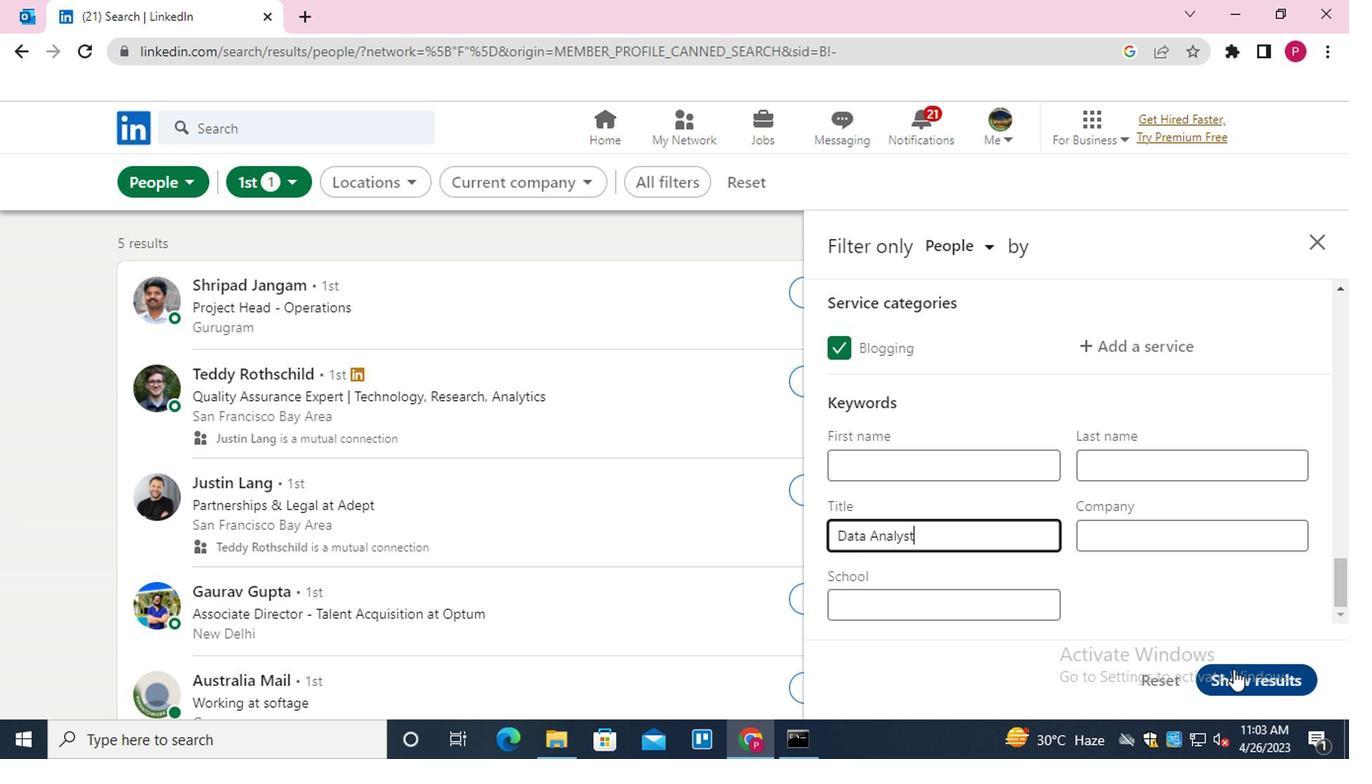 
Action: Mouse pressed left at (1235, 662)
Screenshot: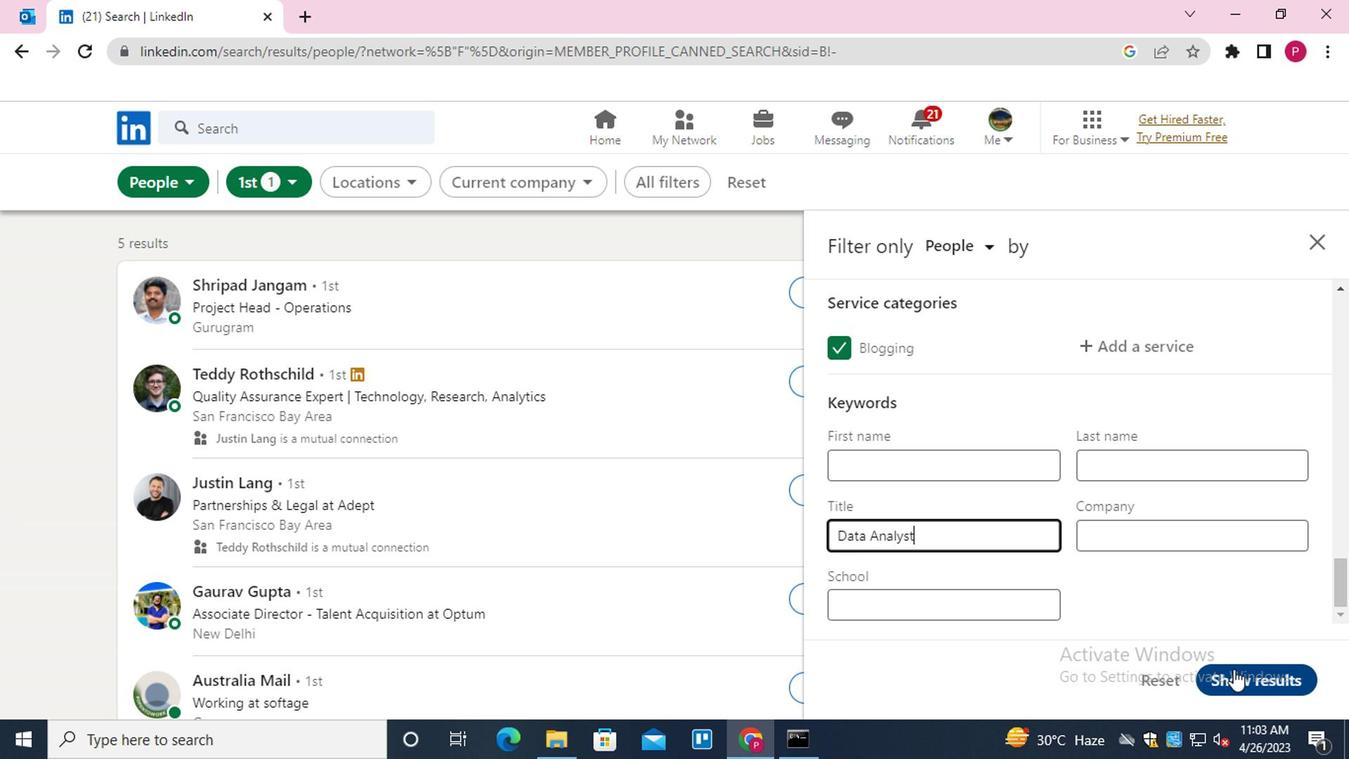
Action: Mouse moved to (582, 347)
Screenshot: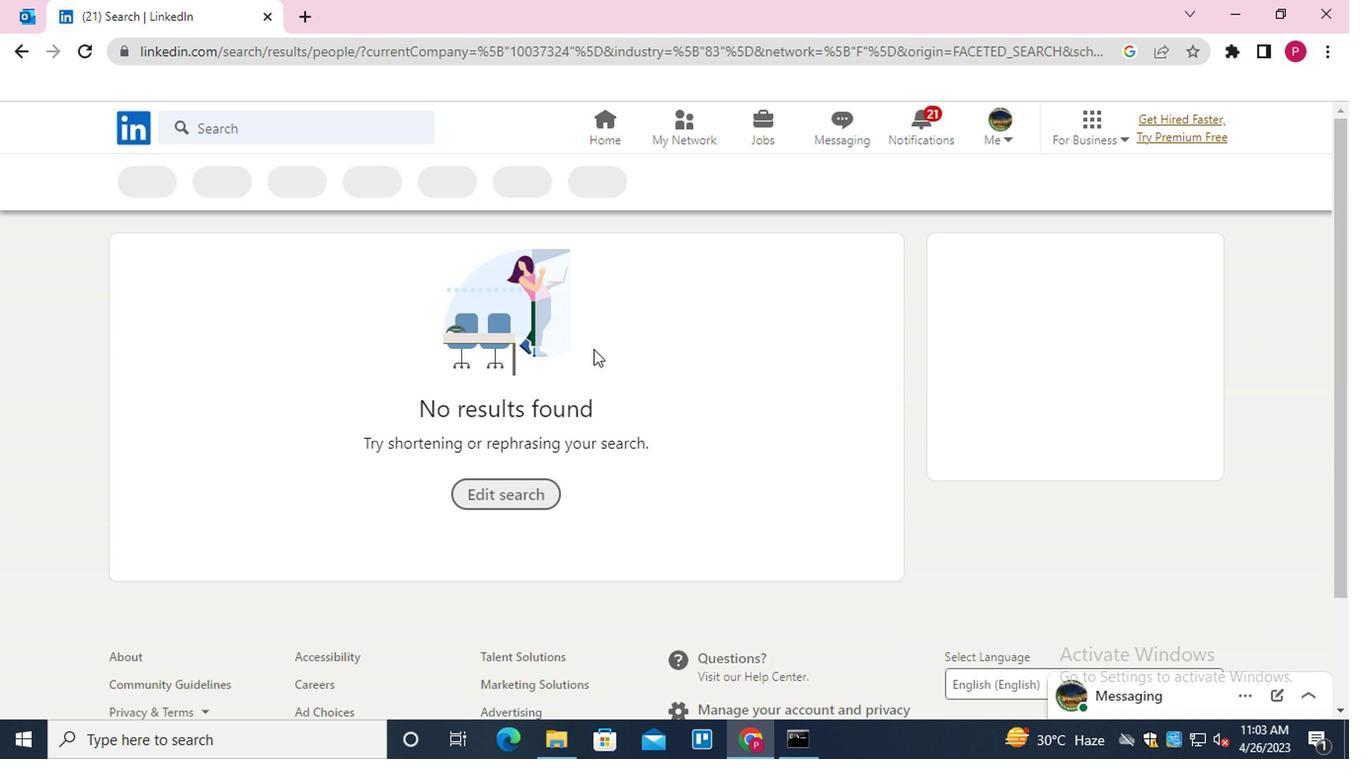 
